 Task: Look for space in Poinciana, United States from 8th August, 2023 to 15th August, 2023 for 9 adults in price range Rs.10000 to Rs.14000. Place can be shared room with 5 bedrooms having 9 beds and 5 bathrooms. Property type can be house, flat, guest house. Amenities needed are: wifi, TV, free parkinig on premises, gym, breakfast. Booking option can be shelf check-in. Required host language is English.
Action: Mouse moved to (434, 91)
Screenshot: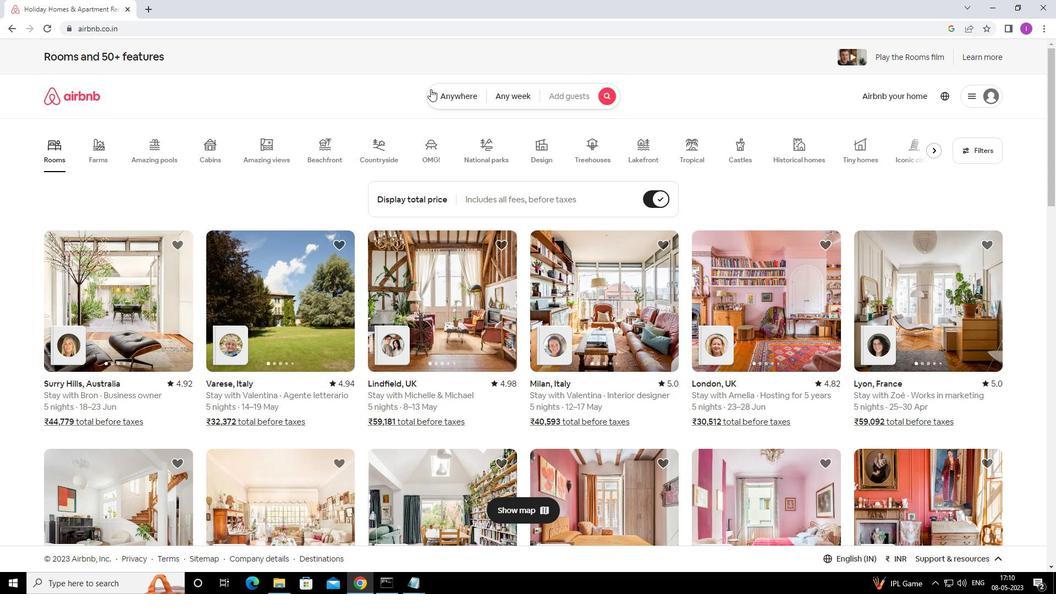 
Action: Mouse pressed left at (434, 91)
Screenshot: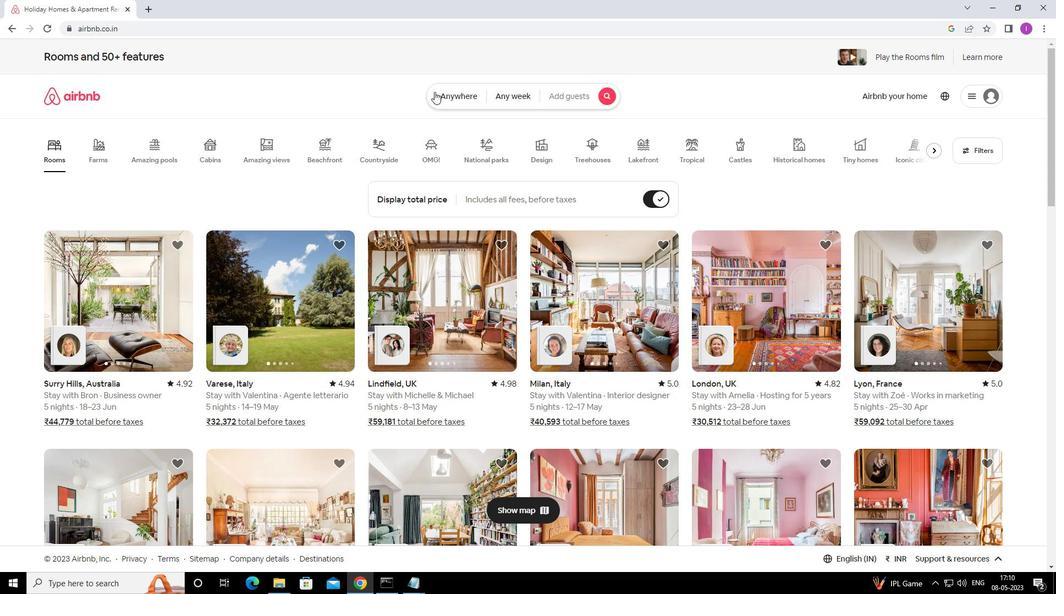 
Action: Mouse moved to (361, 143)
Screenshot: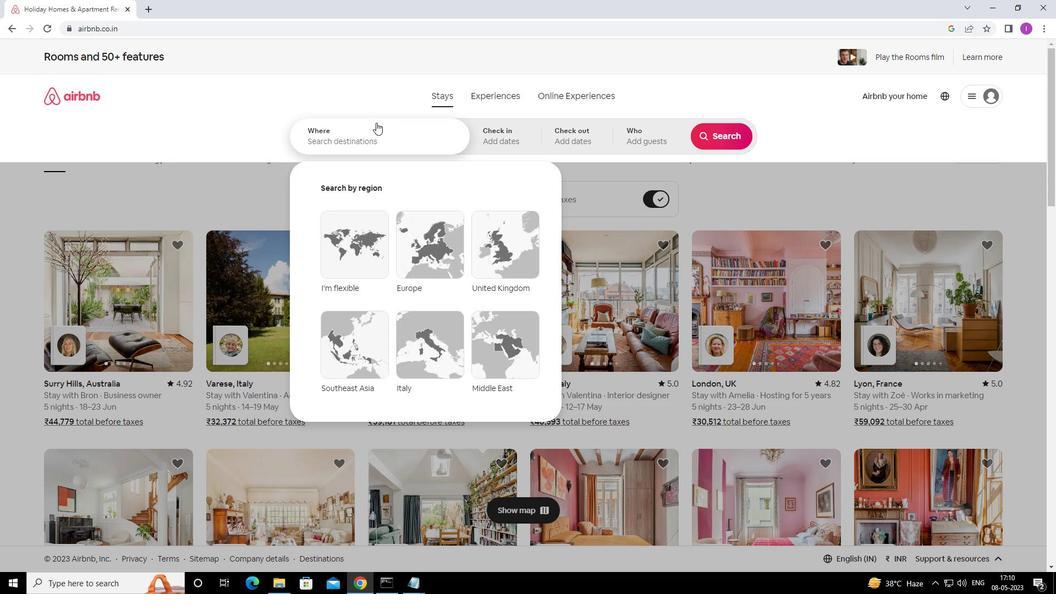 
Action: Mouse pressed left at (361, 143)
Screenshot: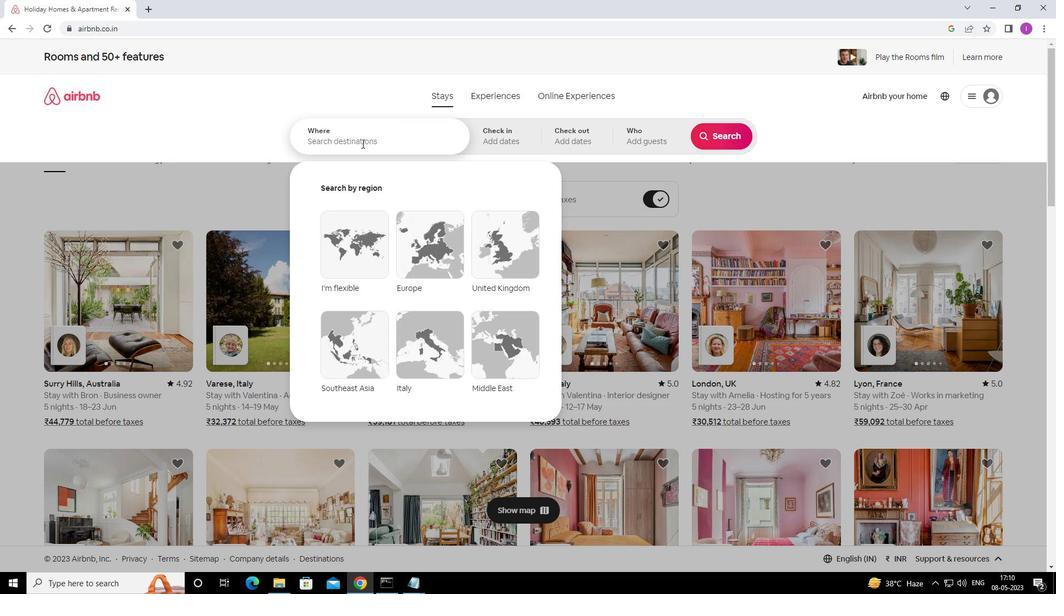 
Action: Mouse moved to (361, 144)
Screenshot: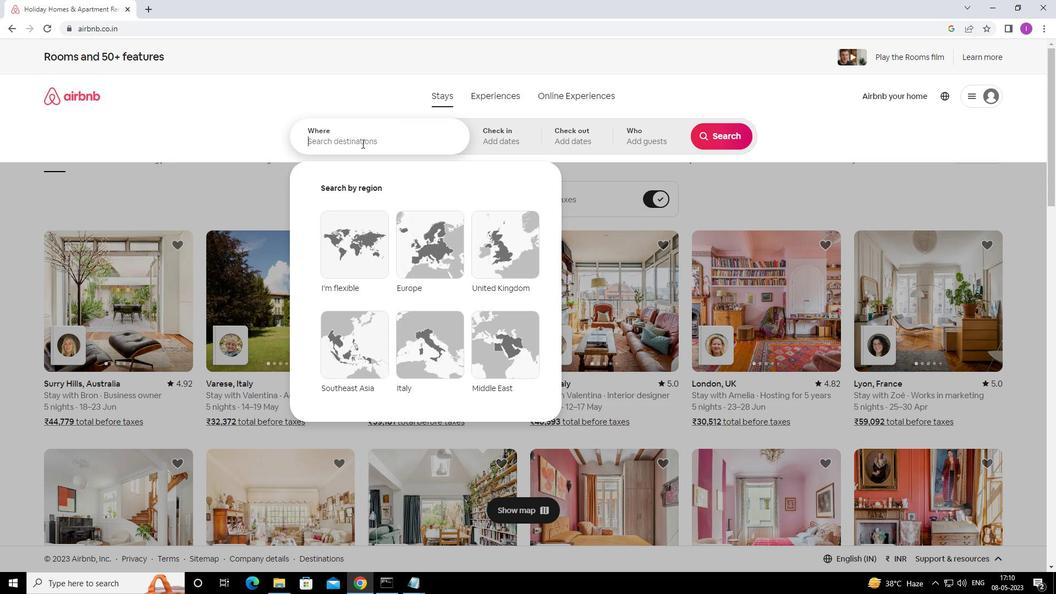 
Action: Key pressed <Key.shift><Key.shift>POINCIANA,<Key.shift>UNITED<Key.space>STATES
Screenshot: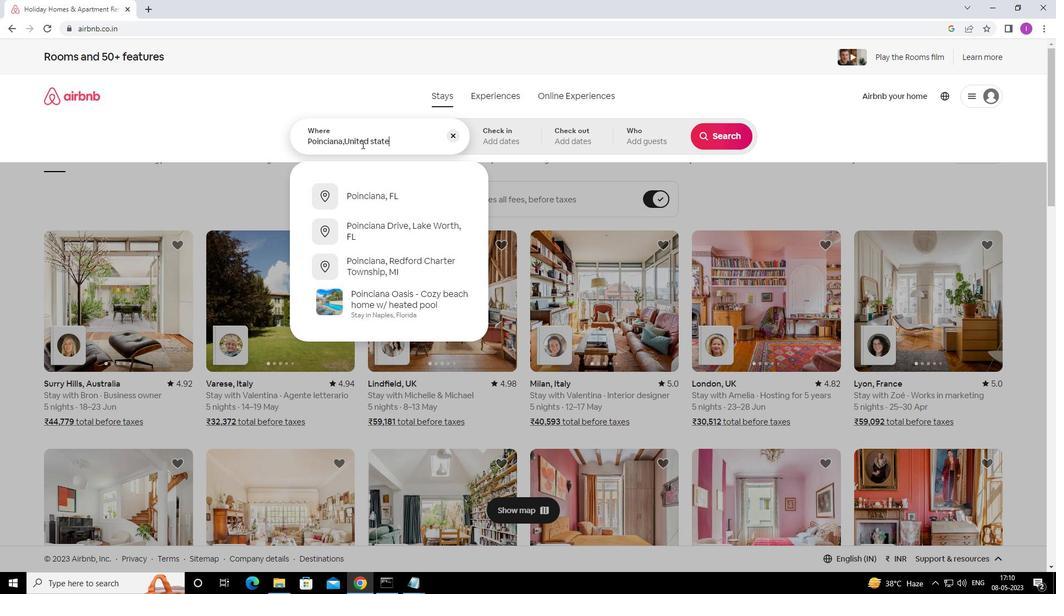 
Action: Mouse moved to (521, 135)
Screenshot: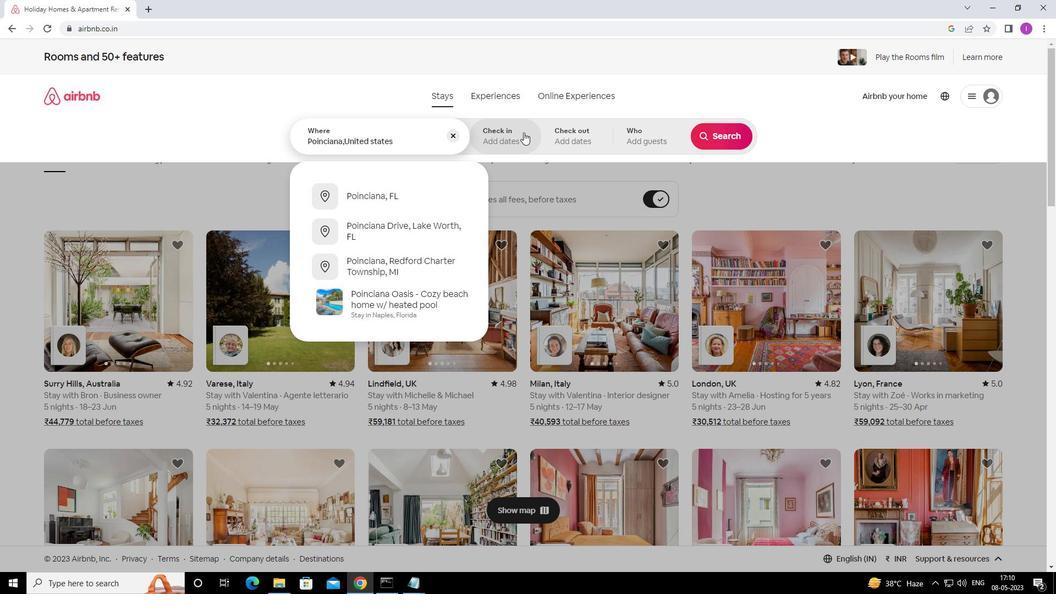
Action: Mouse pressed left at (521, 135)
Screenshot: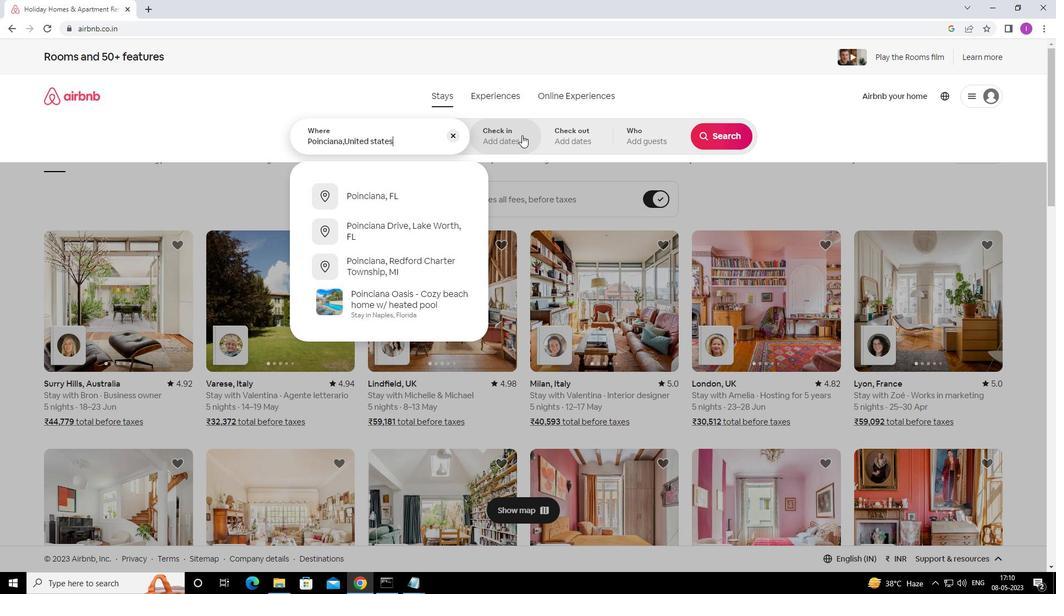 
Action: Mouse moved to (718, 224)
Screenshot: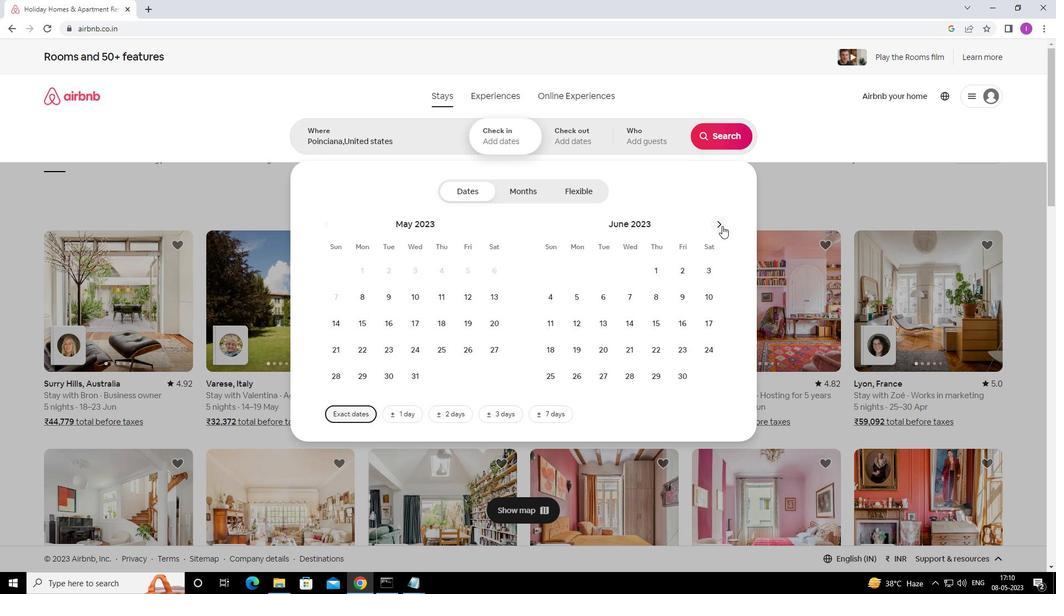 
Action: Mouse pressed left at (718, 224)
Screenshot: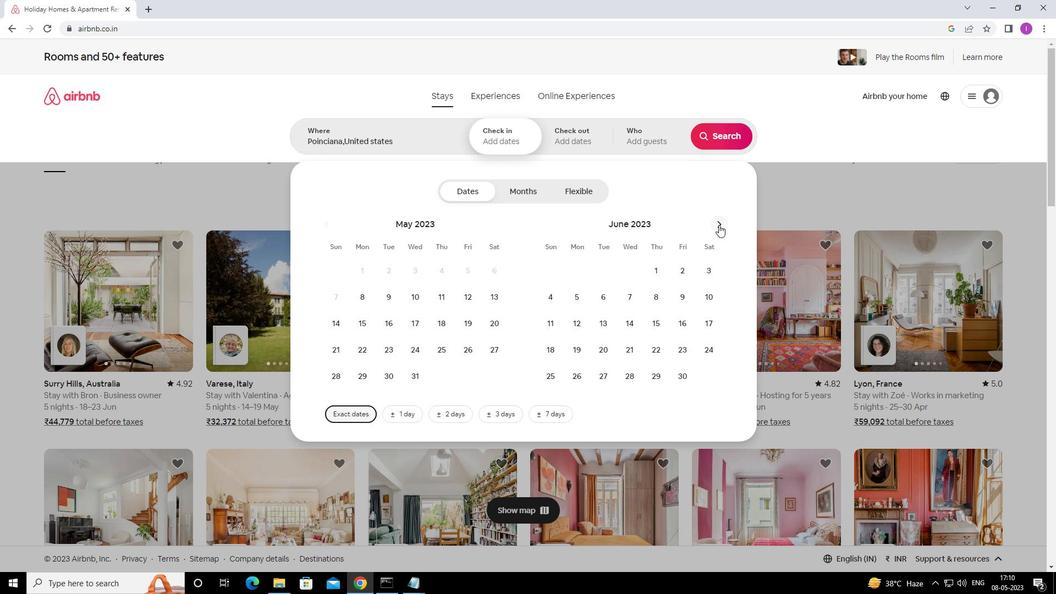 
Action: Mouse pressed left at (718, 224)
Screenshot: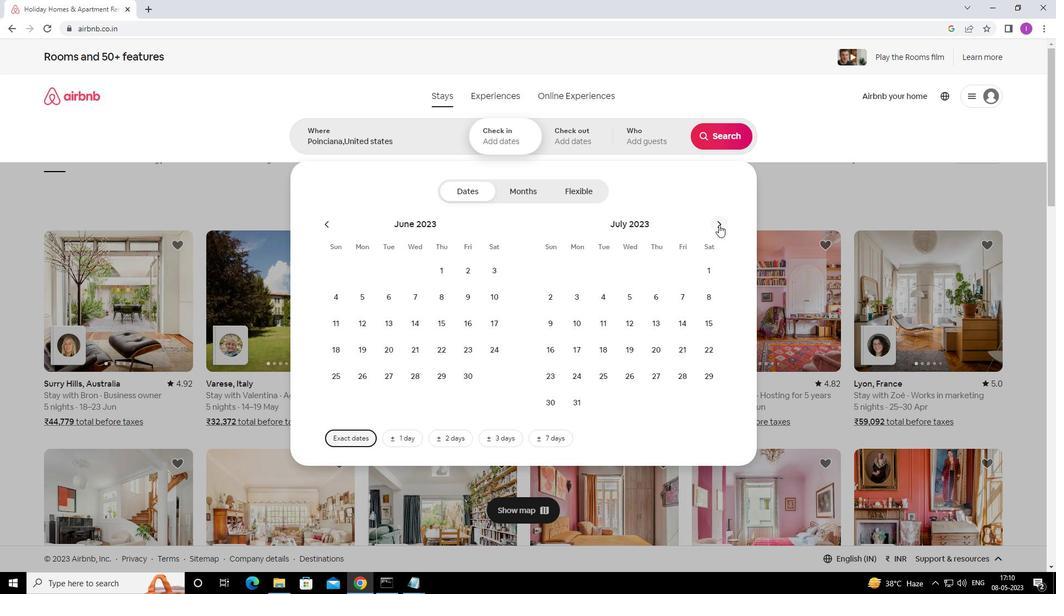 
Action: Mouse moved to (597, 296)
Screenshot: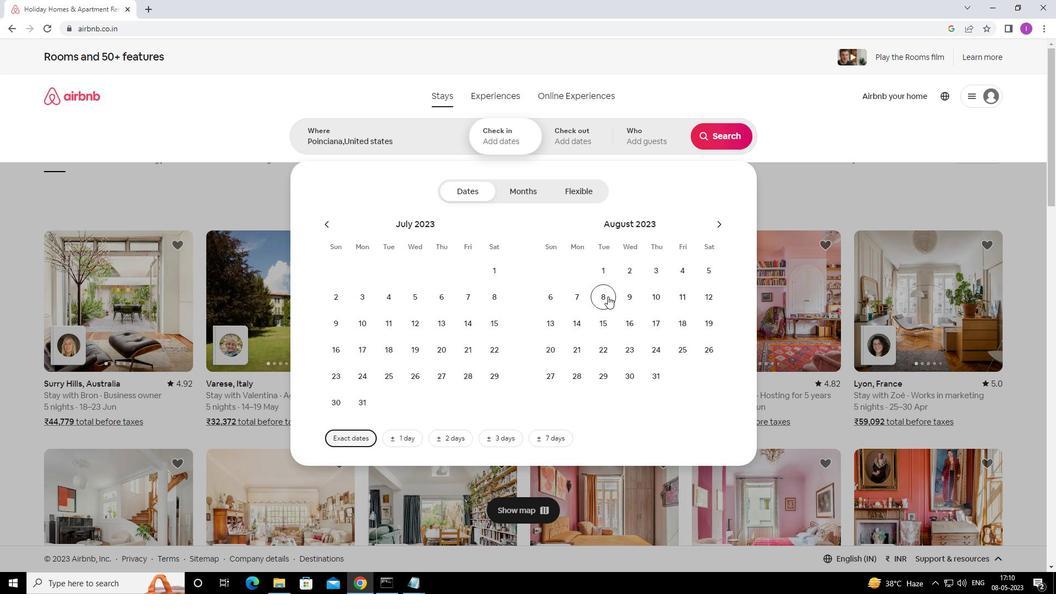 
Action: Mouse pressed left at (597, 296)
Screenshot: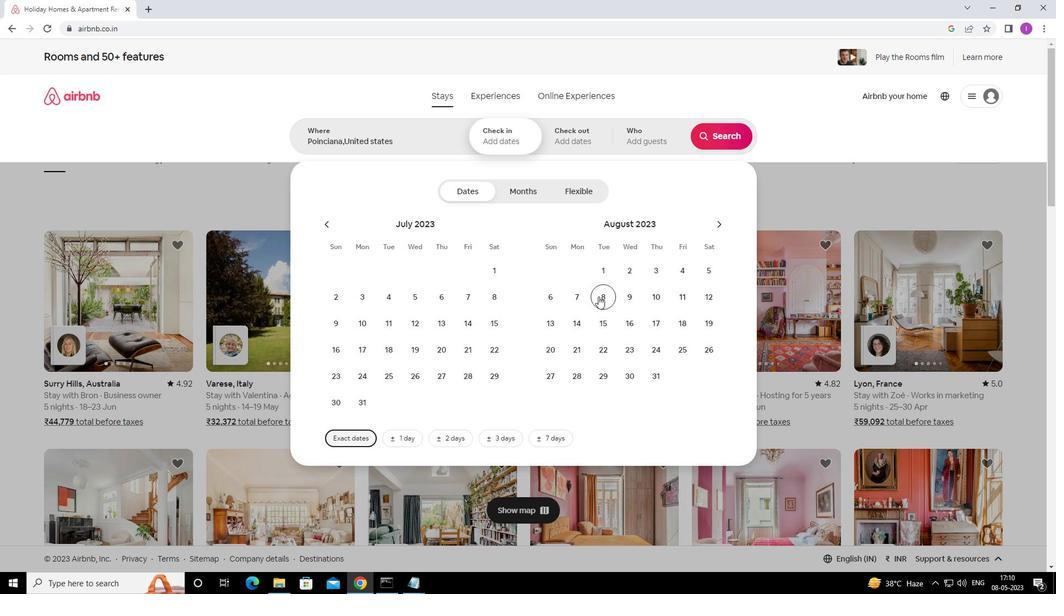 
Action: Mouse moved to (605, 330)
Screenshot: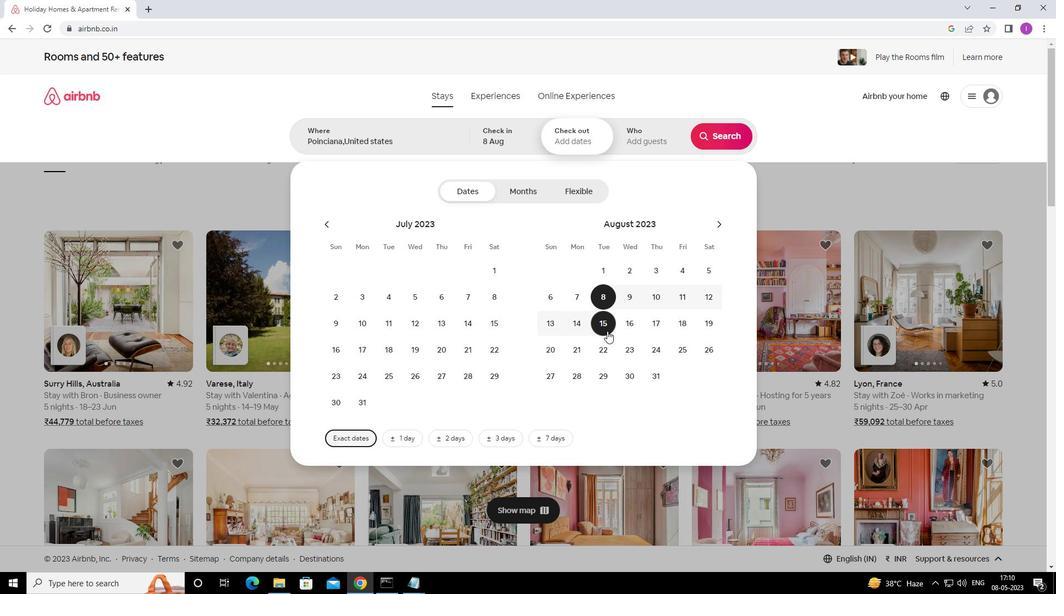 
Action: Mouse pressed left at (605, 330)
Screenshot: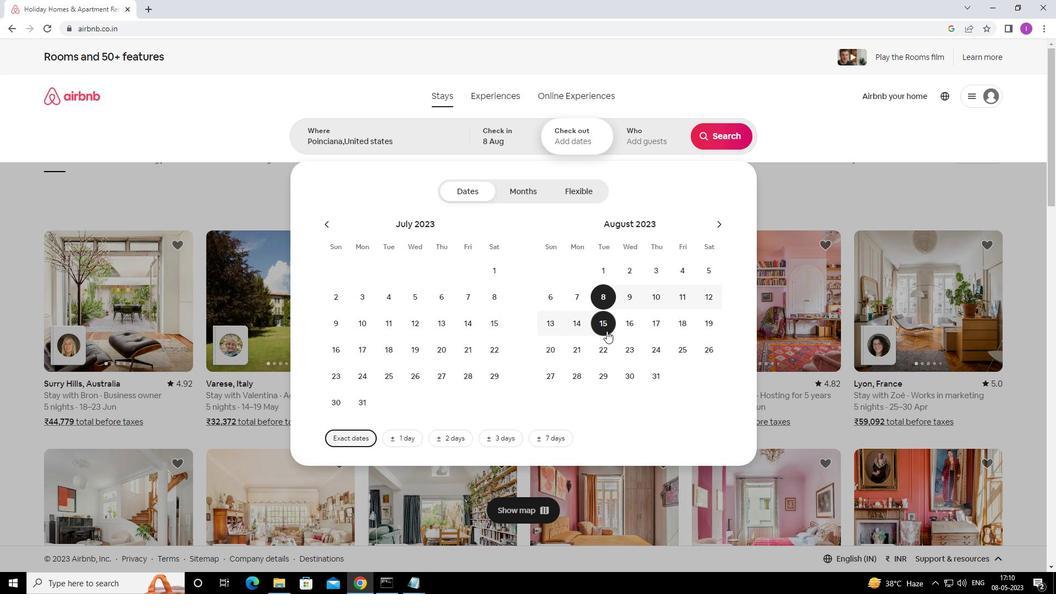 
Action: Mouse moved to (653, 151)
Screenshot: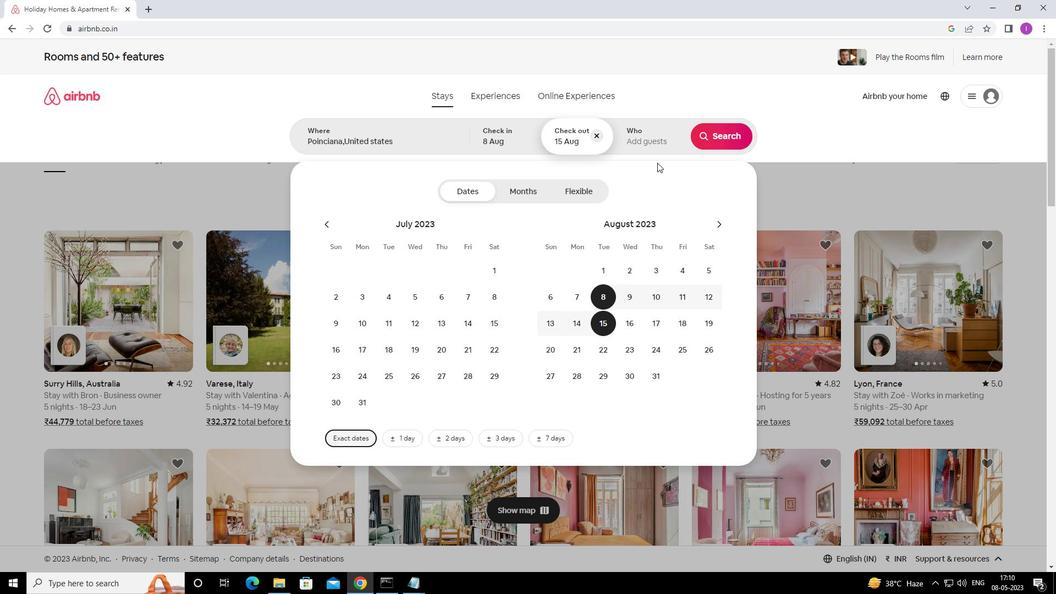 
Action: Mouse pressed left at (653, 151)
Screenshot: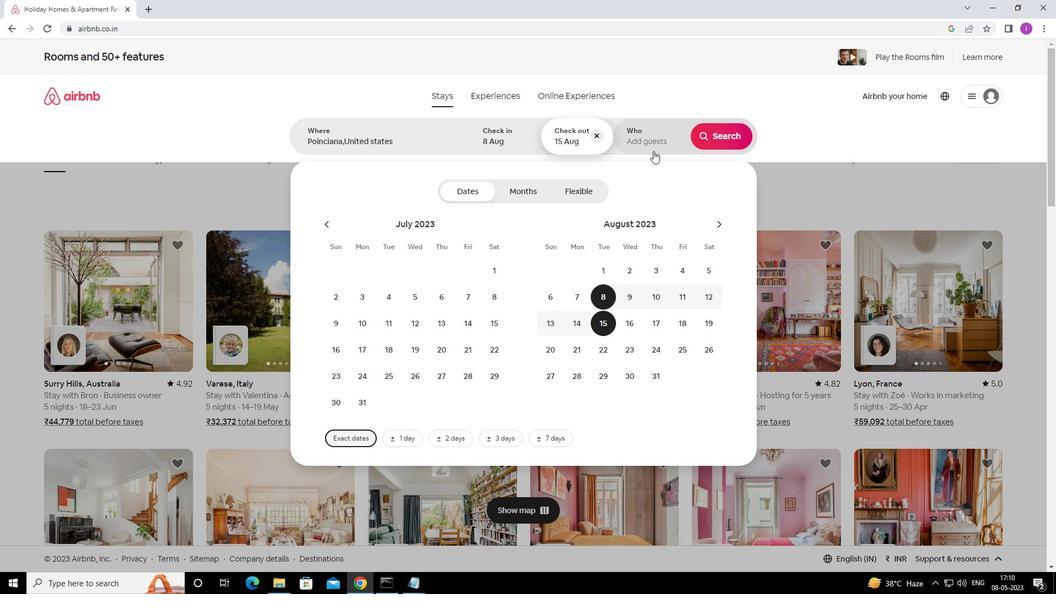 
Action: Mouse moved to (724, 196)
Screenshot: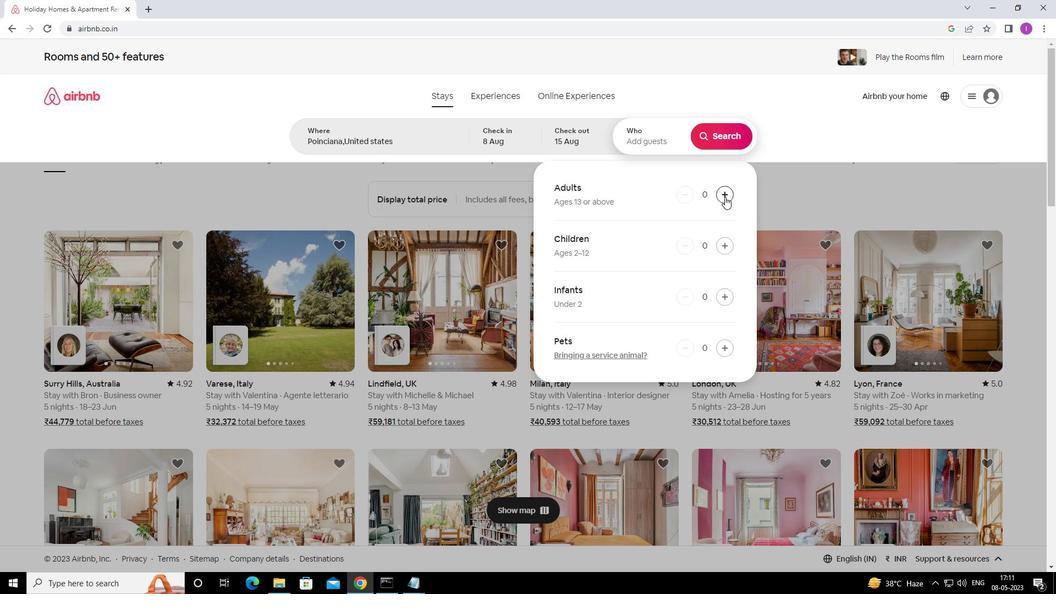 
Action: Mouse pressed left at (724, 196)
Screenshot: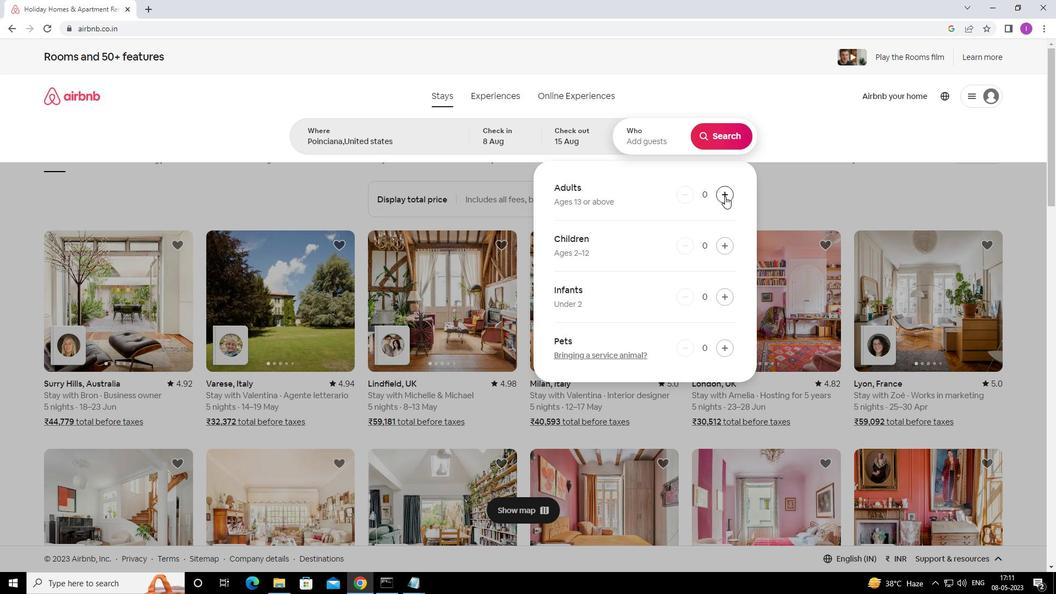 
Action: Mouse pressed left at (724, 196)
Screenshot: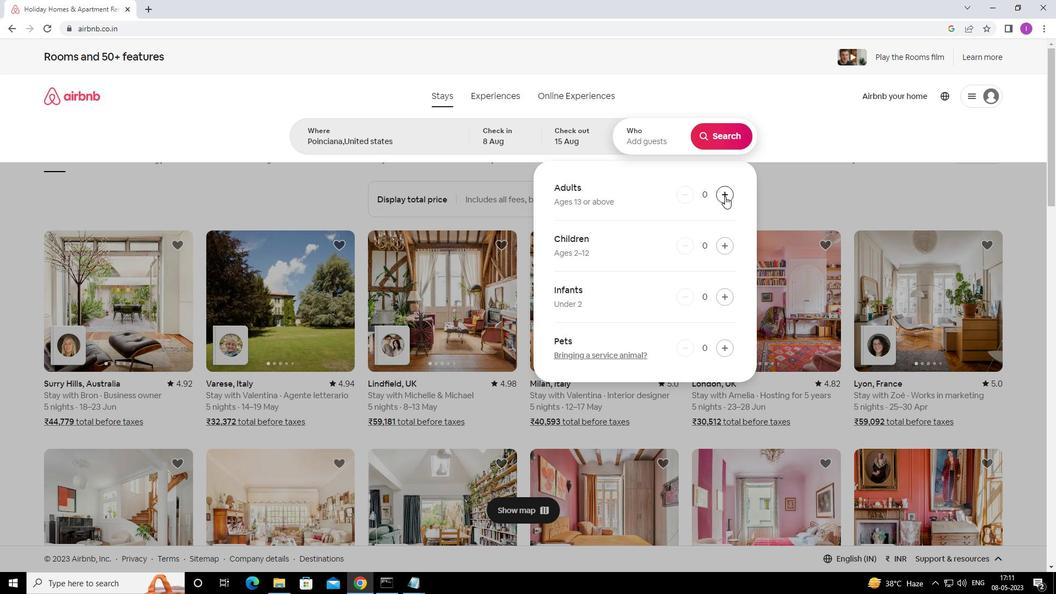 
Action: Mouse pressed left at (724, 196)
Screenshot: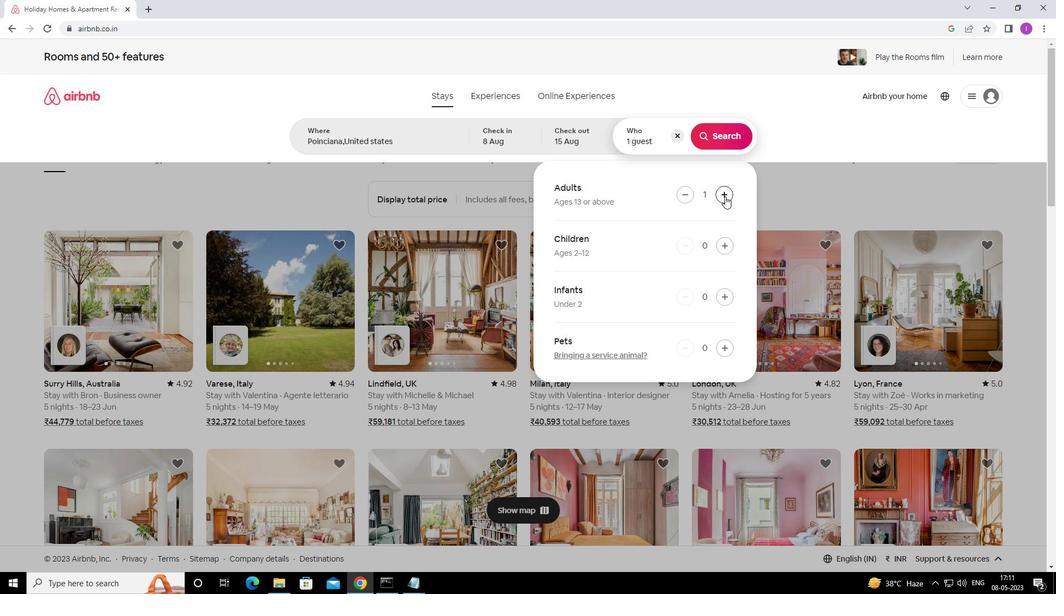 
Action: Mouse pressed left at (724, 196)
Screenshot: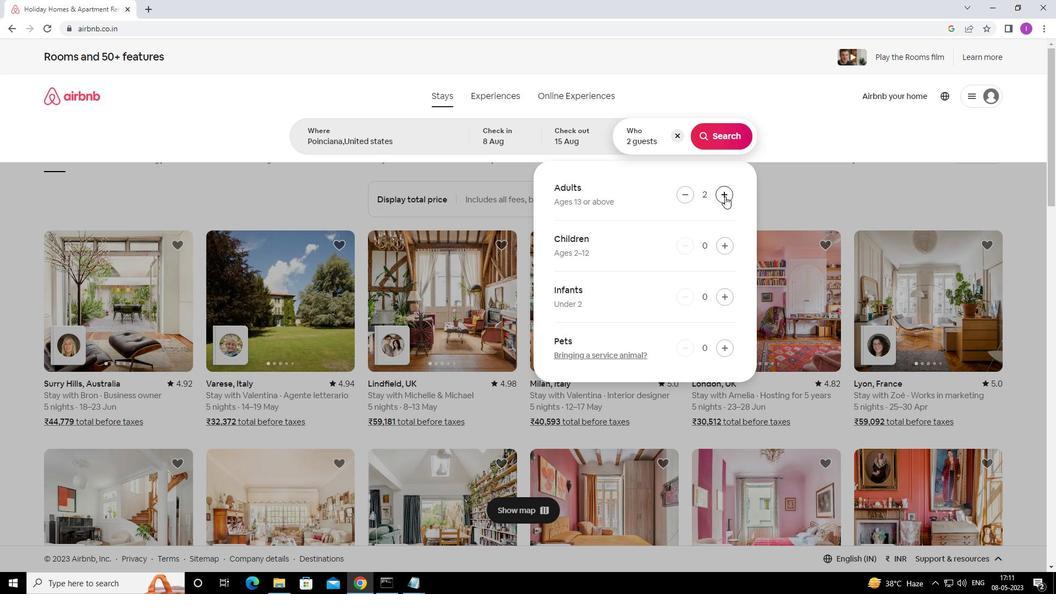 
Action: Mouse pressed left at (724, 196)
Screenshot: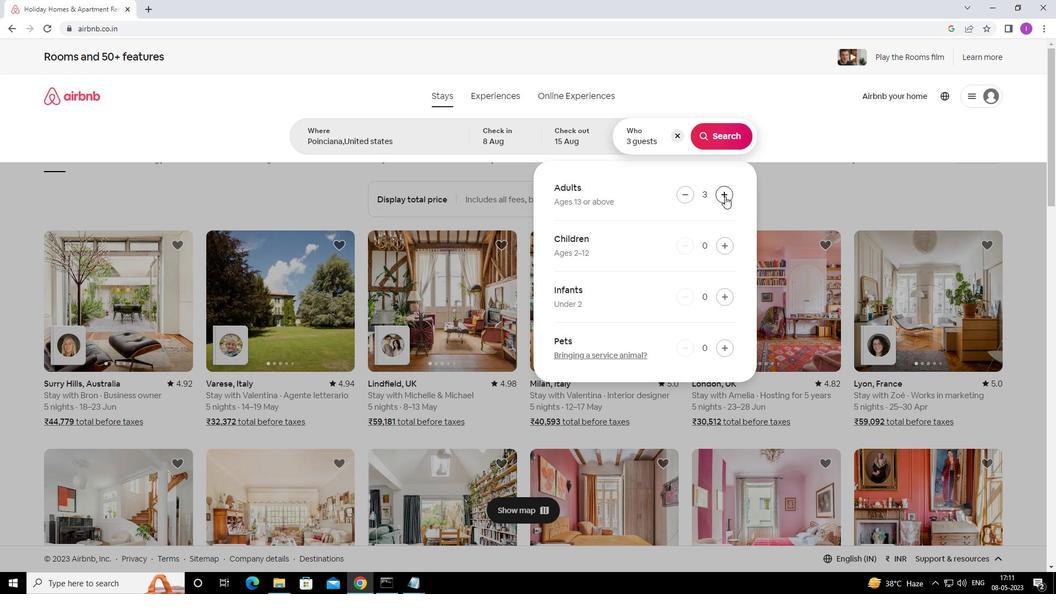 
Action: Mouse pressed left at (724, 196)
Screenshot: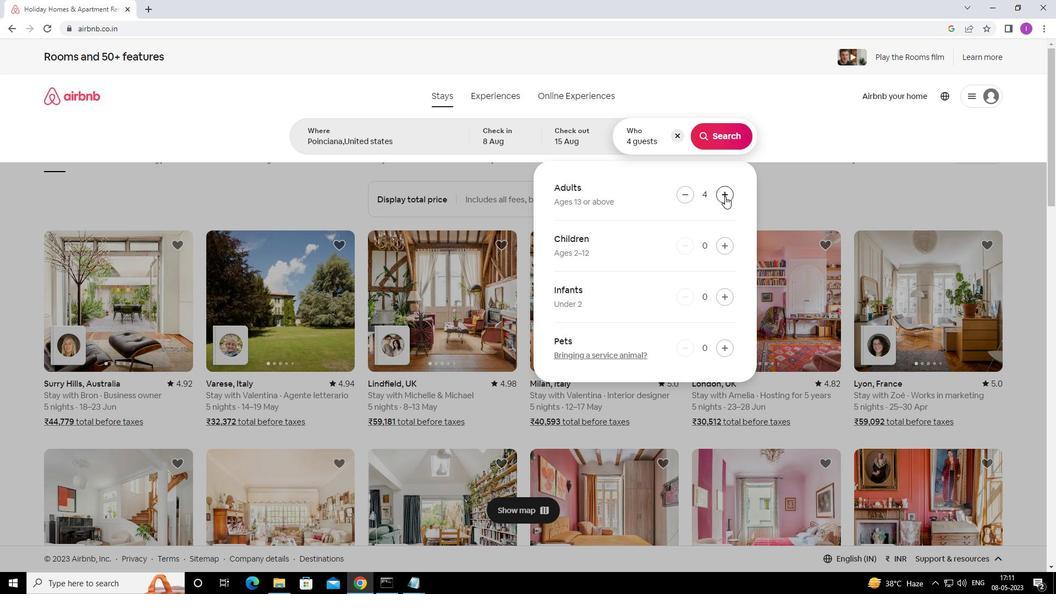 
Action: Mouse pressed left at (724, 196)
Screenshot: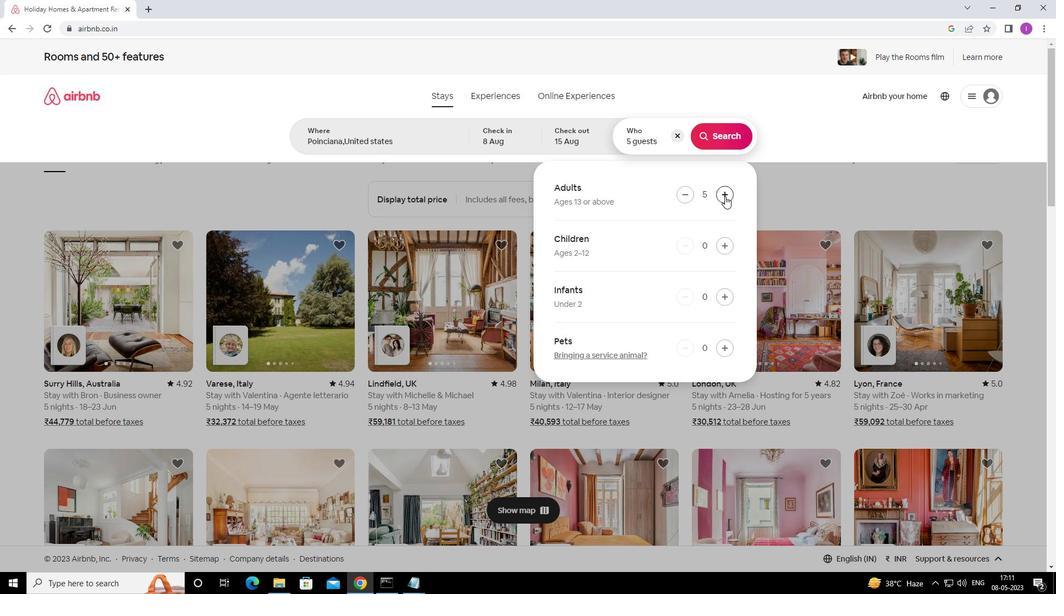 
Action: Mouse pressed left at (724, 196)
Screenshot: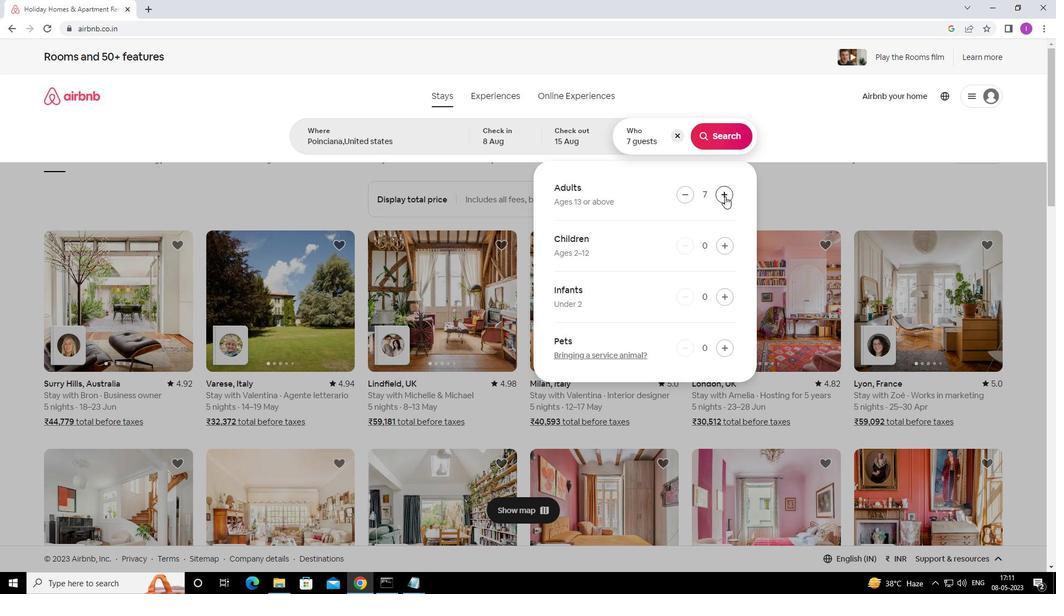 
Action: Mouse pressed left at (724, 196)
Screenshot: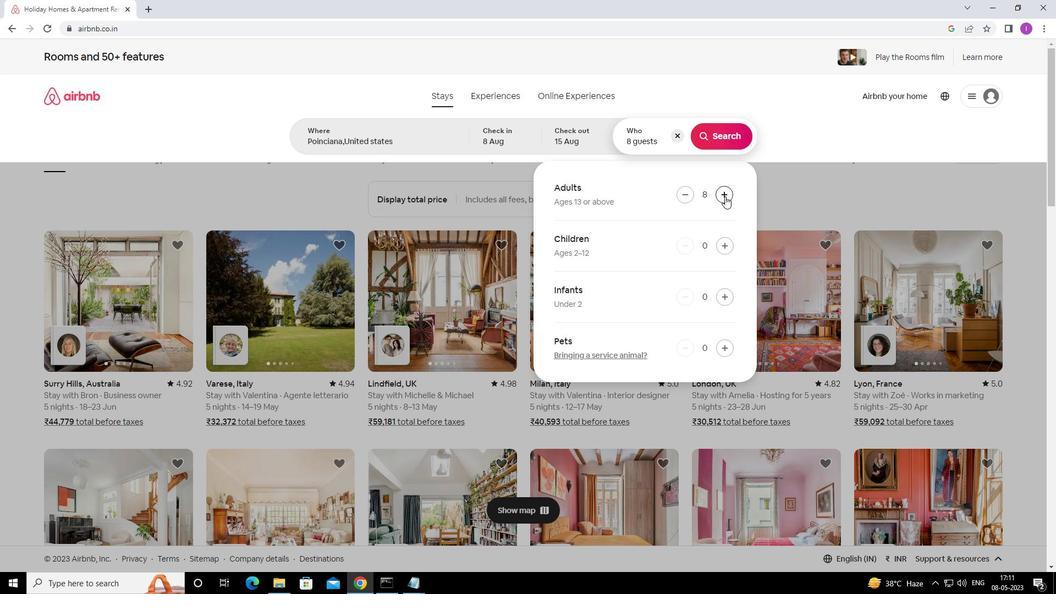 
Action: Mouse moved to (734, 134)
Screenshot: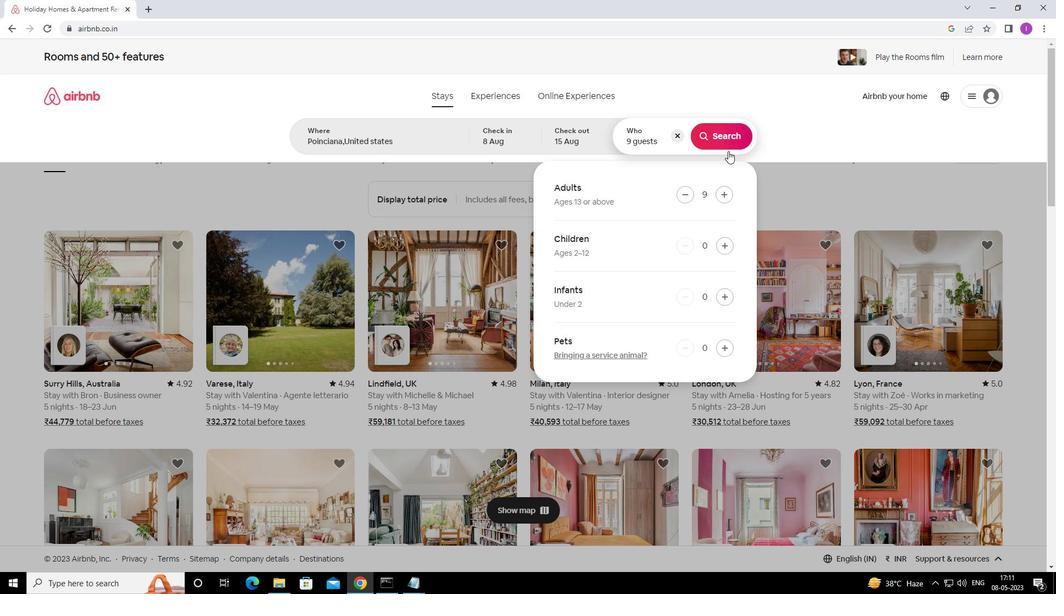 
Action: Mouse pressed left at (734, 134)
Screenshot: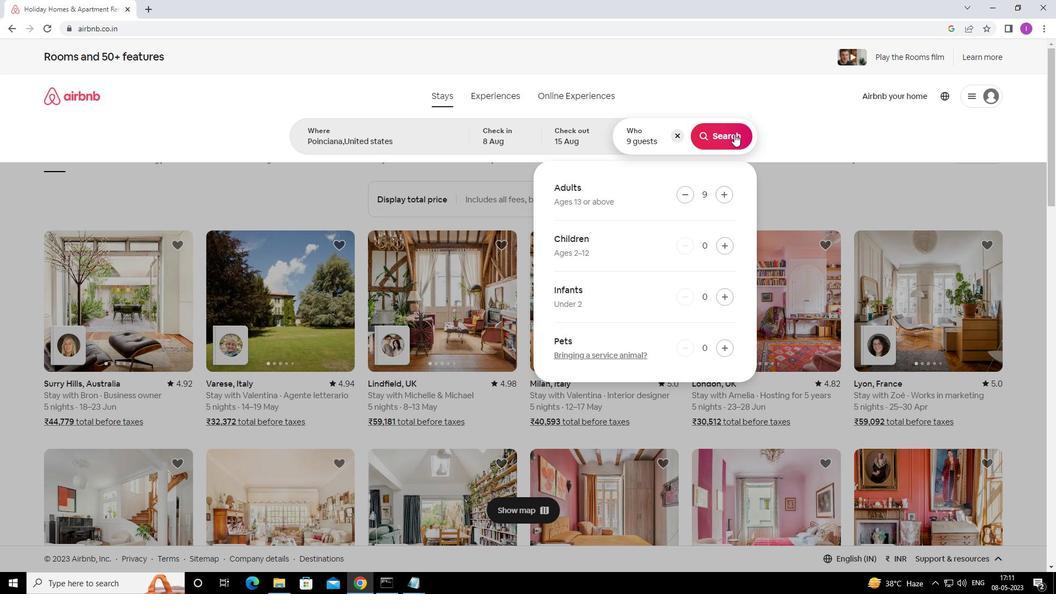 
Action: Mouse moved to (1010, 101)
Screenshot: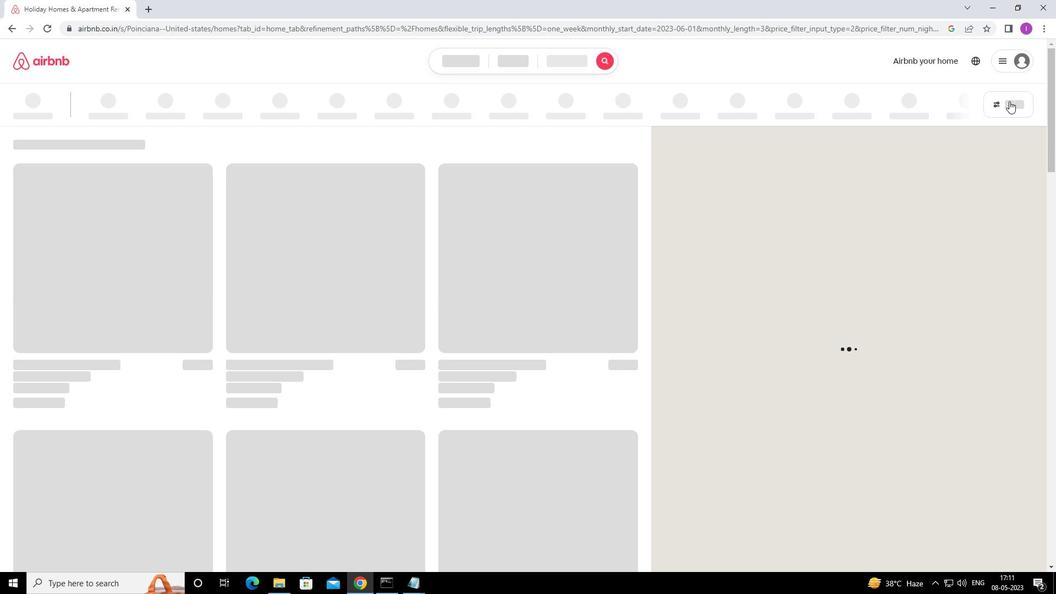 
Action: Mouse pressed left at (1010, 101)
Screenshot: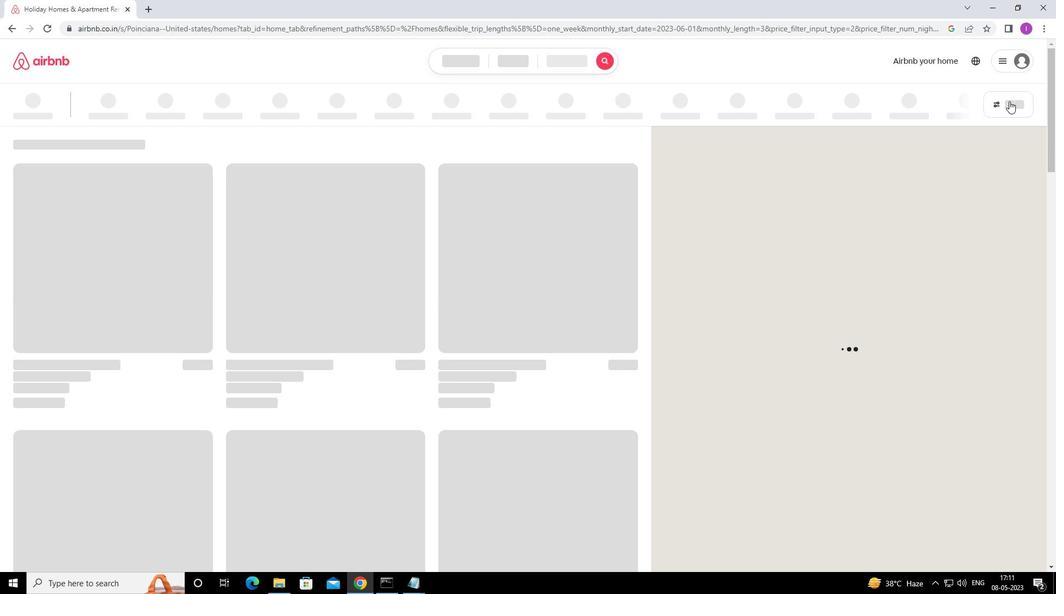 
Action: Mouse moved to (1020, 110)
Screenshot: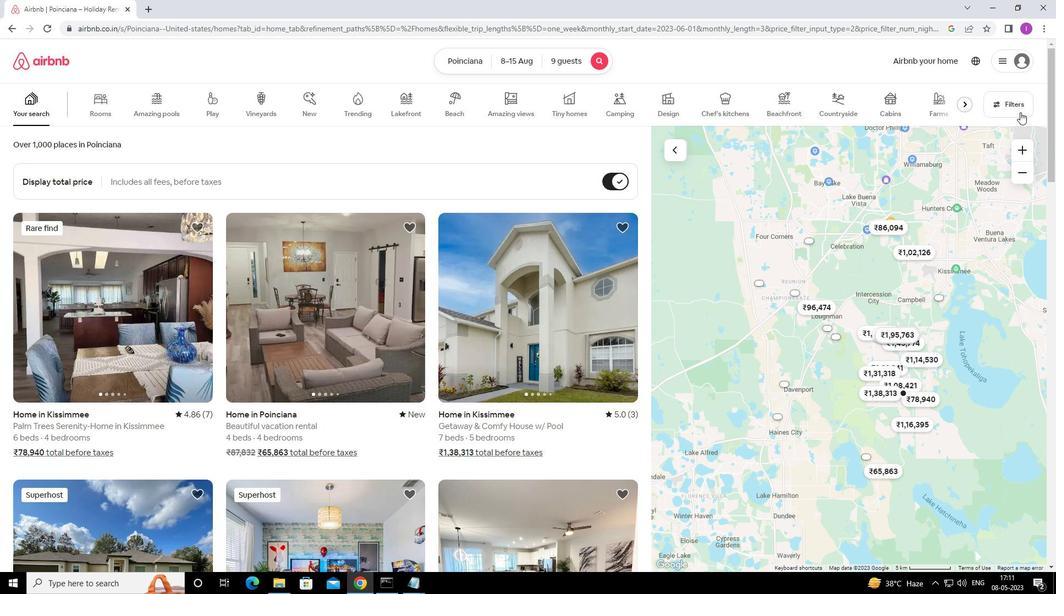 
Action: Mouse pressed left at (1020, 110)
Screenshot: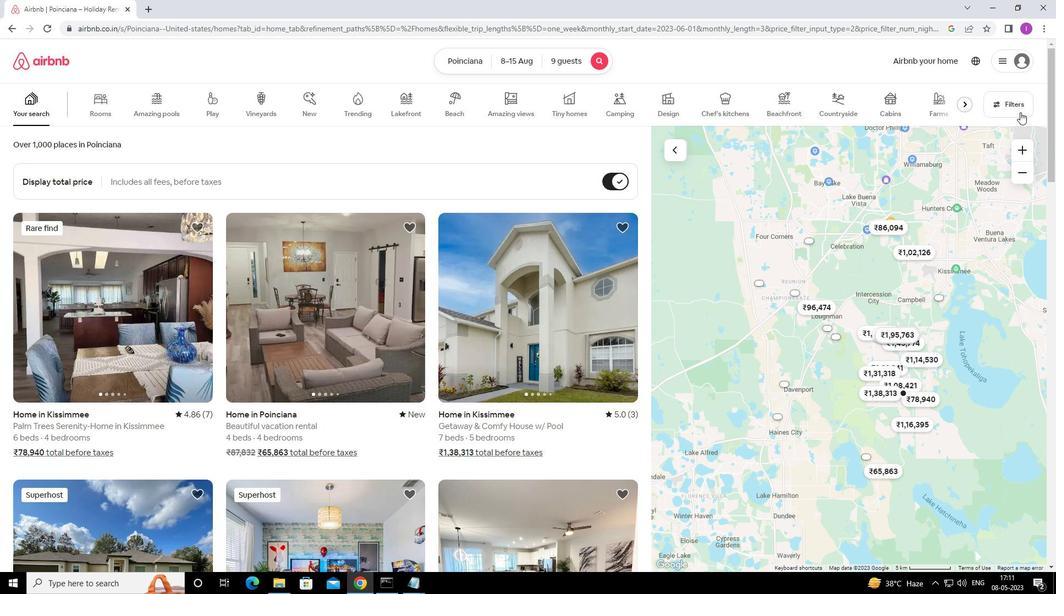 
Action: Mouse moved to (388, 369)
Screenshot: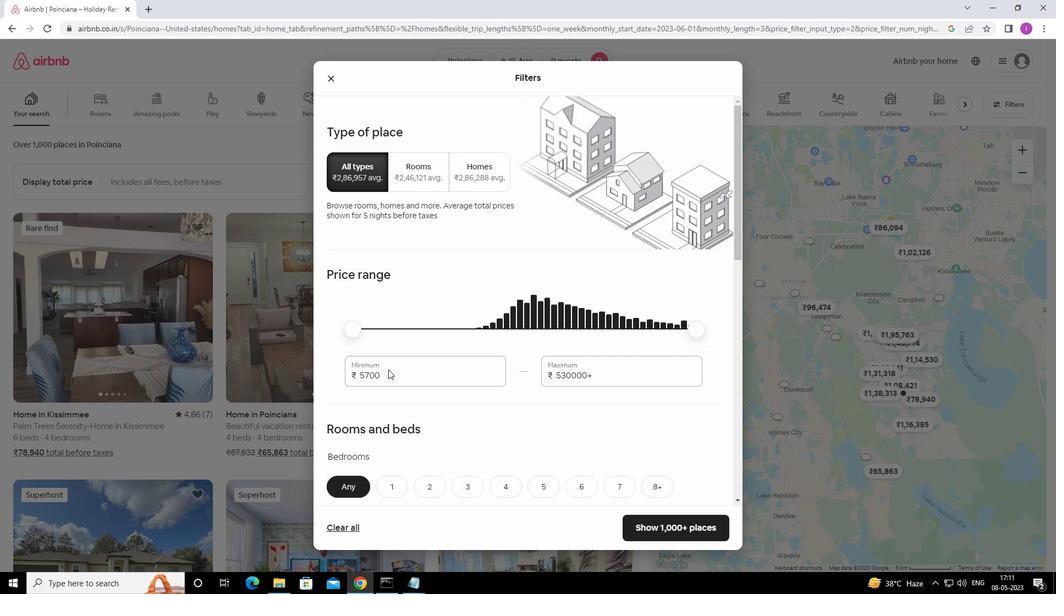
Action: Mouse pressed left at (388, 369)
Screenshot: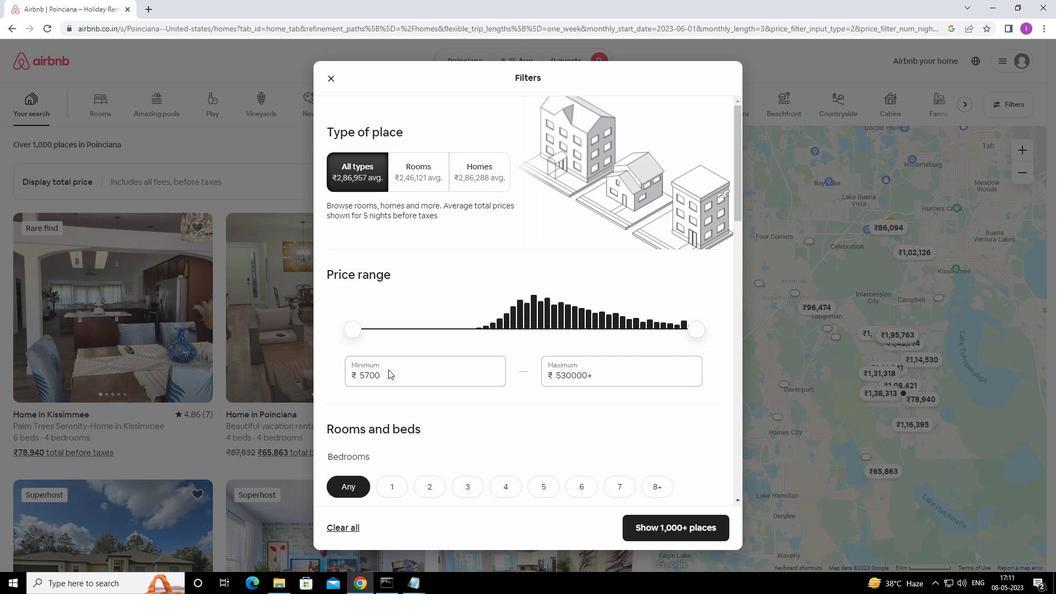
Action: Mouse moved to (389, 374)
Screenshot: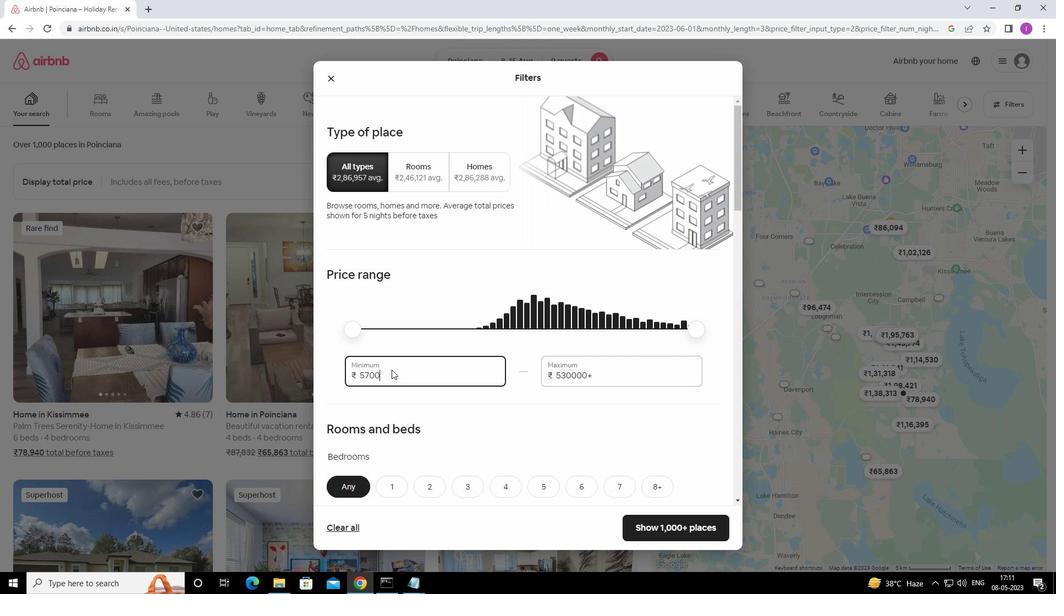 
Action: Mouse pressed left at (389, 374)
Screenshot: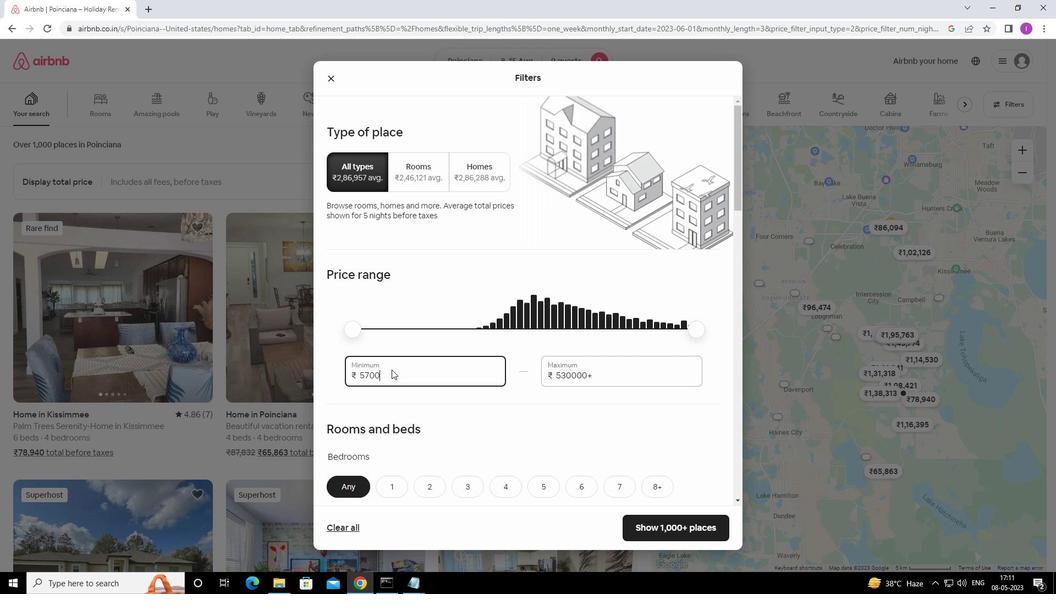 
Action: Mouse moved to (351, 364)
Screenshot: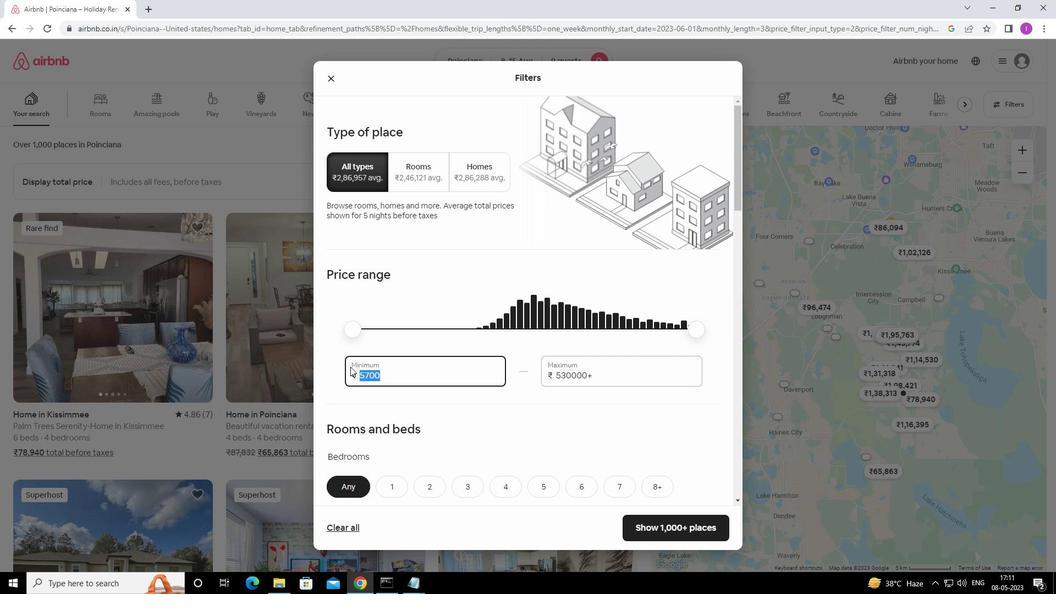 
Action: Key pressed 1
Screenshot: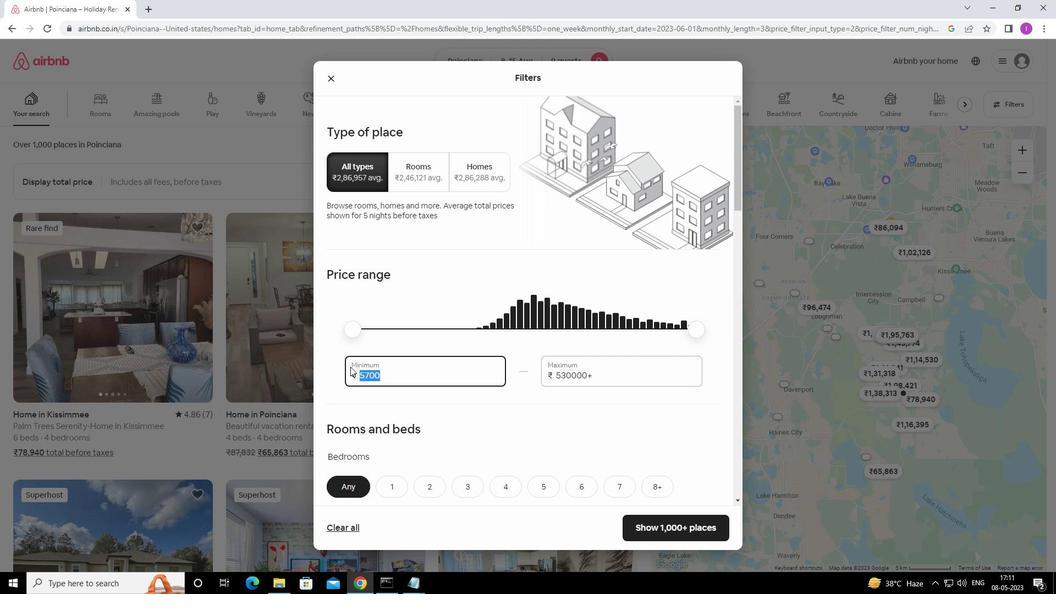 
Action: Mouse moved to (354, 361)
Screenshot: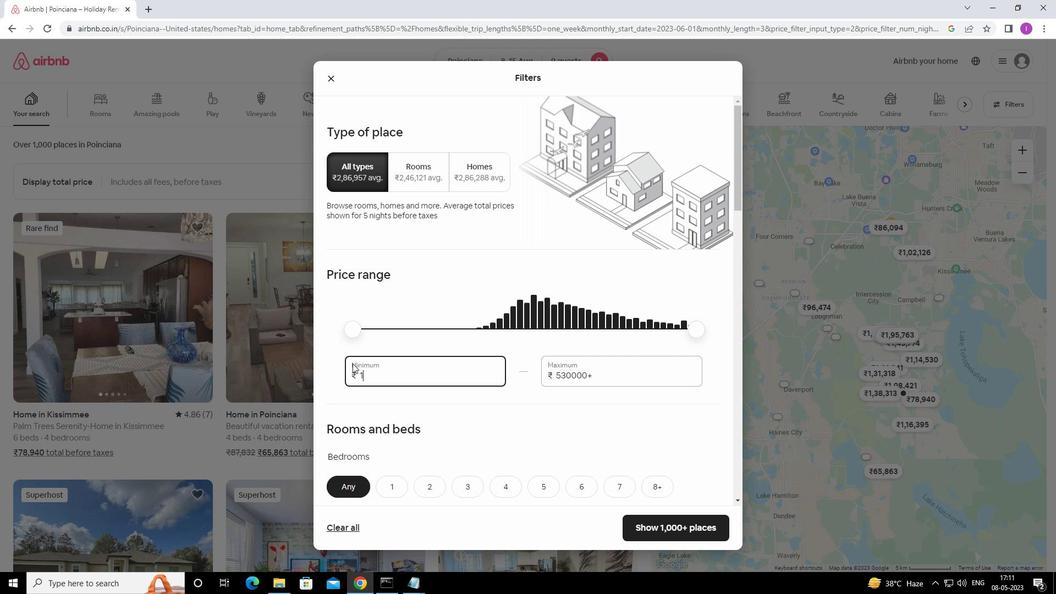 
Action: Key pressed 0
Screenshot: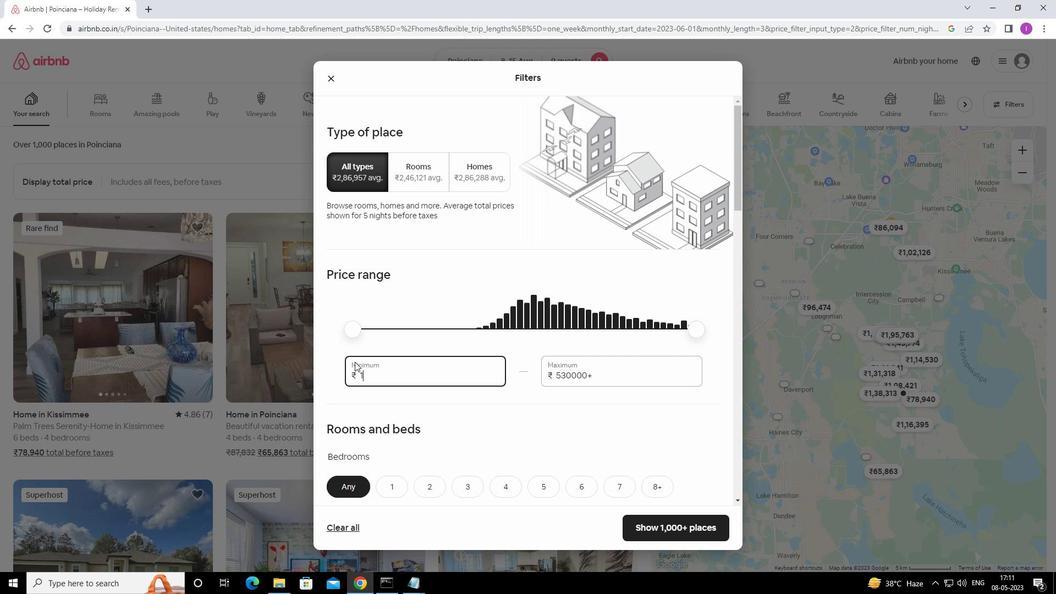 
Action: Mouse moved to (360, 359)
Screenshot: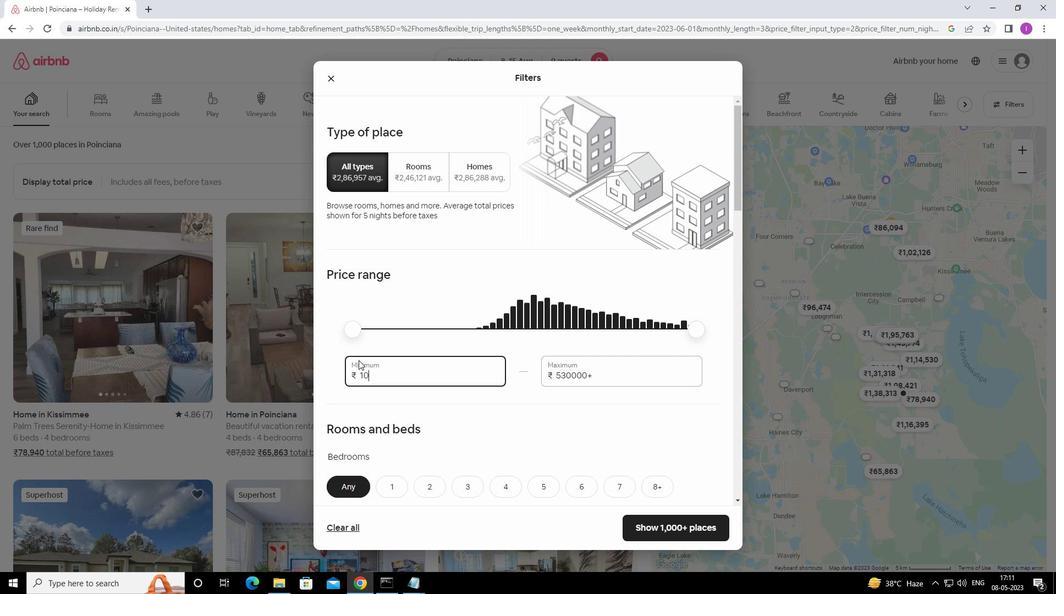 
Action: Key pressed 0
Screenshot: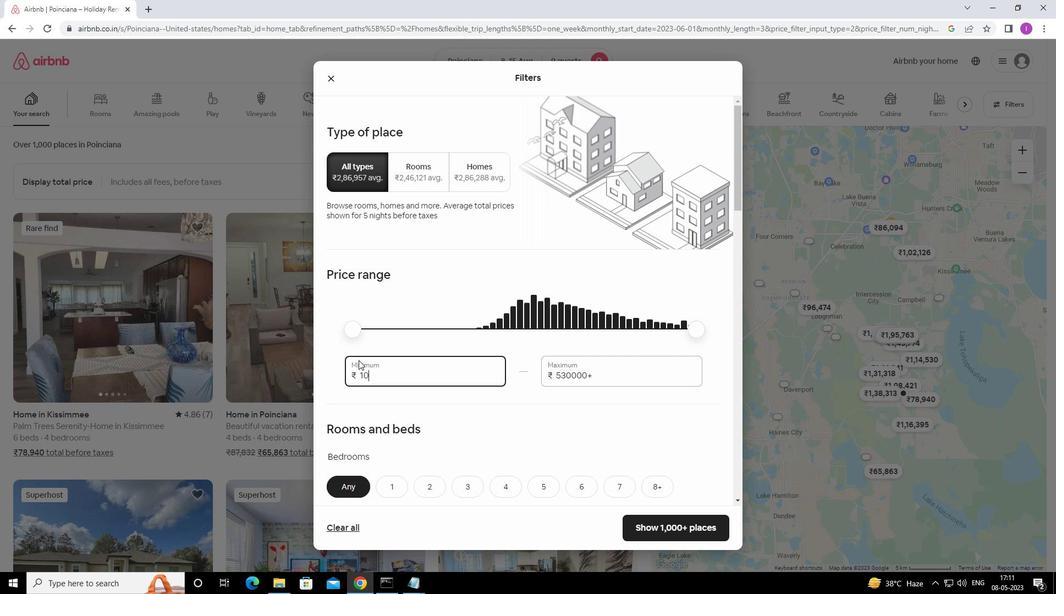 
Action: Mouse moved to (361, 358)
Screenshot: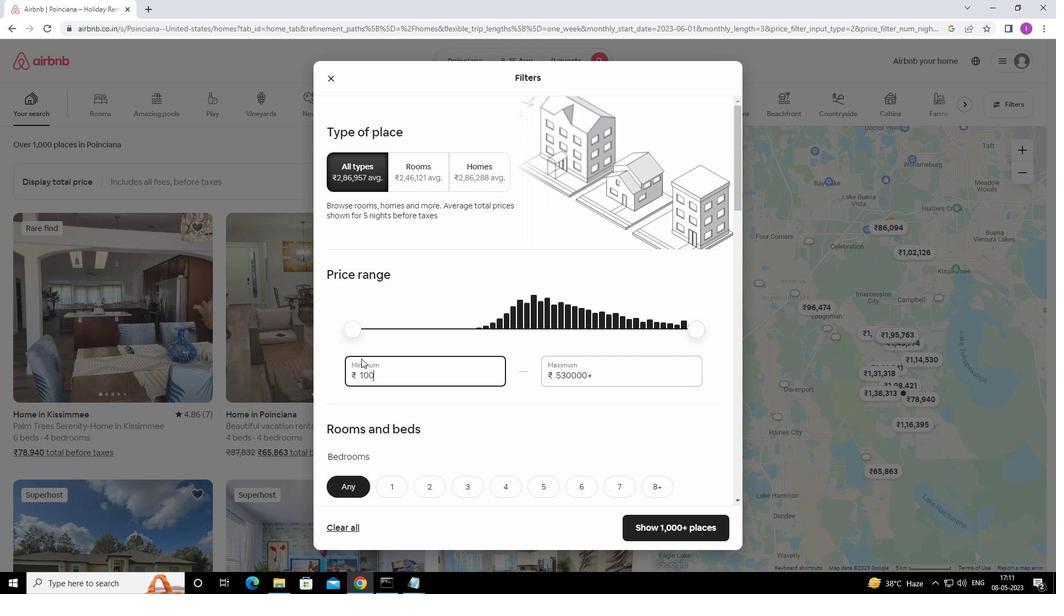 
Action: Key pressed 0
Screenshot: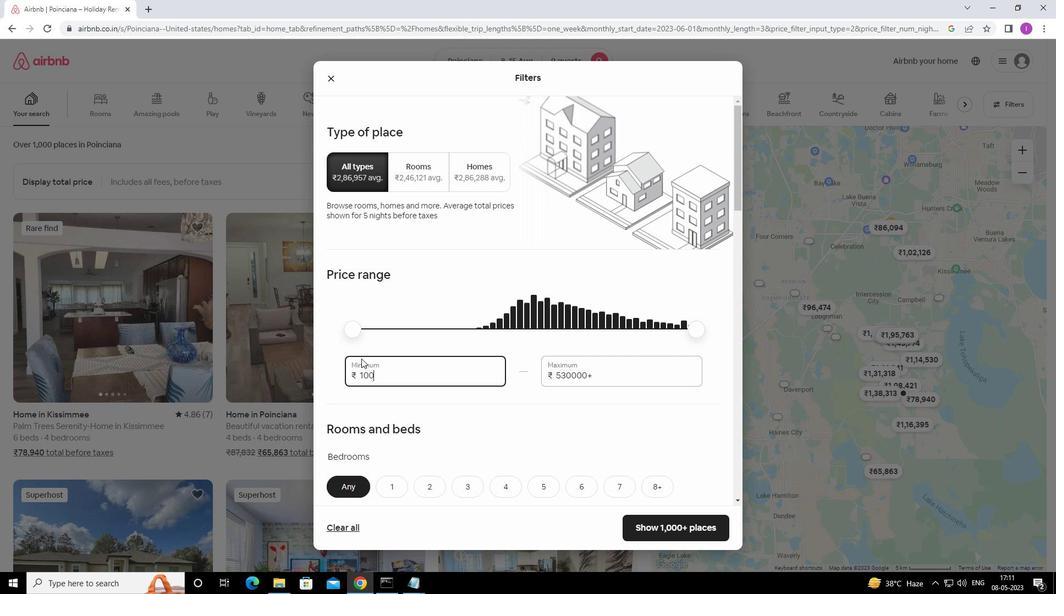 
Action: Mouse moved to (404, 357)
Screenshot: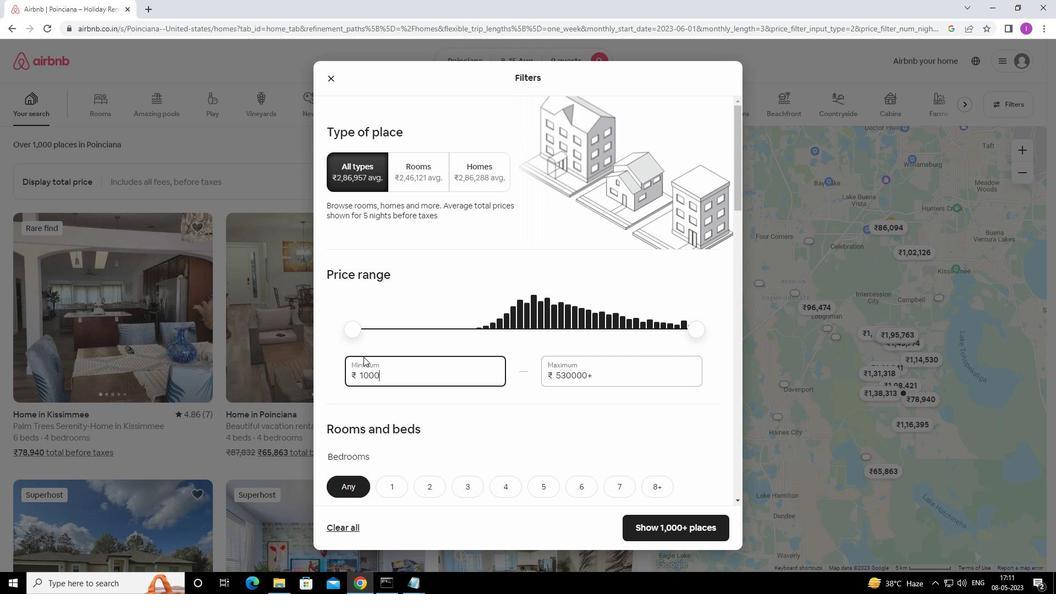 
Action: Key pressed 0
Screenshot: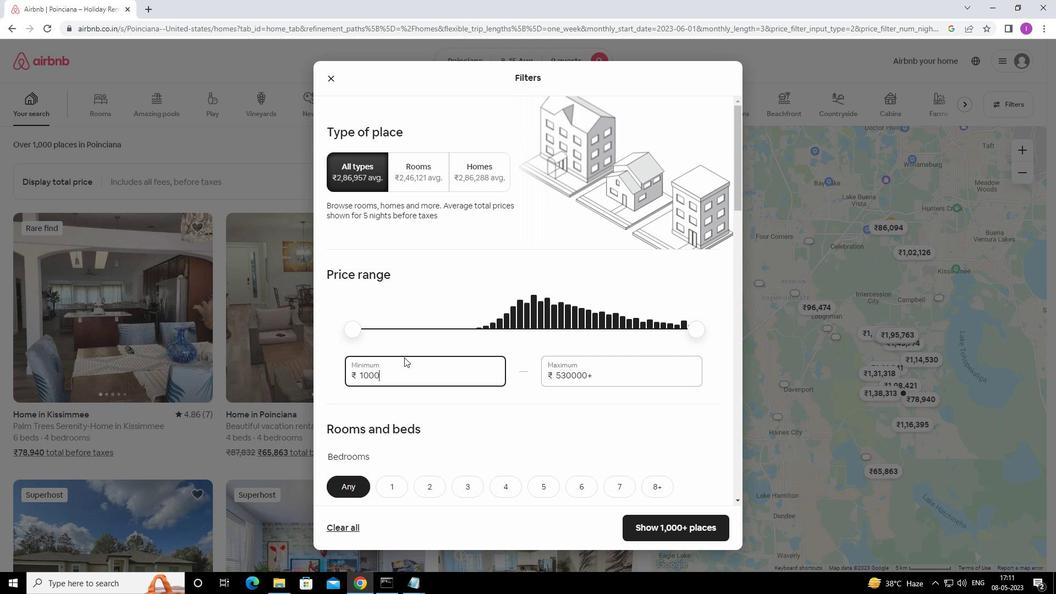 
Action: Mouse moved to (601, 375)
Screenshot: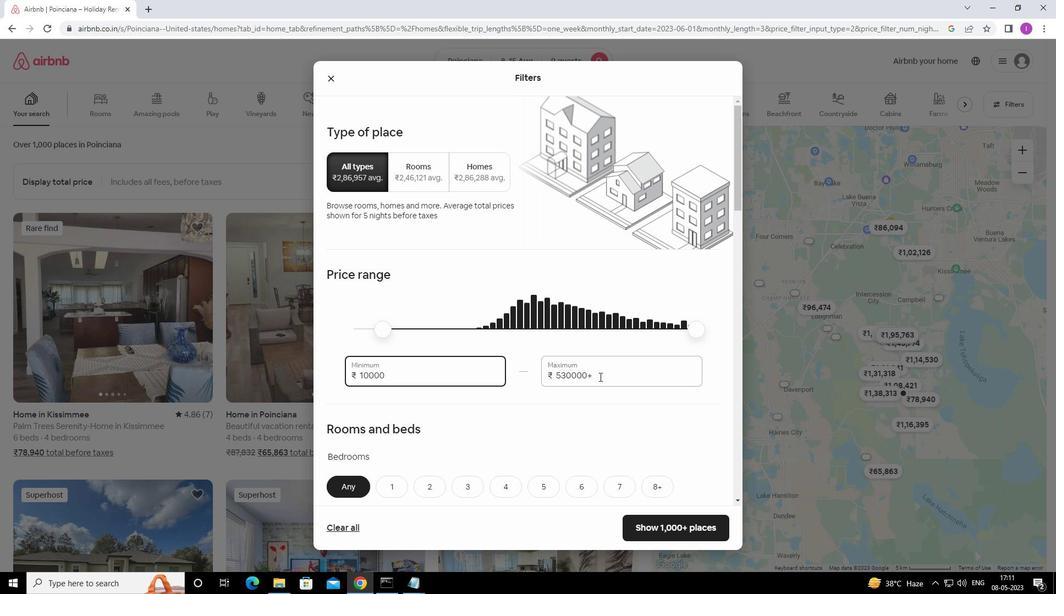 
Action: Mouse pressed left at (601, 375)
Screenshot: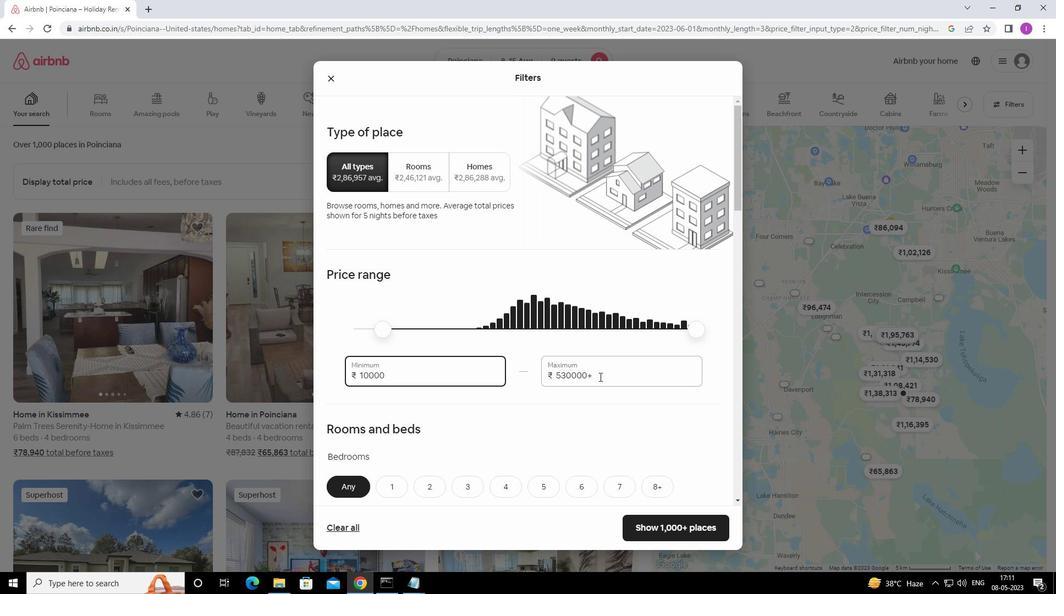 
Action: Mouse moved to (525, 374)
Screenshot: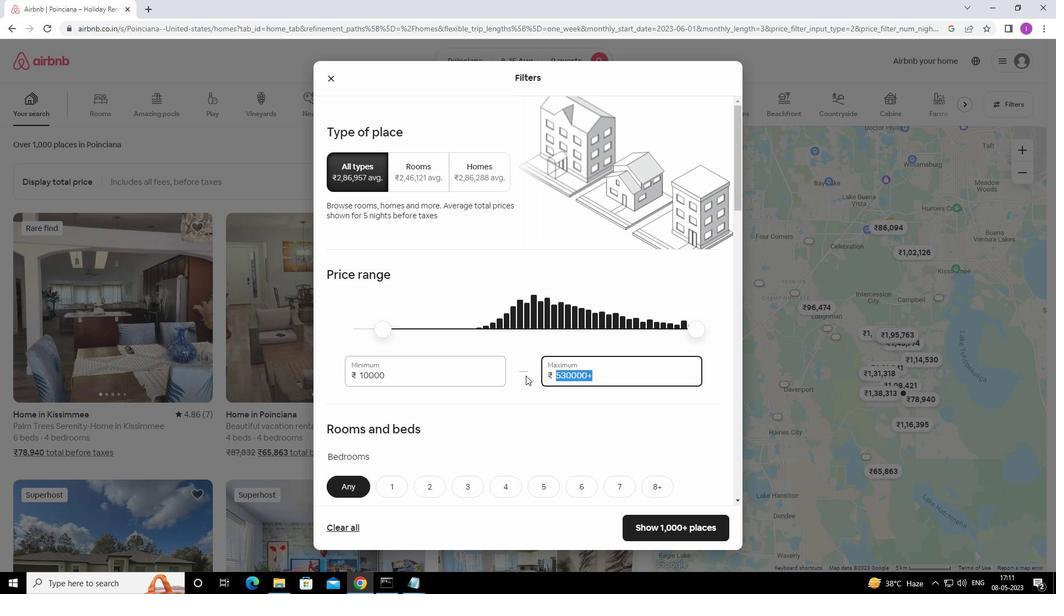 
Action: Key pressed 14
Screenshot: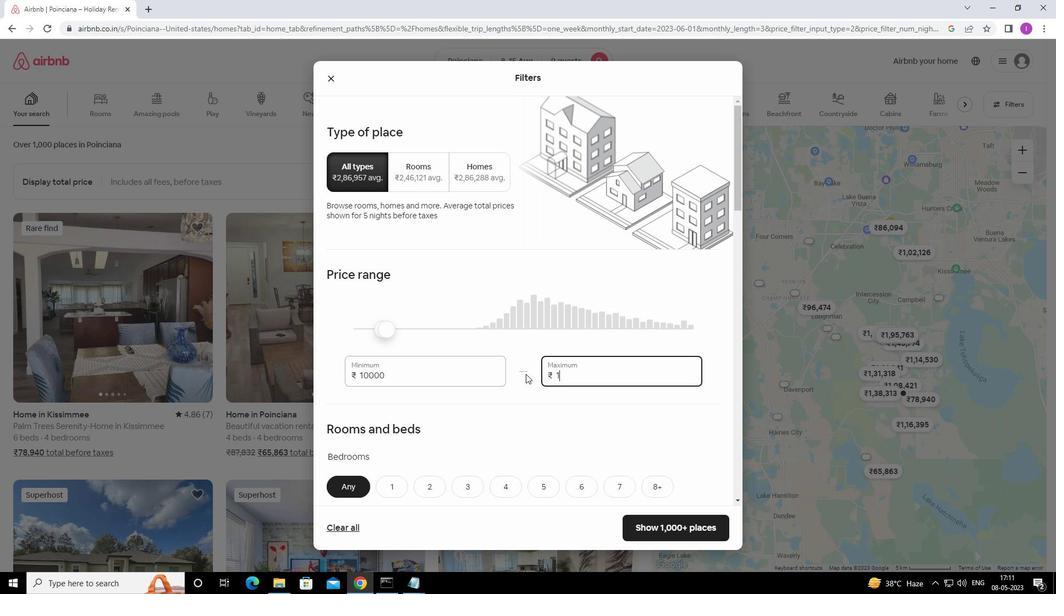 
Action: Mouse moved to (525, 374)
Screenshot: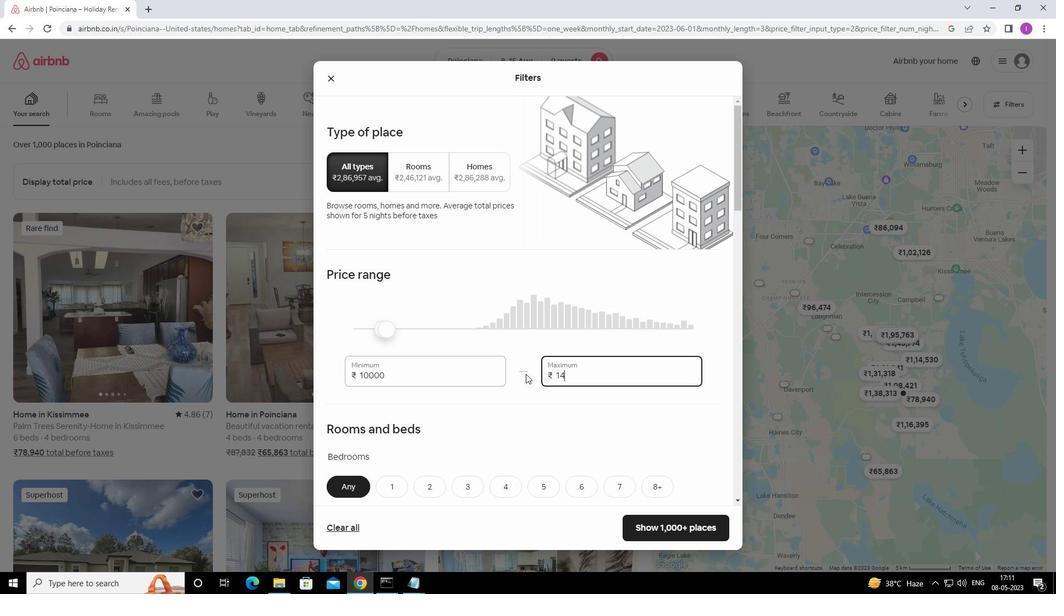 
Action: Key pressed 000
Screenshot: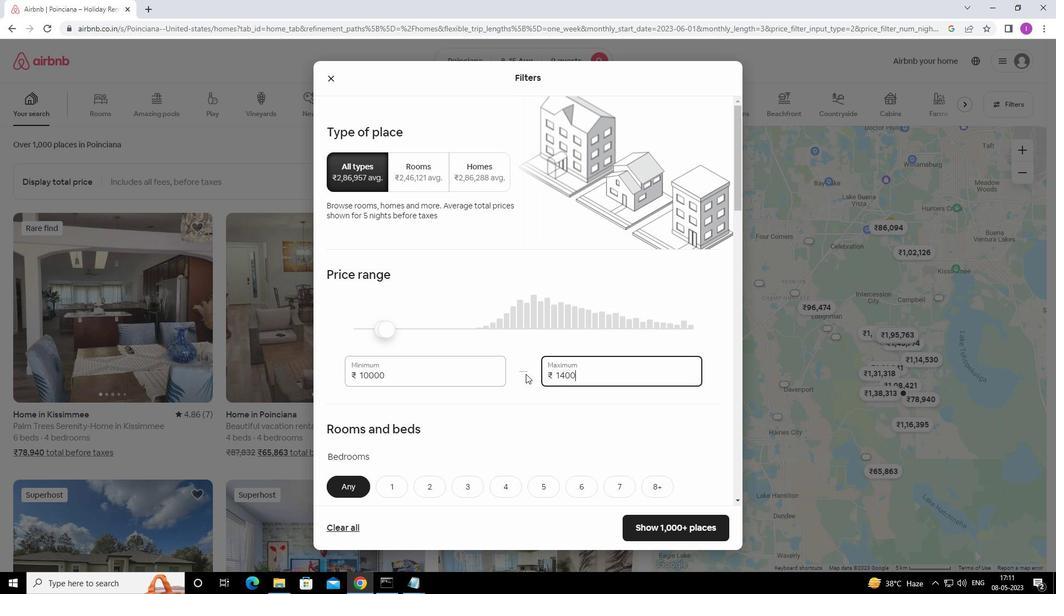 
Action: Mouse moved to (654, 364)
Screenshot: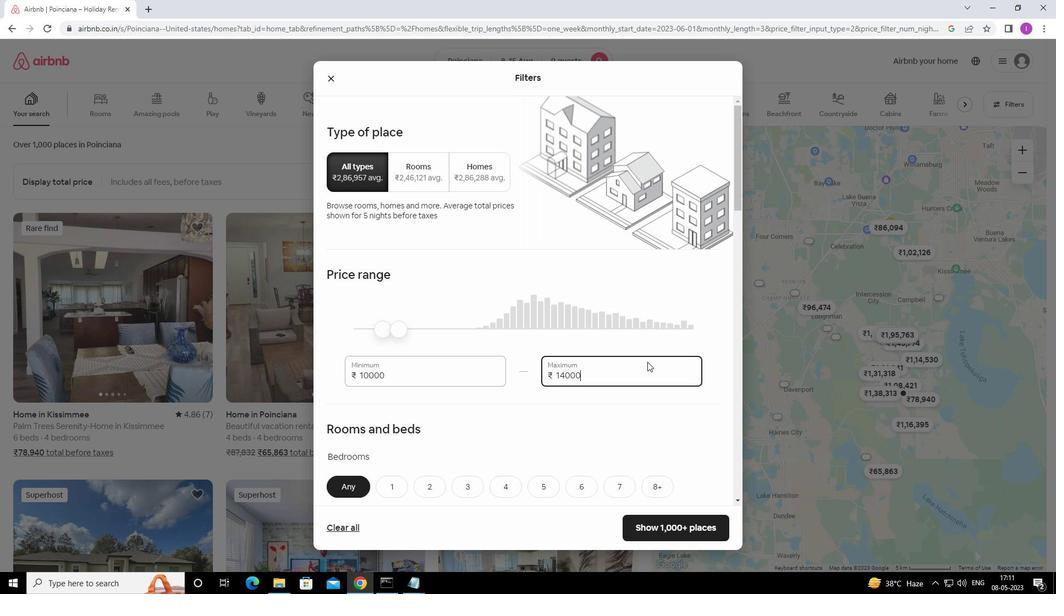
Action: Mouse scrolled (654, 364) with delta (0, 0)
Screenshot: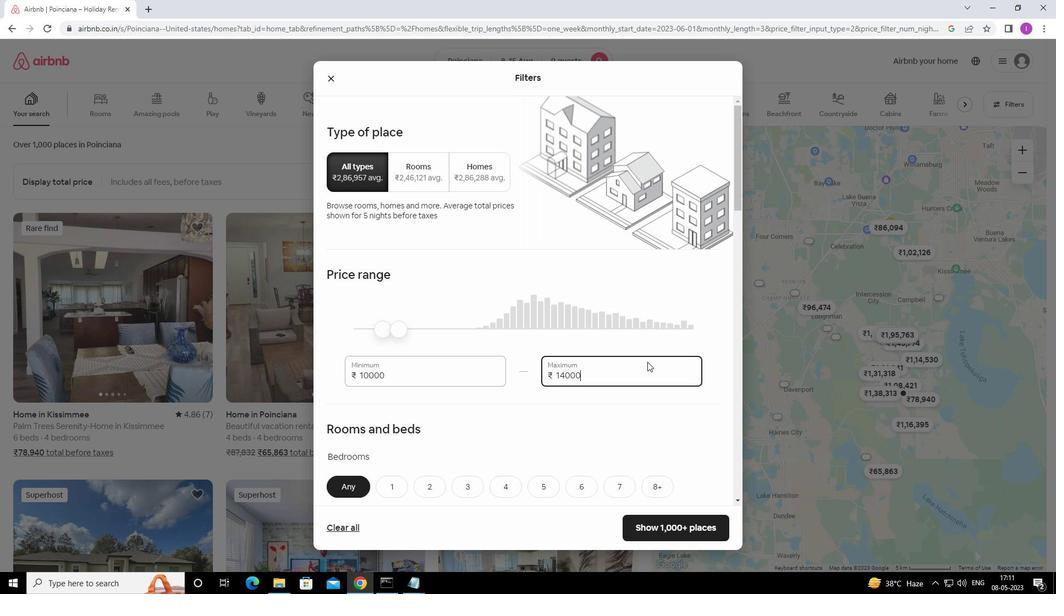 
Action: Mouse scrolled (654, 364) with delta (0, 0)
Screenshot: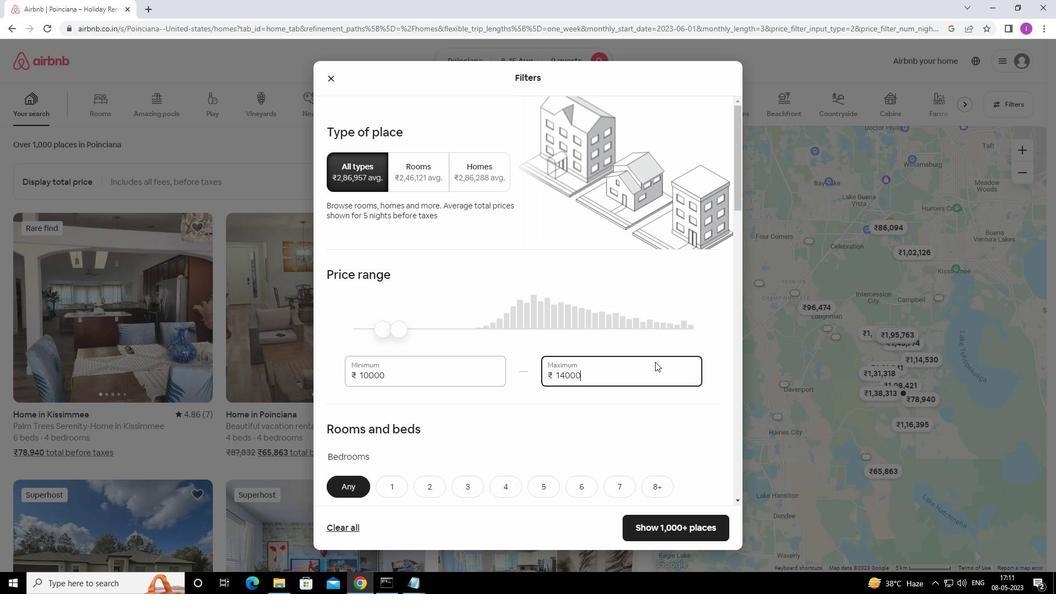 
Action: Mouse scrolled (654, 364) with delta (0, 0)
Screenshot: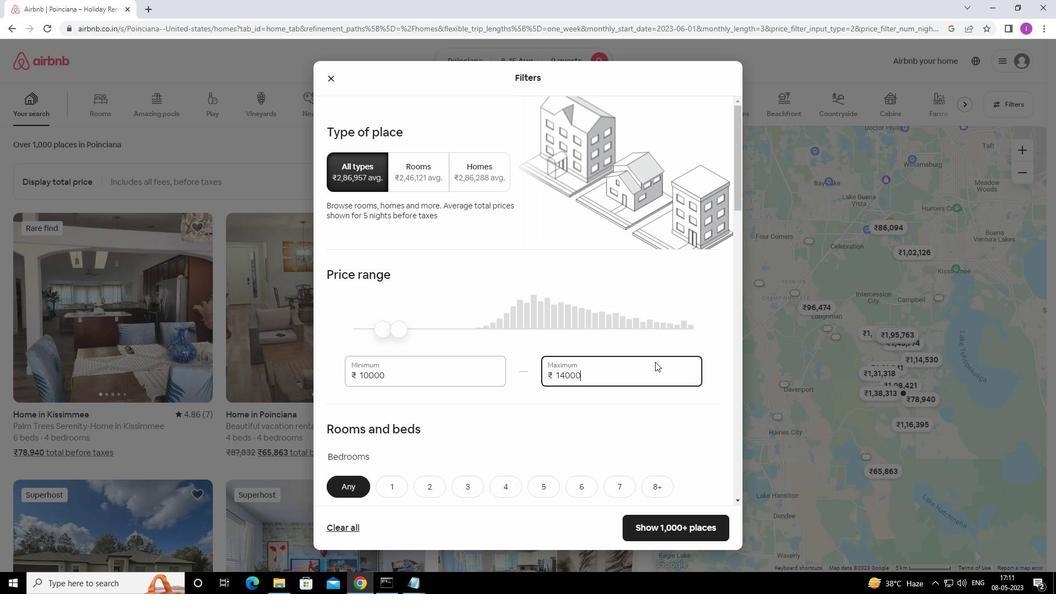 
Action: Mouse moved to (638, 367)
Screenshot: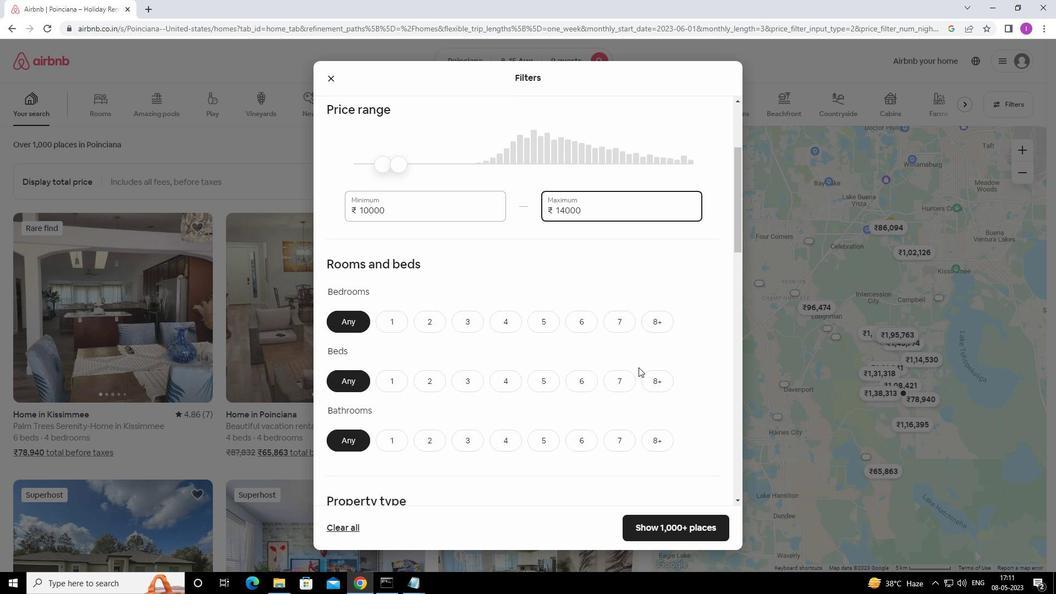 
Action: Mouse scrolled (638, 366) with delta (0, 0)
Screenshot: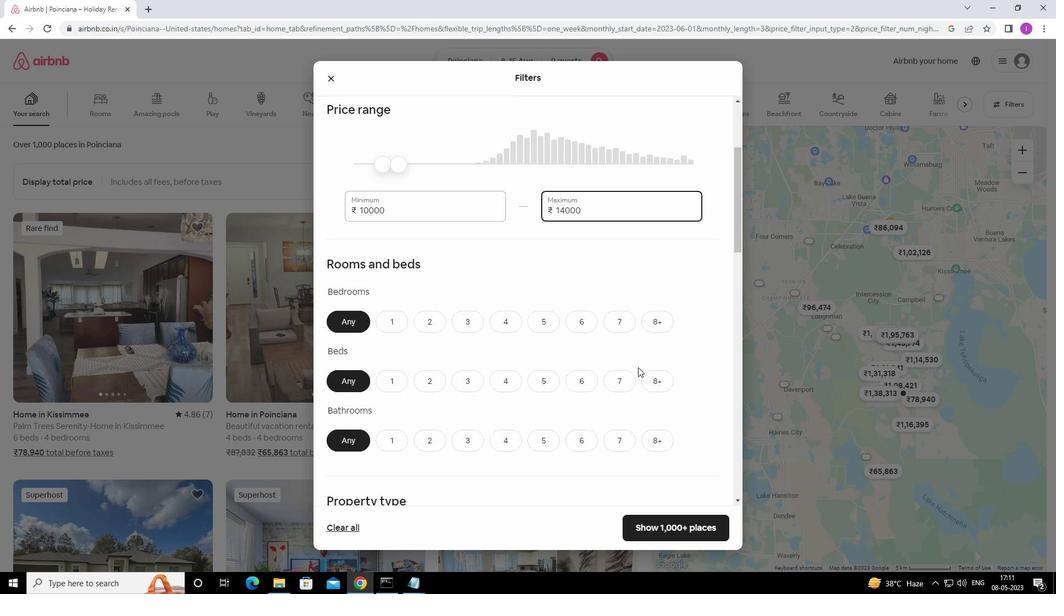 
Action: Mouse scrolled (638, 366) with delta (0, 0)
Screenshot: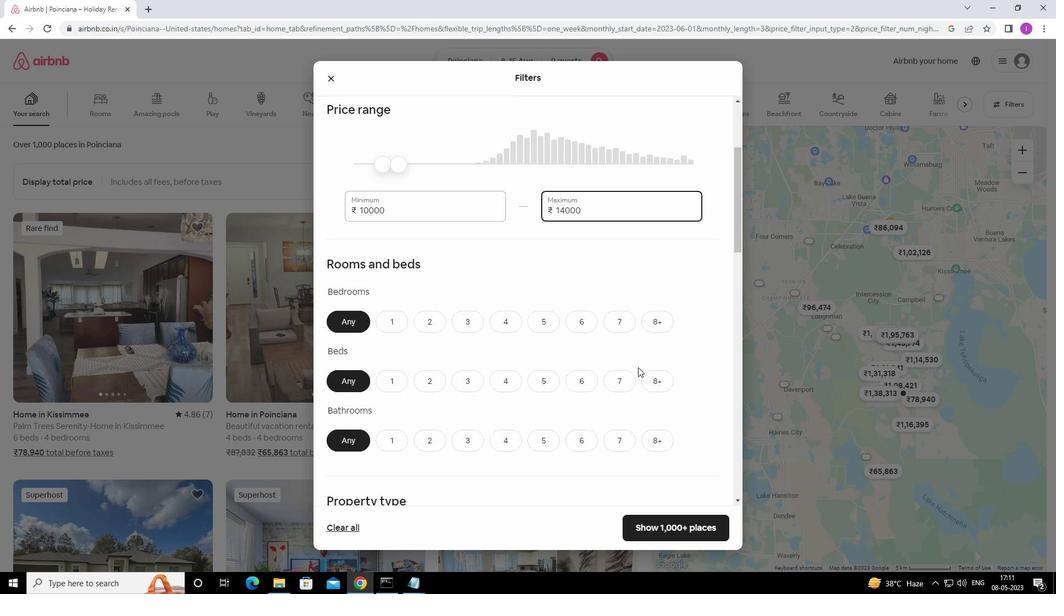 
Action: Mouse moved to (639, 365)
Screenshot: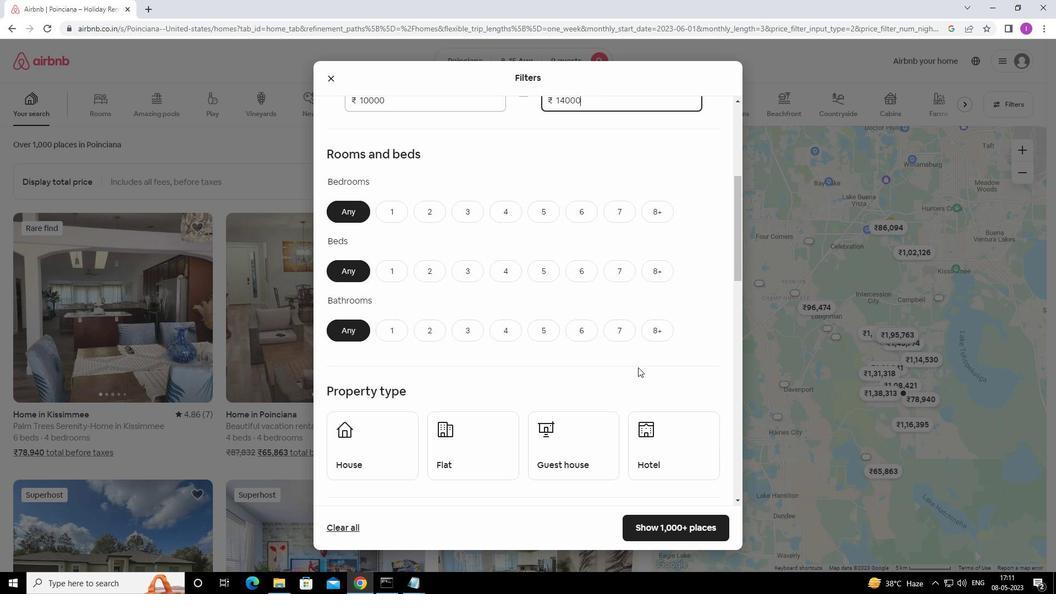 
Action: Mouse scrolled (639, 365) with delta (0, 0)
Screenshot: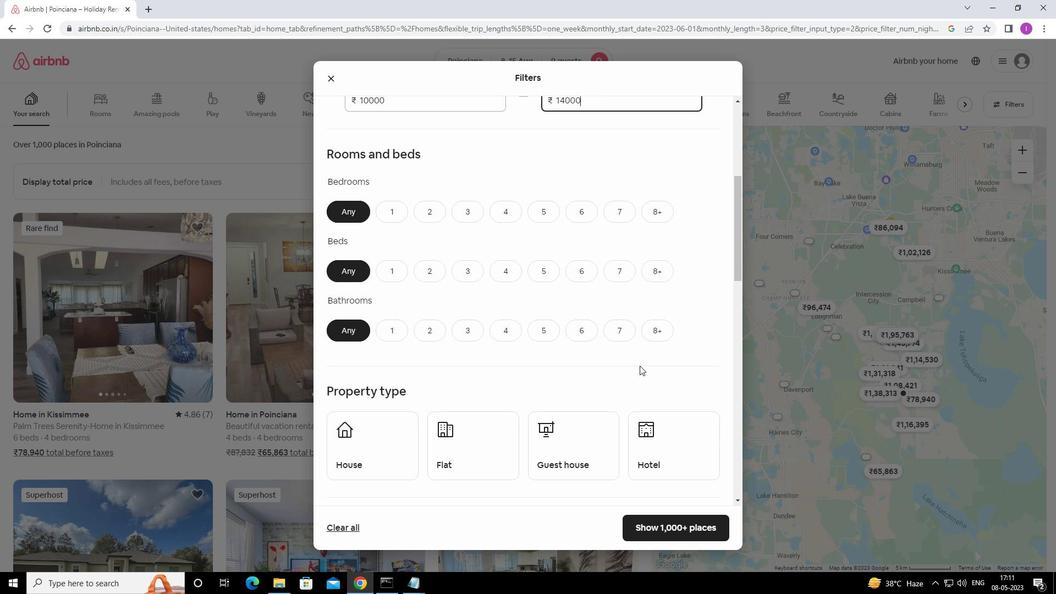 
Action: Mouse moved to (630, 367)
Screenshot: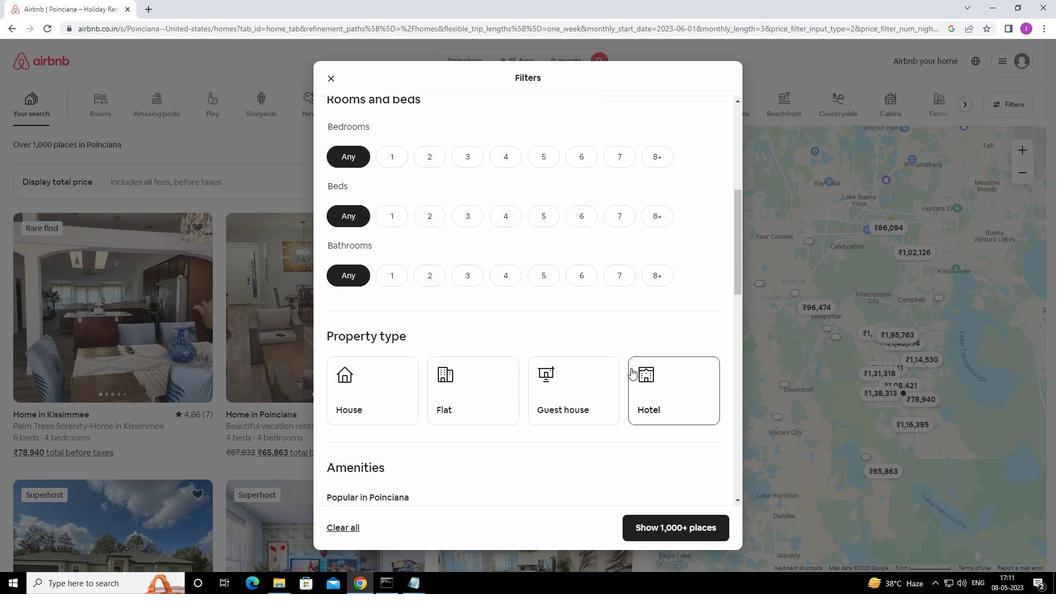 
Action: Mouse scrolled (630, 367) with delta (0, 0)
Screenshot: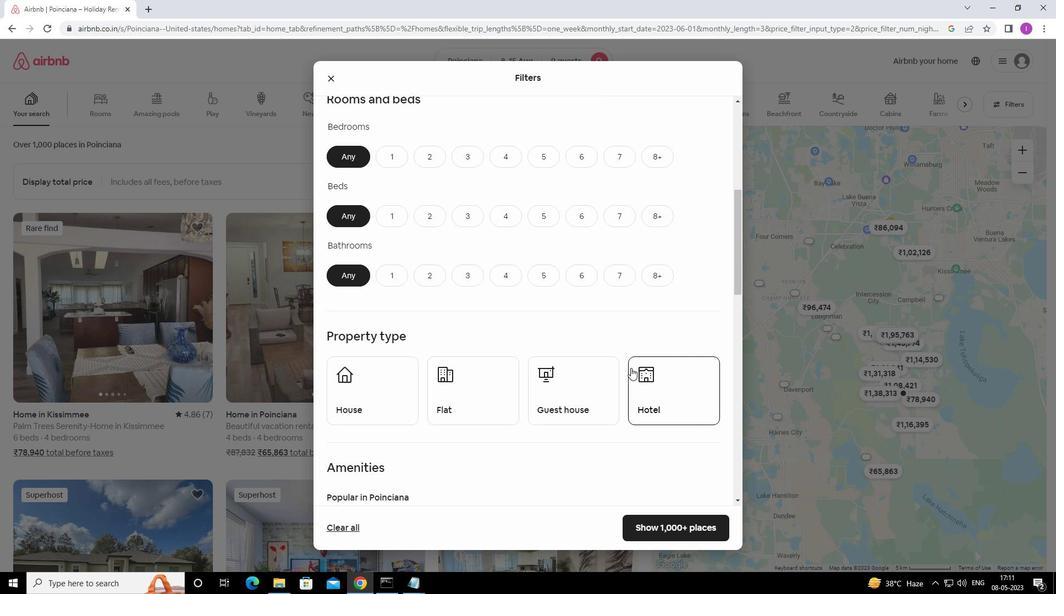 
Action: Mouse moved to (630, 367)
Screenshot: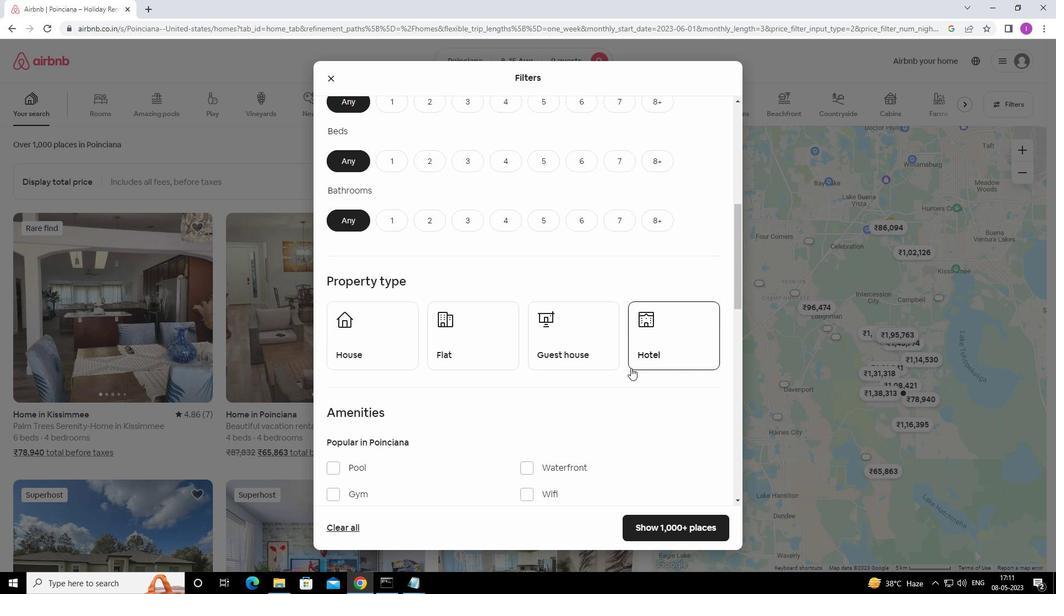 
Action: Mouse scrolled (630, 367) with delta (0, 0)
Screenshot: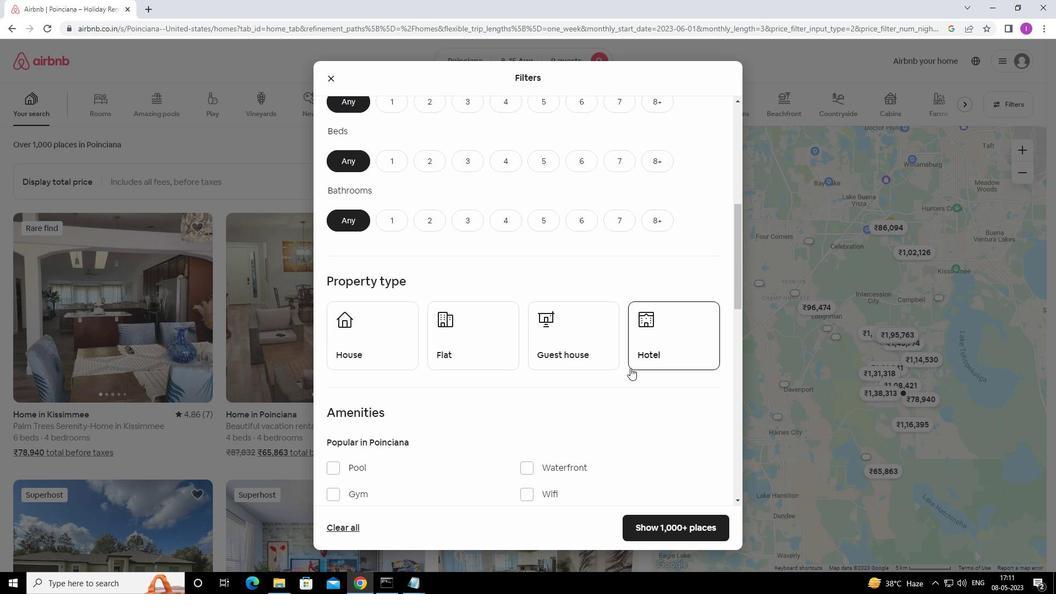 
Action: Mouse scrolled (630, 367) with delta (0, 0)
Screenshot: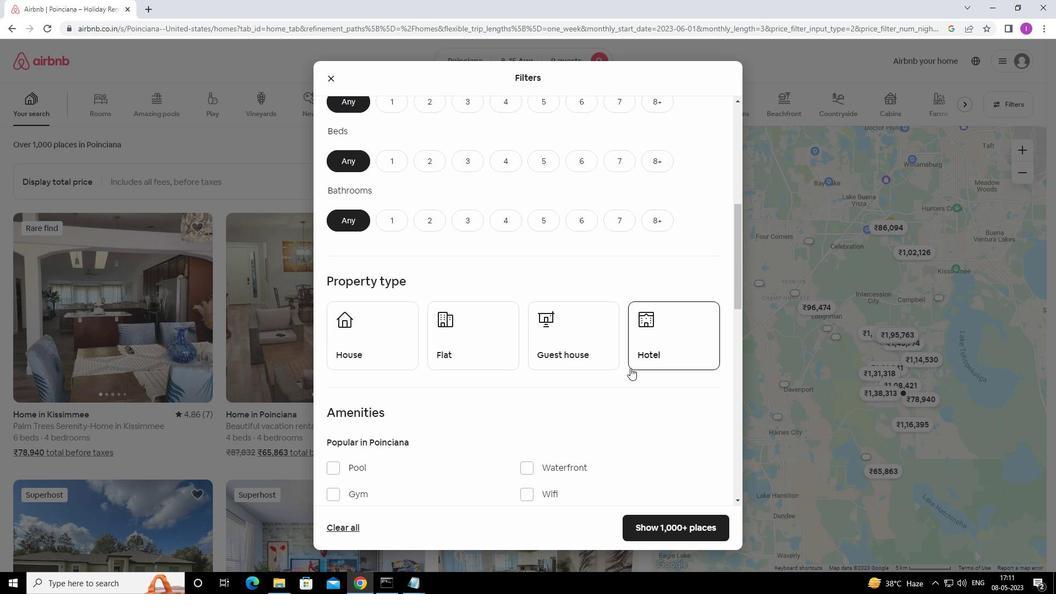 
Action: Mouse moved to (611, 256)
Screenshot: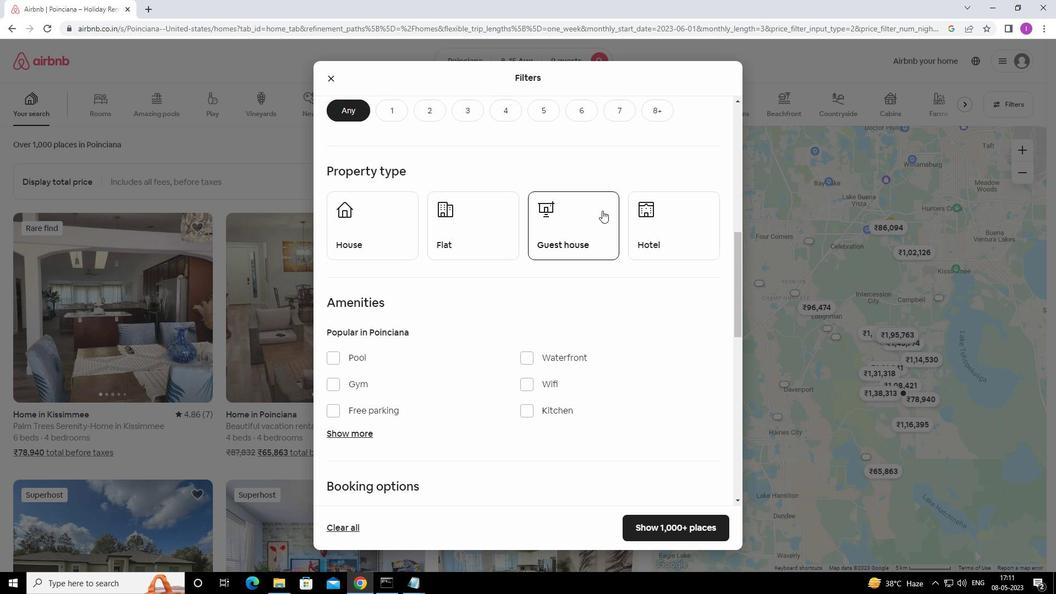 
Action: Mouse scrolled (611, 257) with delta (0, 0)
Screenshot: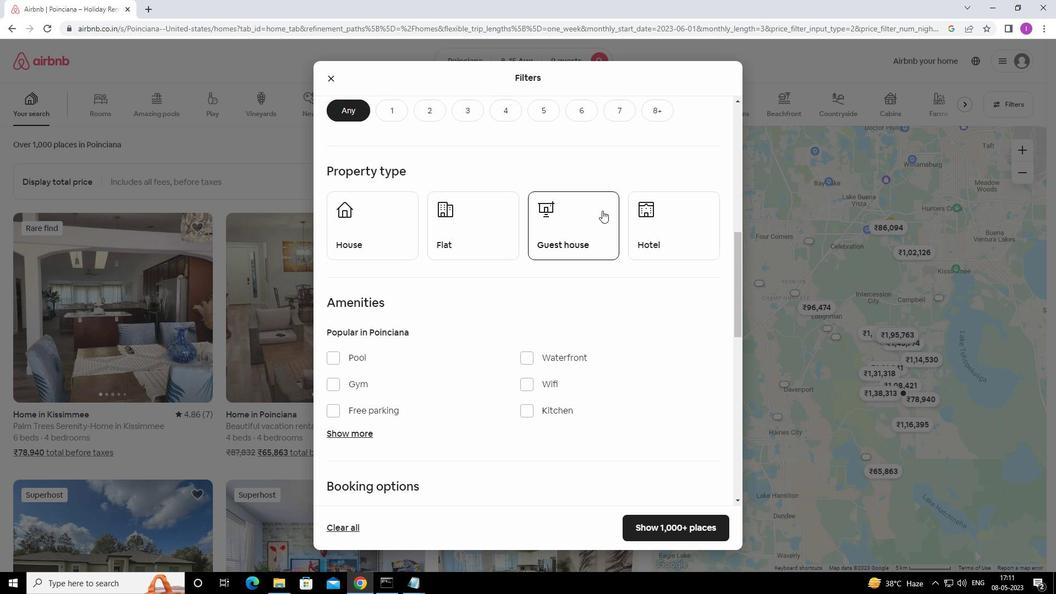 
Action: Mouse moved to (611, 272)
Screenshot: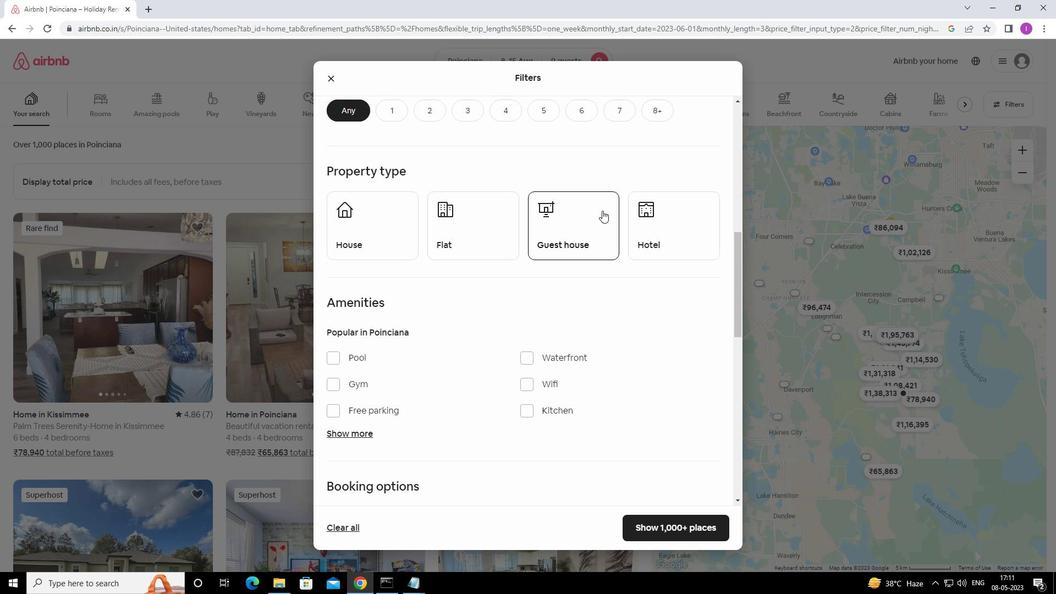 
Action: Mouse scrolled (611, 273) with delta (0, 0)
Screenshot: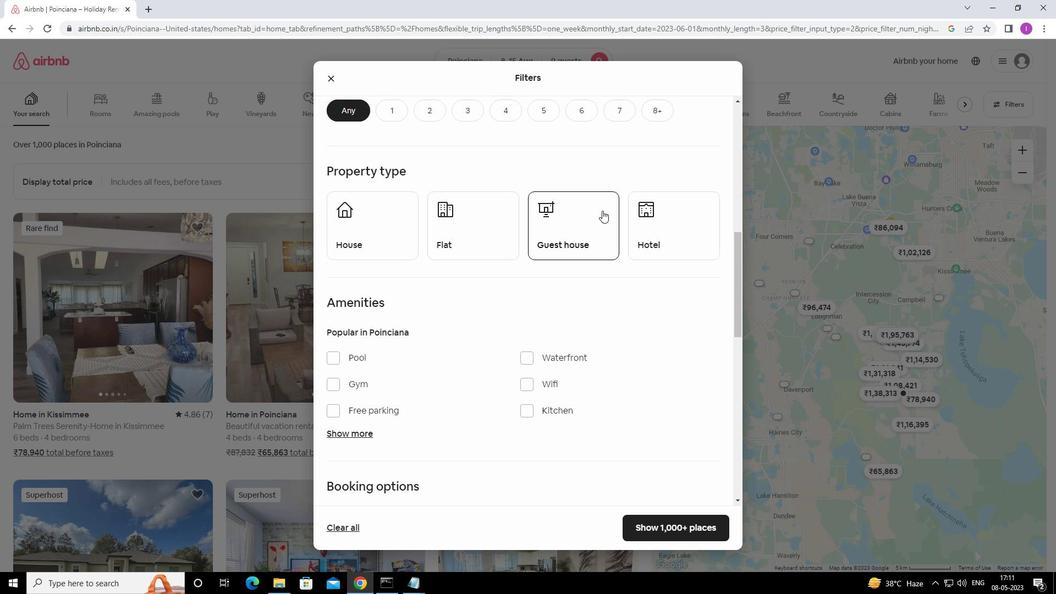 
Action: Mouse moved to (611, 275)
Screenshot: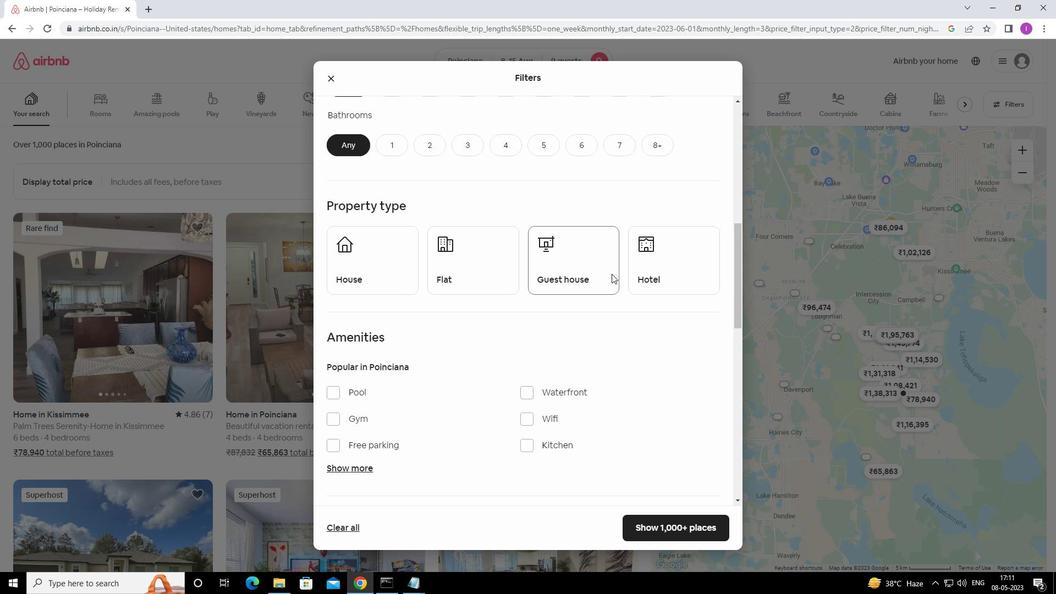 
Action: Mouse scrolled (611, 275) with delta (0, 0)
Screenshot: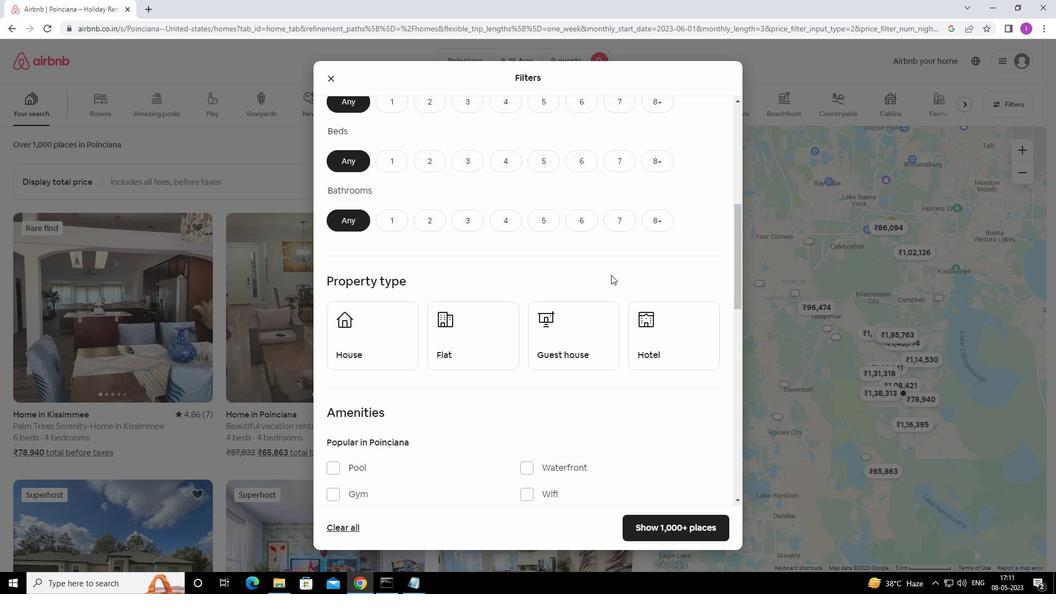 
Action: Mouse scrolled (611, 275) with delta (0, 0)
Screenshot: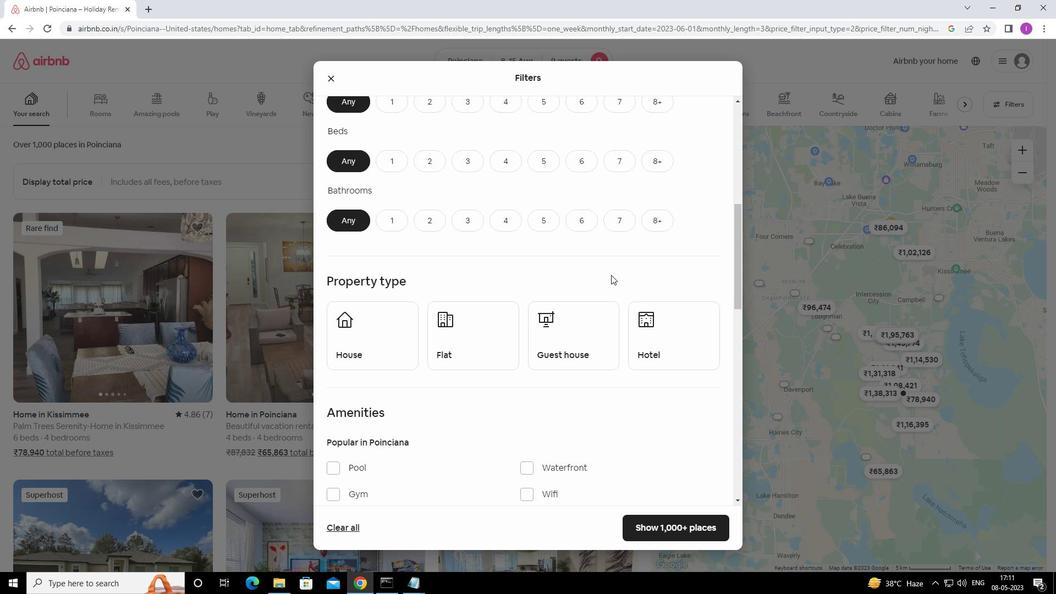 
Action: Mouse scrolled (611, 275) with delta (0, 0)
Screenshot: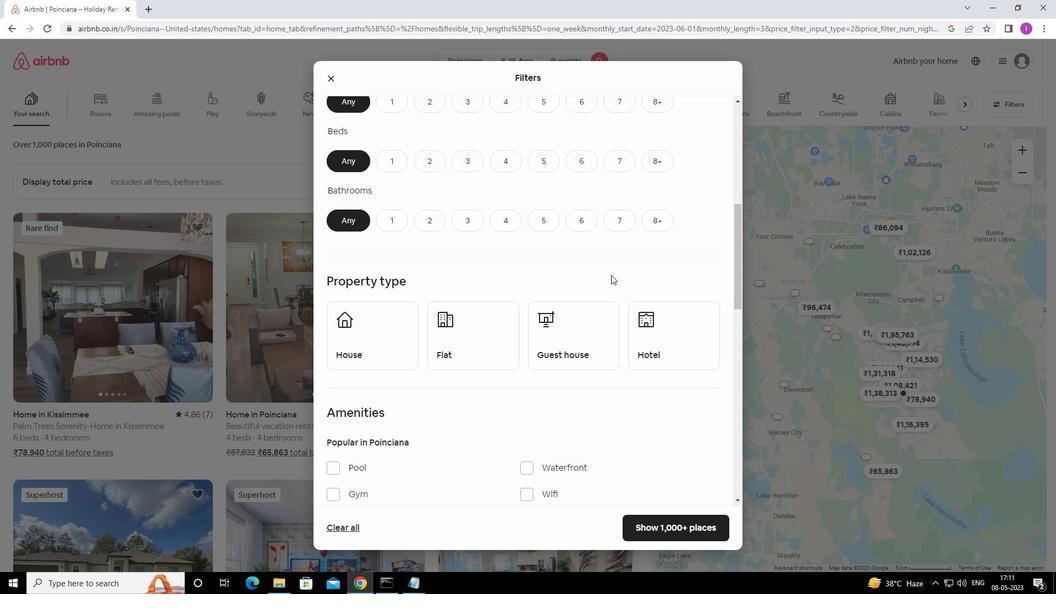 
Action: Mouse moved to (539, 268)
Screenshot: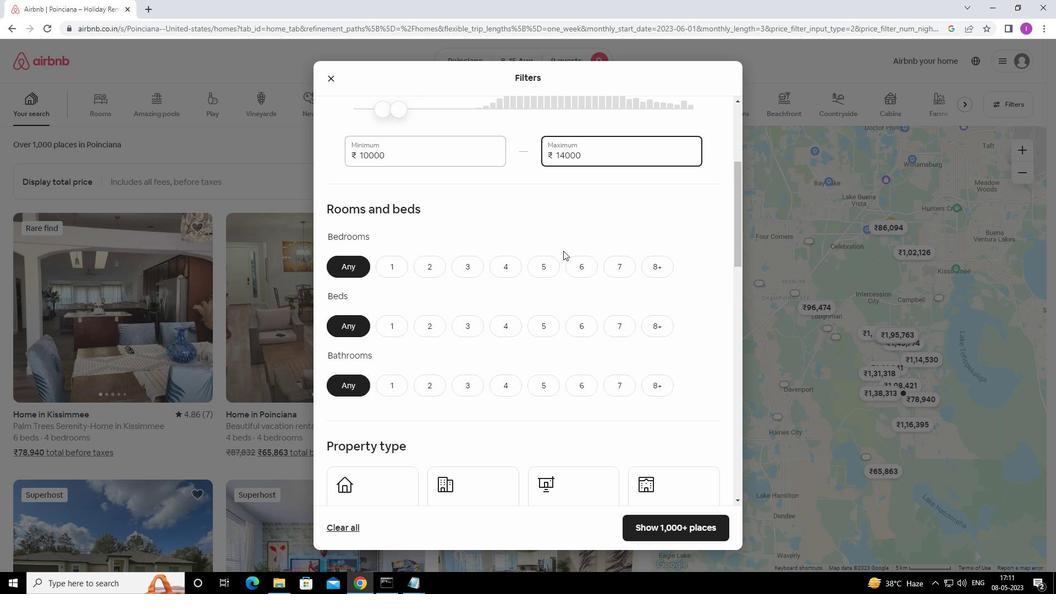 
Action: Mouse pressed left at (539, 268)
Screenshot: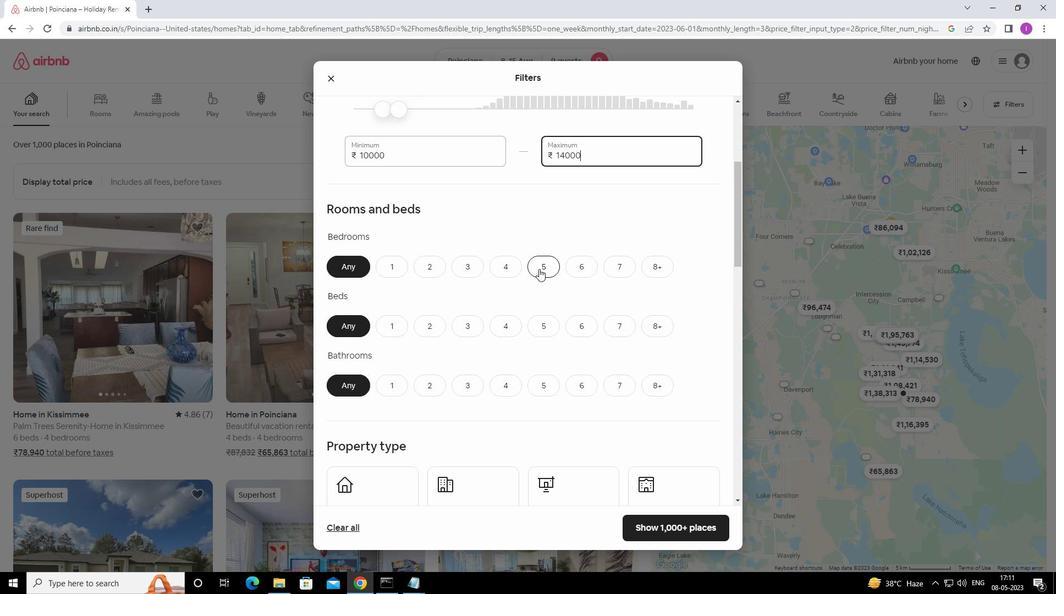 
Action: Mouse moved to (656, 322)
Screenshot: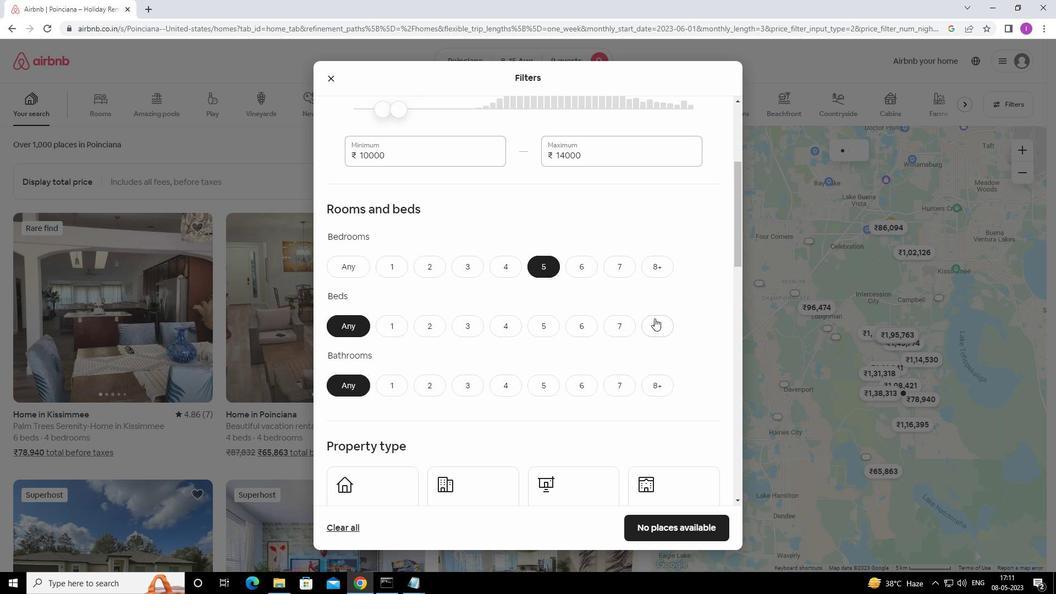 
Action: Mouse pressed left at (656, 322)
Screenshot: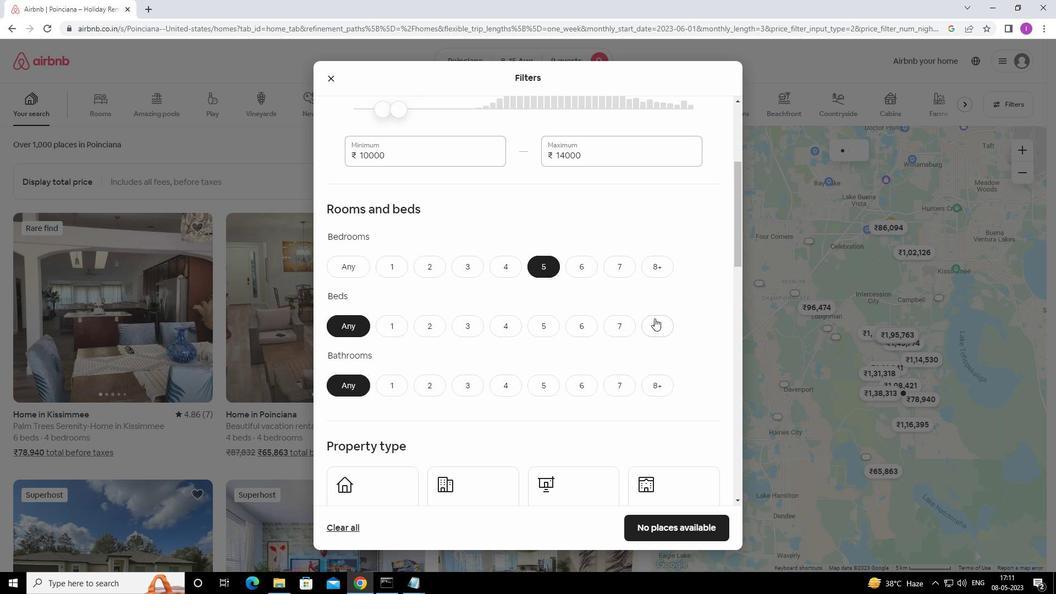 
Action: Mouse moved to (533, 386)
Screenshot: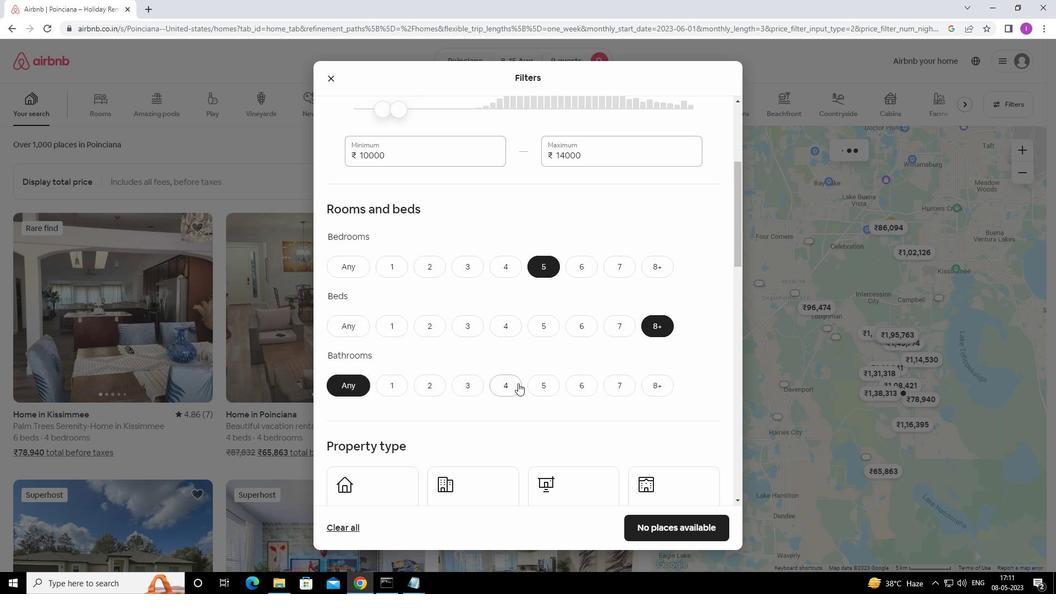 
Action: Mouse pressed left at (533, 386)
Screenshot: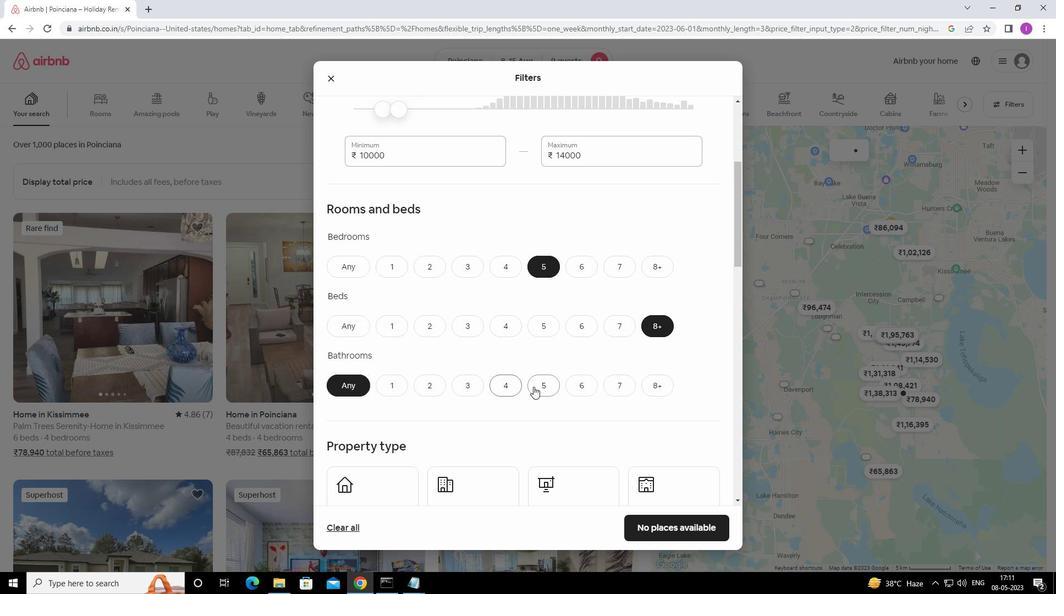 
Action: Mouse moved to (535, 364)
Screenshot: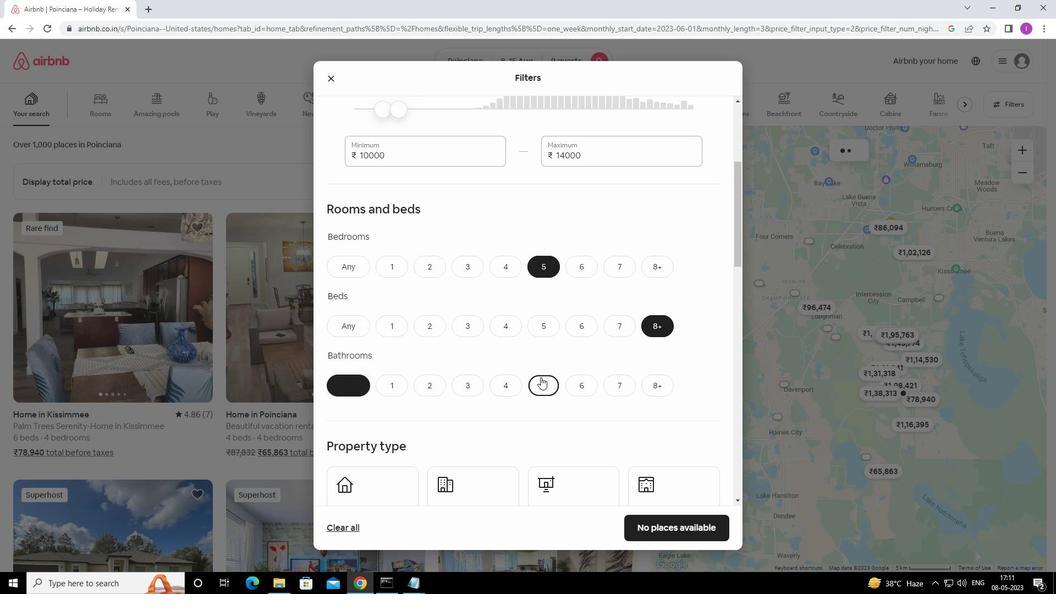 
Action: Mouse scrolled (535, 363) with delta (0, 0)
Screenshot: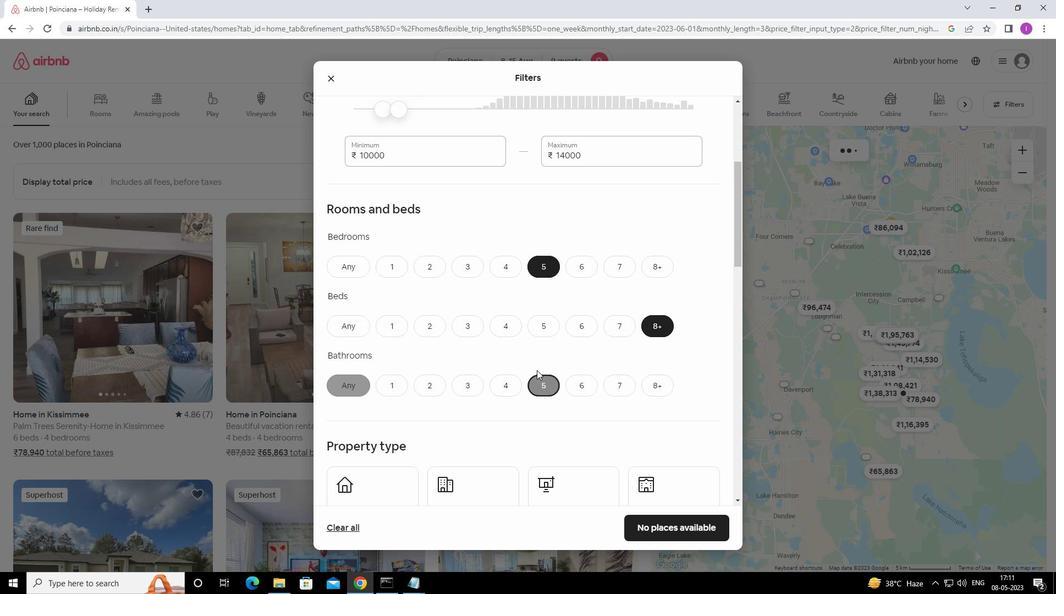 
Action: Mouse moved to (533, 364)
Screenshot: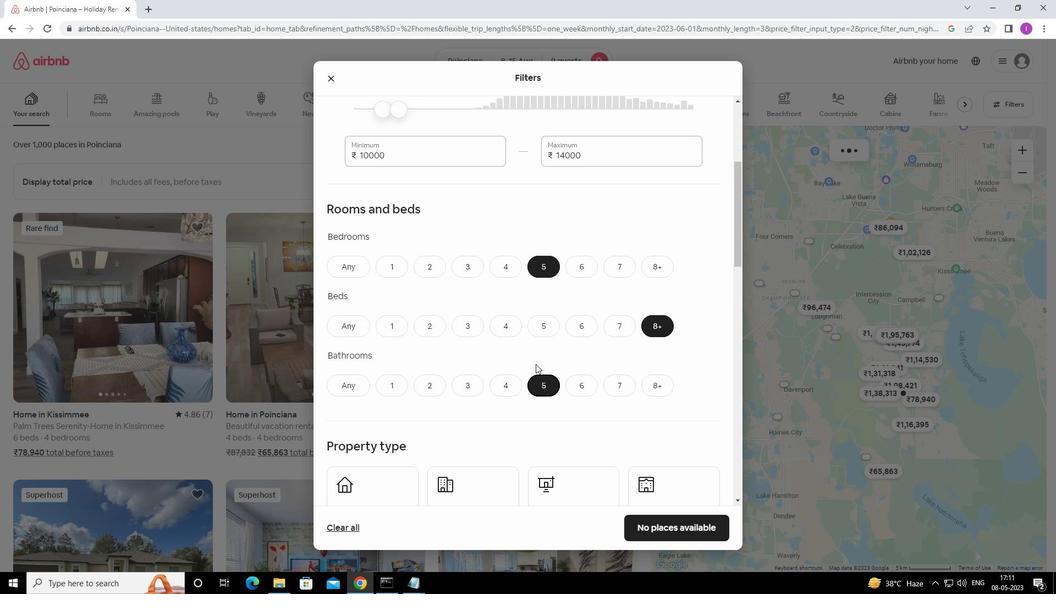 
Action: Mouse scrolled (533, 363) with delta (0, 0)
Screenshot: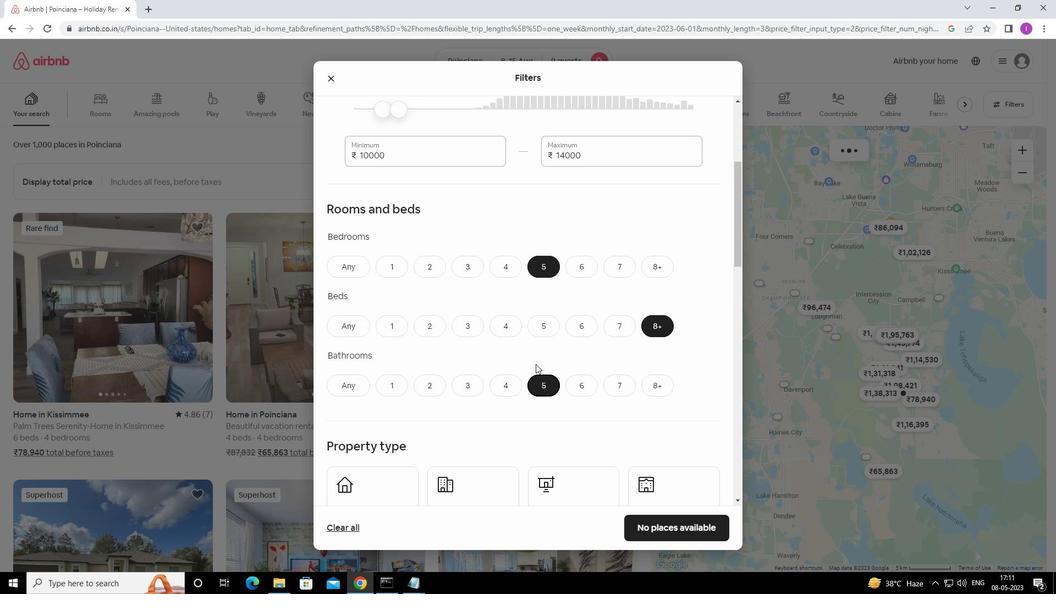 
Action: Mouse moved to (529, 364)
Screenshot: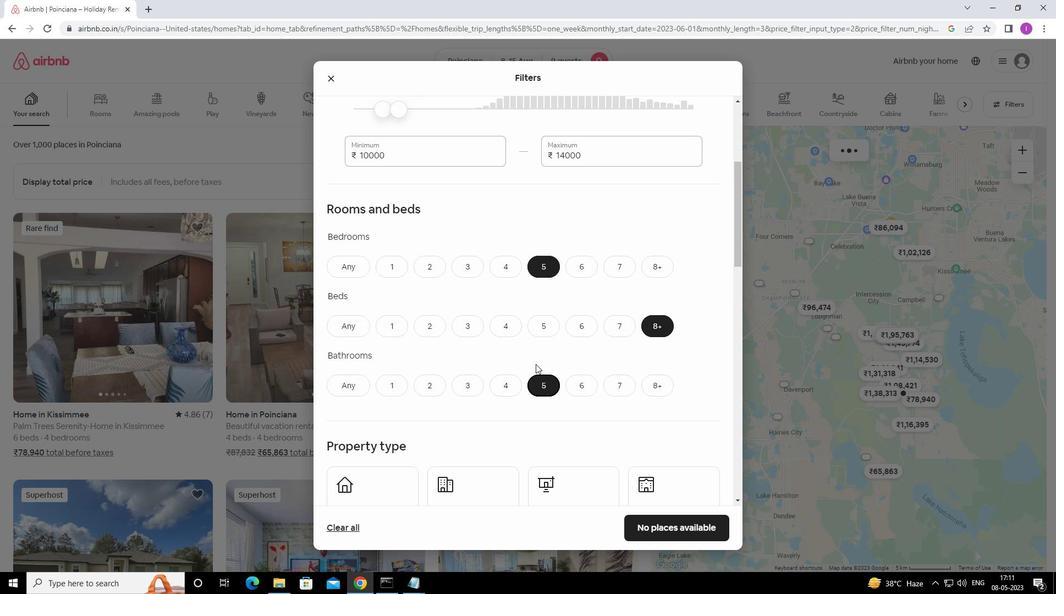 
Action: Mouse scrolled (529, 363) with delta (0, 0)
Screenshot: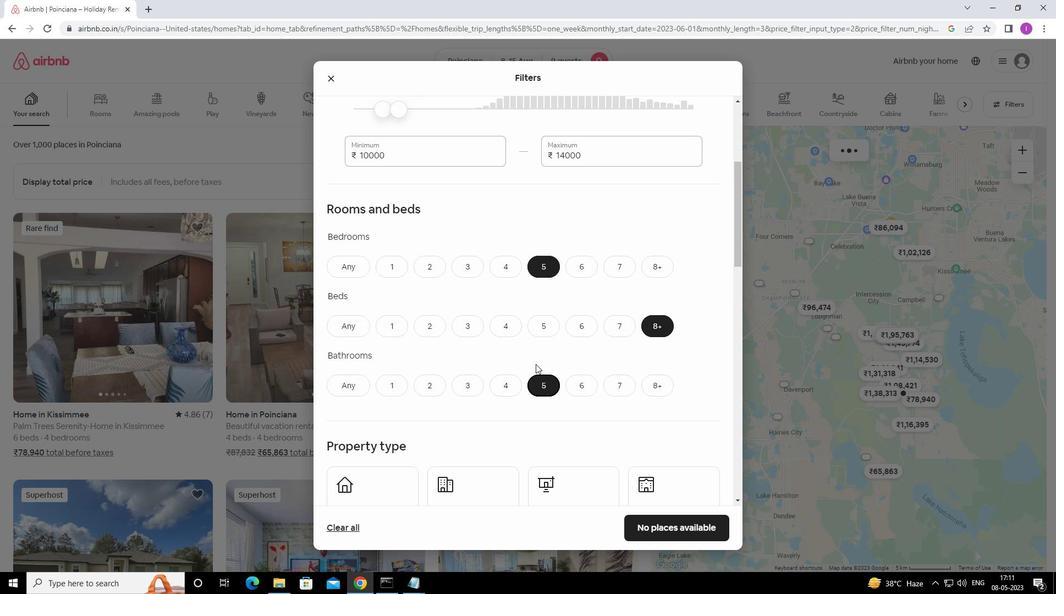
Action: Mouse moved to (374, 330)
Screenshot: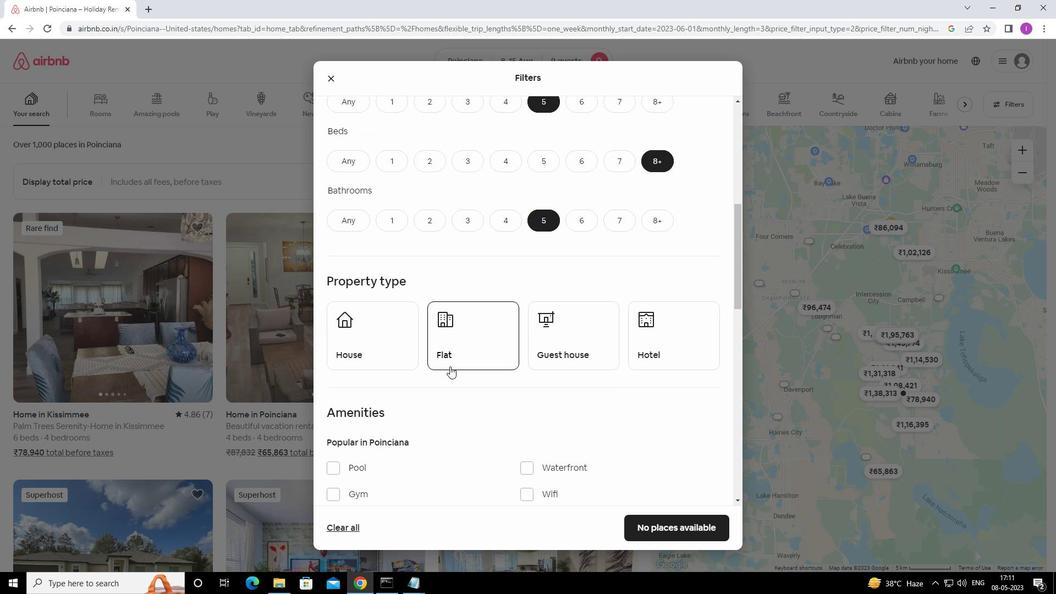 
Action: Mouse pressed left at (374, 330)
Screenshot: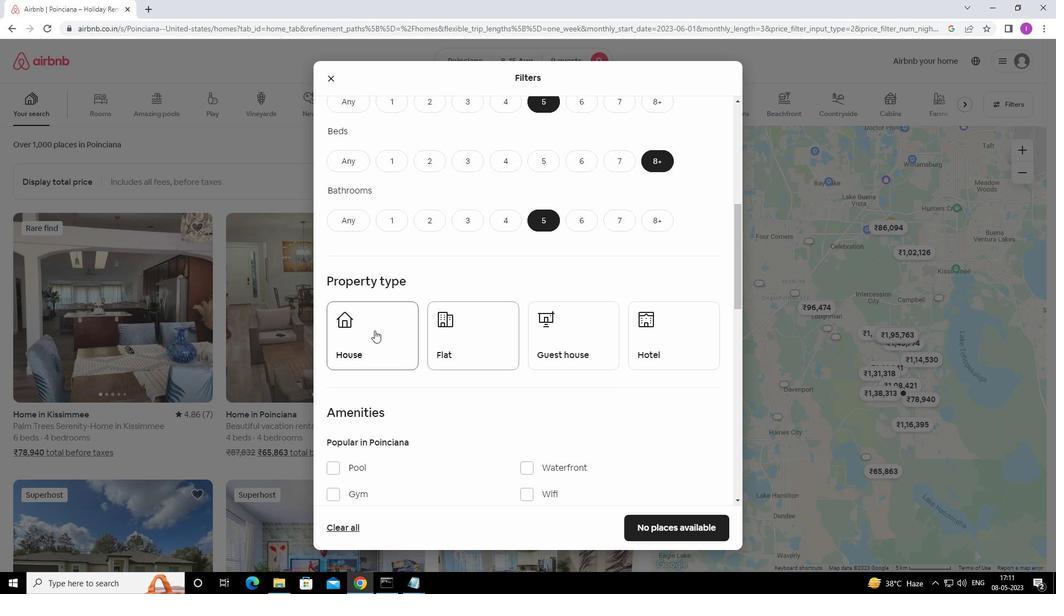 
Action: Mouse moved to (469, 335)
Screenshot: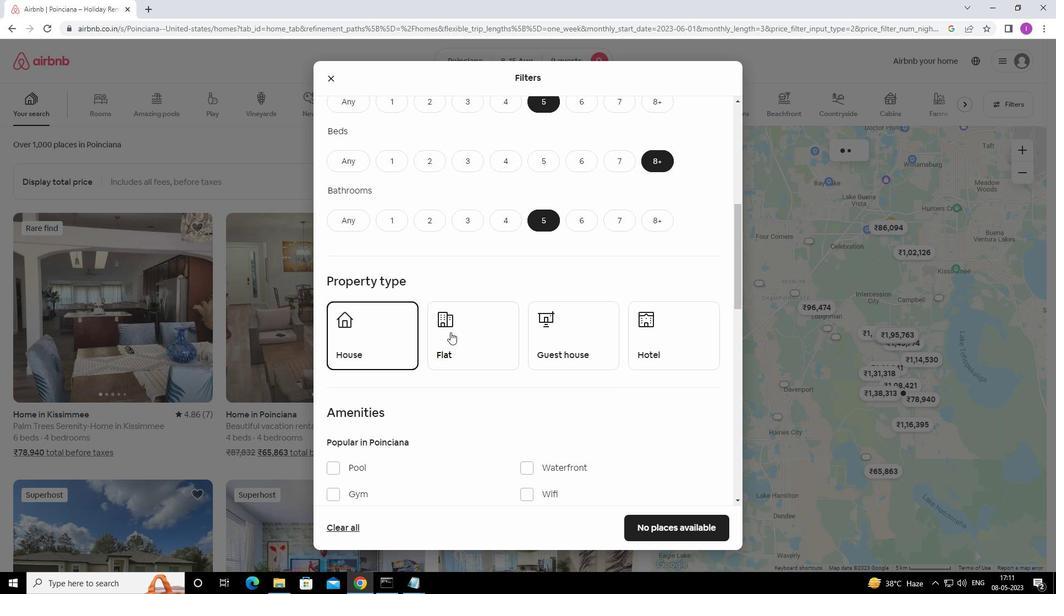 
Action: Mouse pressed left at (469, 335)
Screenshot: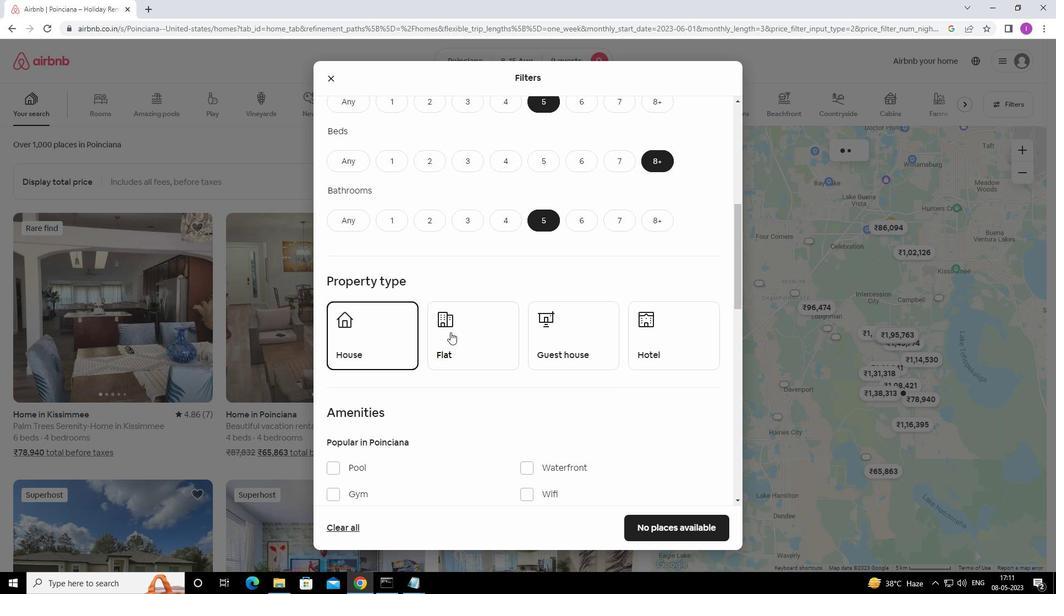 
Action: Mouse moved to (568, 336)
Screenshot: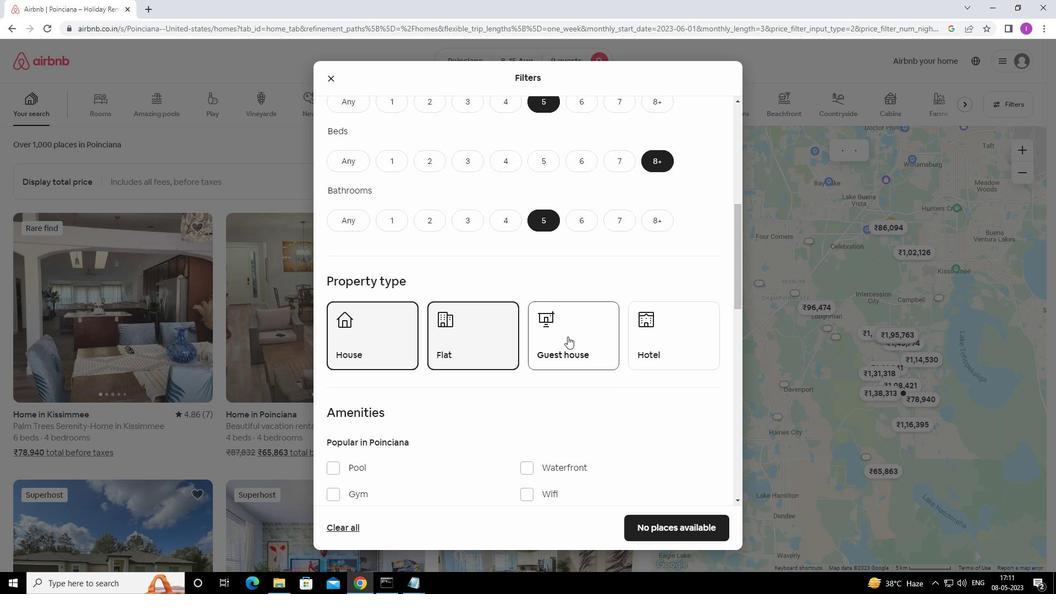 
Action: Mouse pressed left at (568, 336)
Screenshot: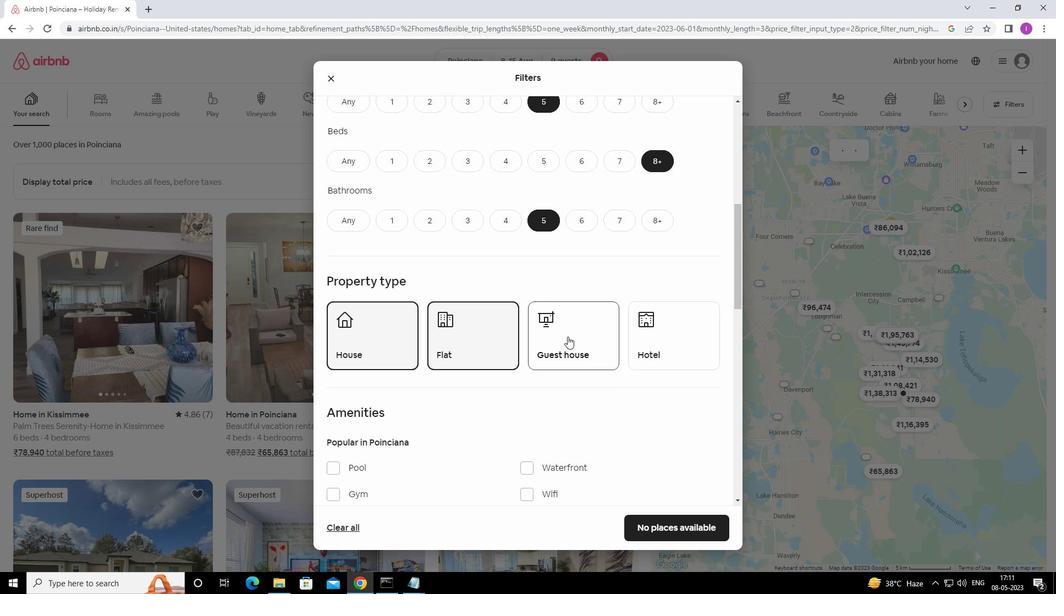 
Action: Mouse moved to (617, 334)
Screenshot: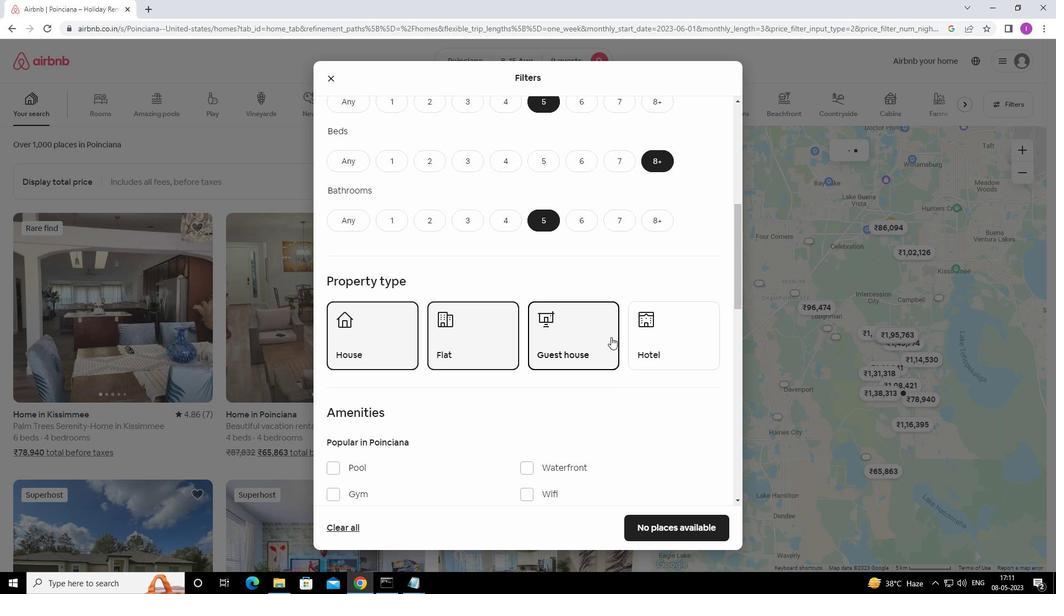 
Action: Mouse scrolled (617, 333) with delta (0, 0)
Screenshot: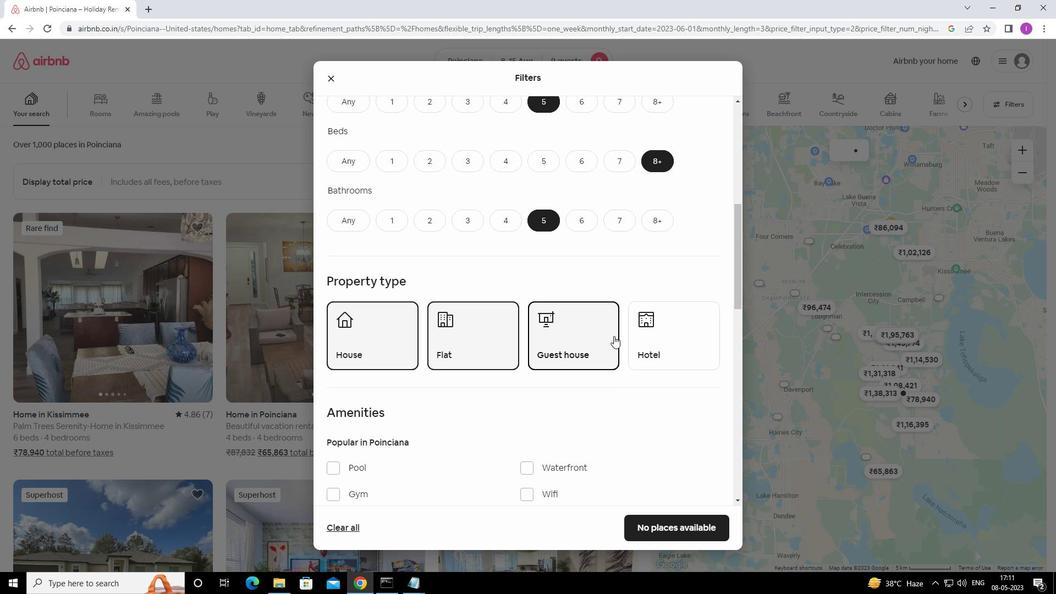 
Action: Mouse moved to (617, 333)
Screenshot: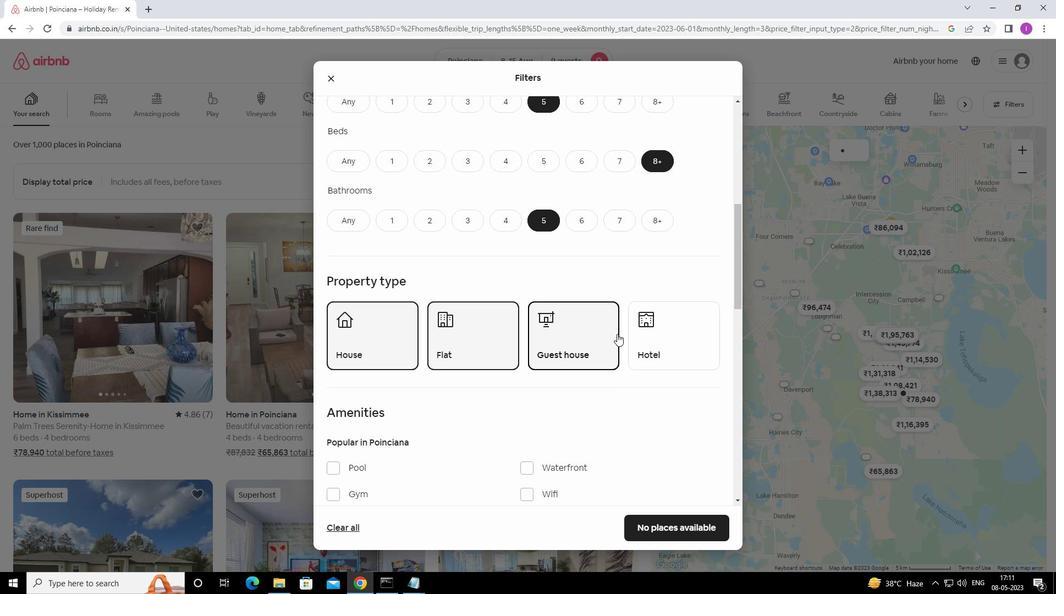 
Action: Mouse scrolled (617, 333) with delta (0, 0)
Screenshot: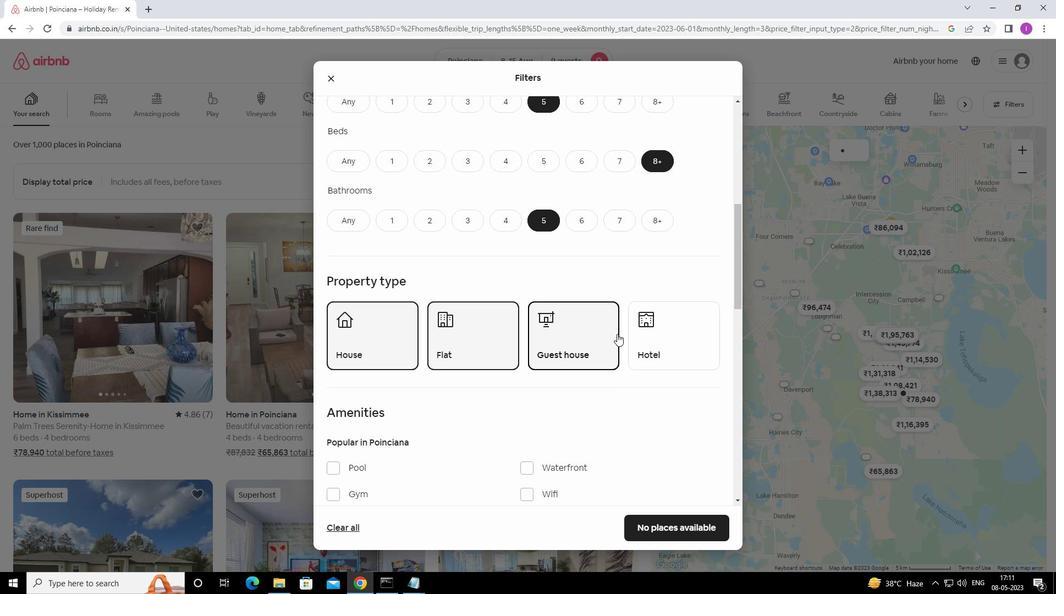 
Action: Mouse moved to (618, 333)
Screenshot: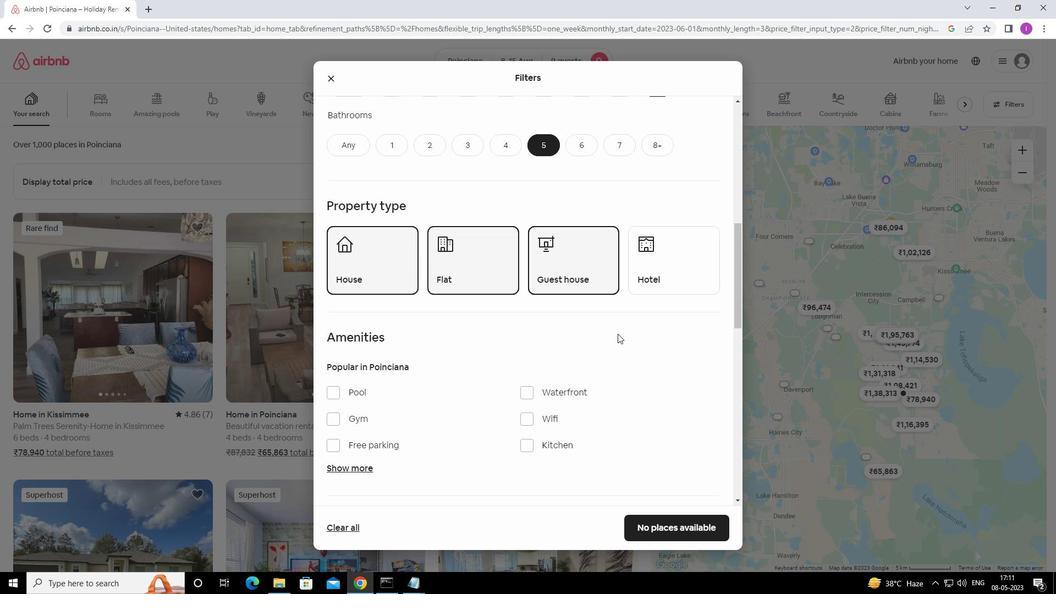 
Action: Mouse scrolled (618, 333) with delta (0, 0)
Screenshot: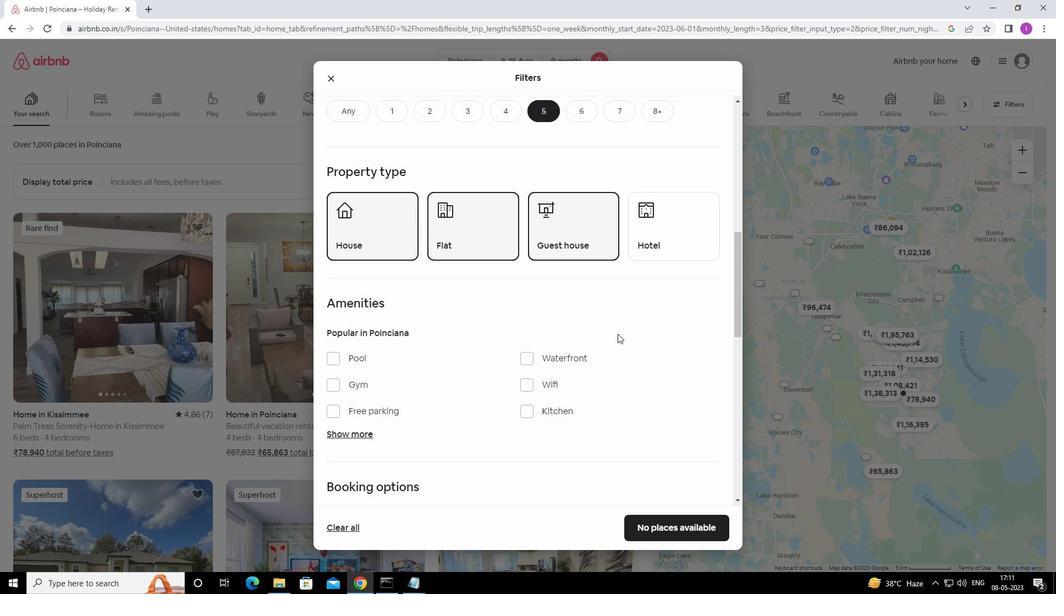
Action: Mouse moved to (344, 327)
Screenshot: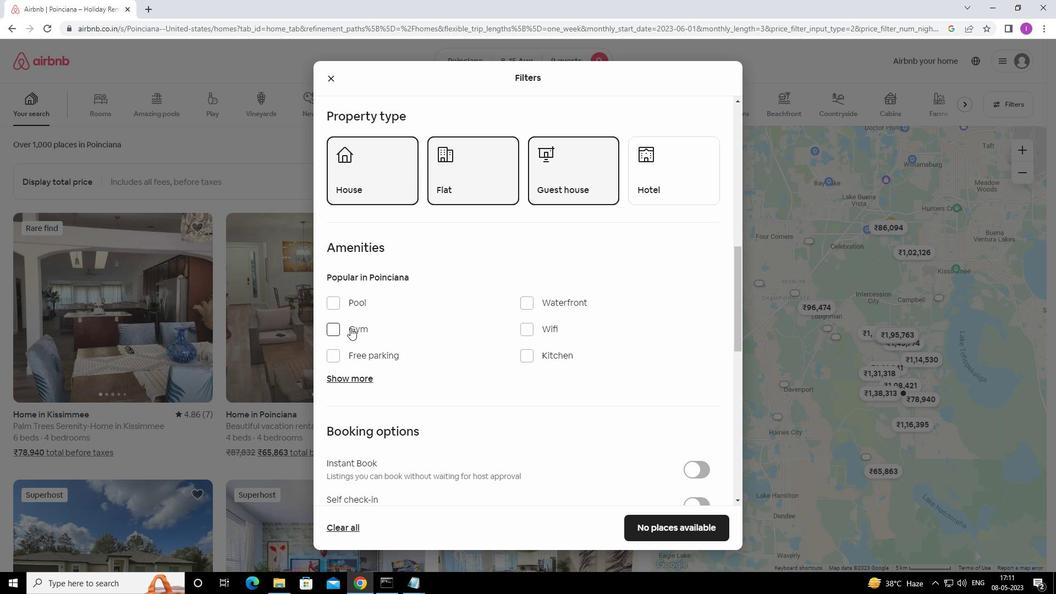 
Action: Mouse pressed left at (344, 327)
Screenshot: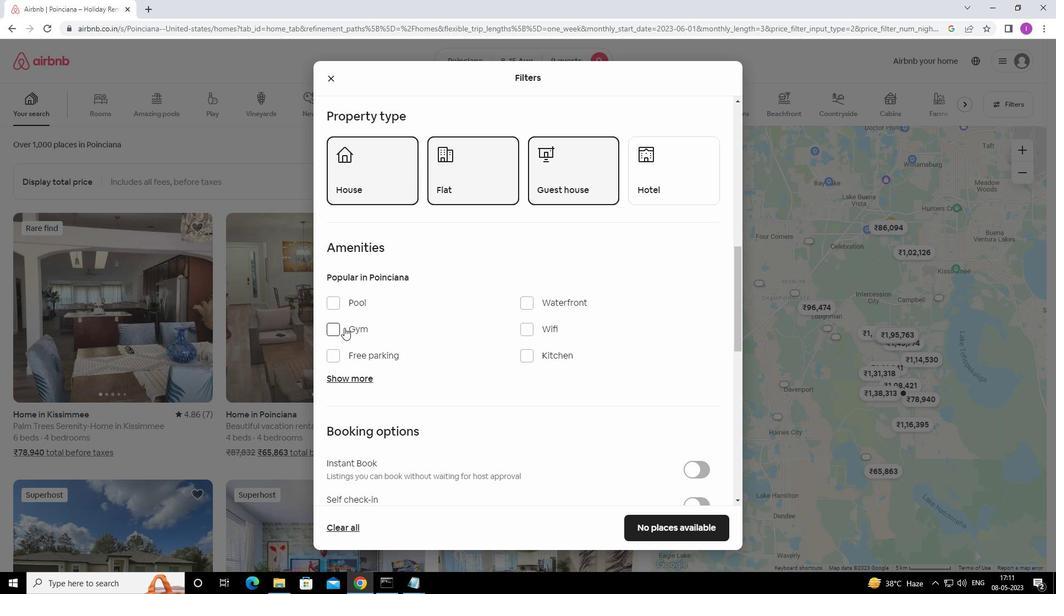 
Action: Mouse moved to (345, 353)
Screenshot: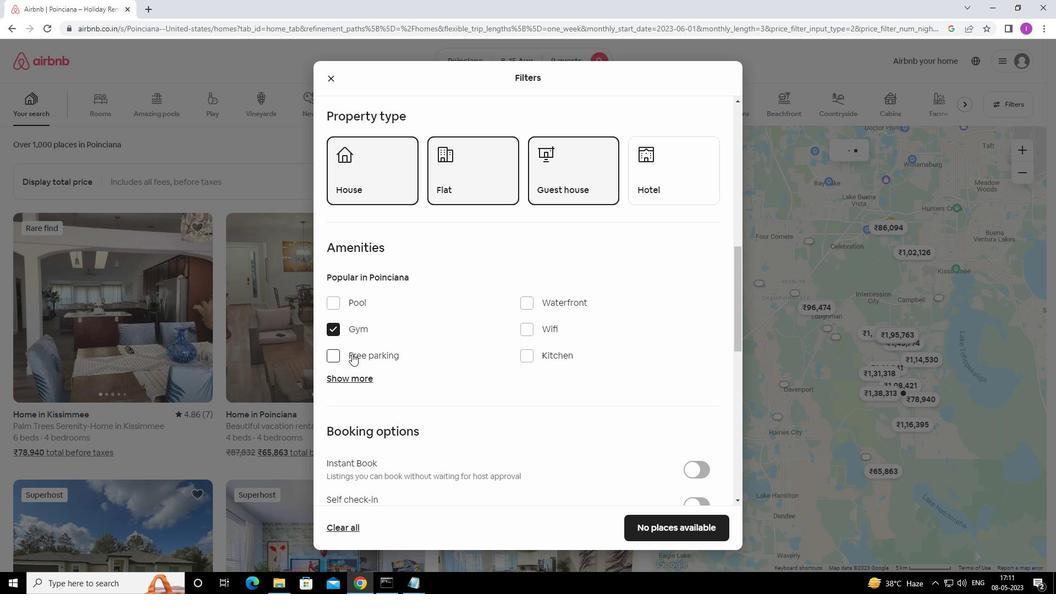 
Action: Mouse pressed left at (345, 353)
Screenshot: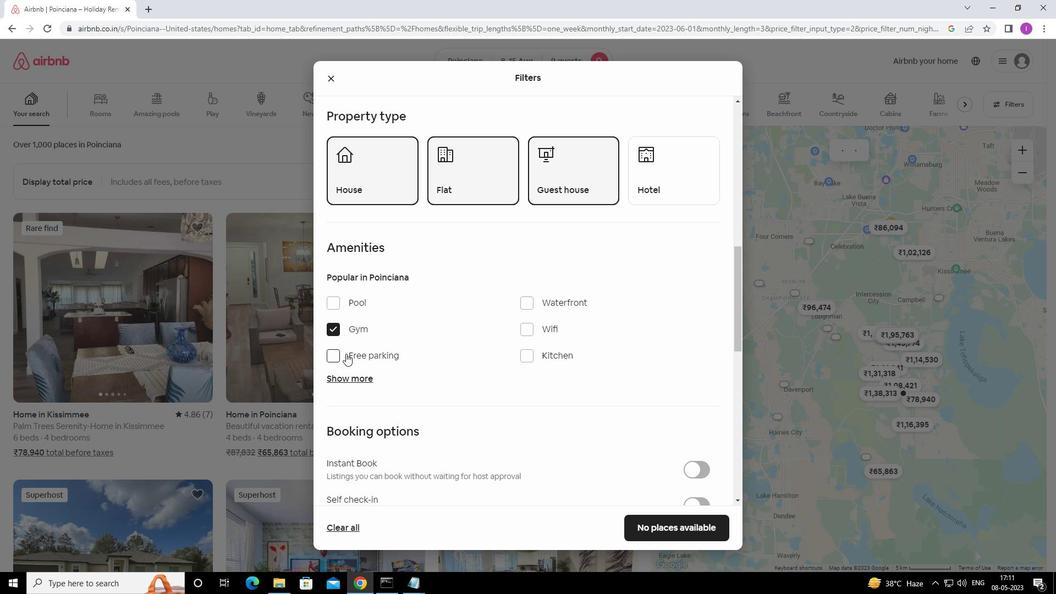
Action: Mouse moved to (531, 330)
Screenshot: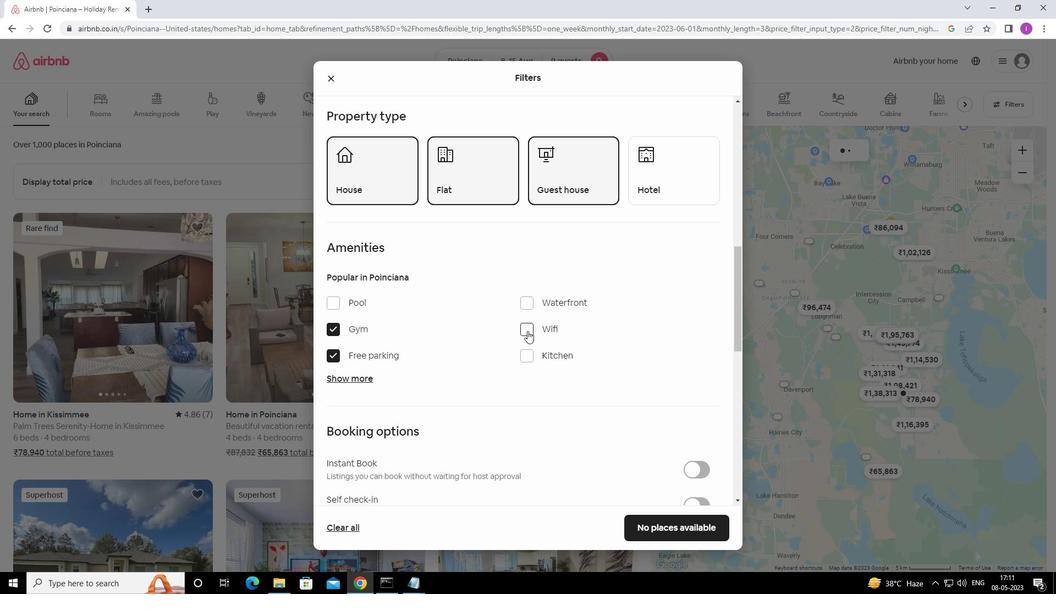 
Action: Mouse pressed left at (531, 330)
Screenshot: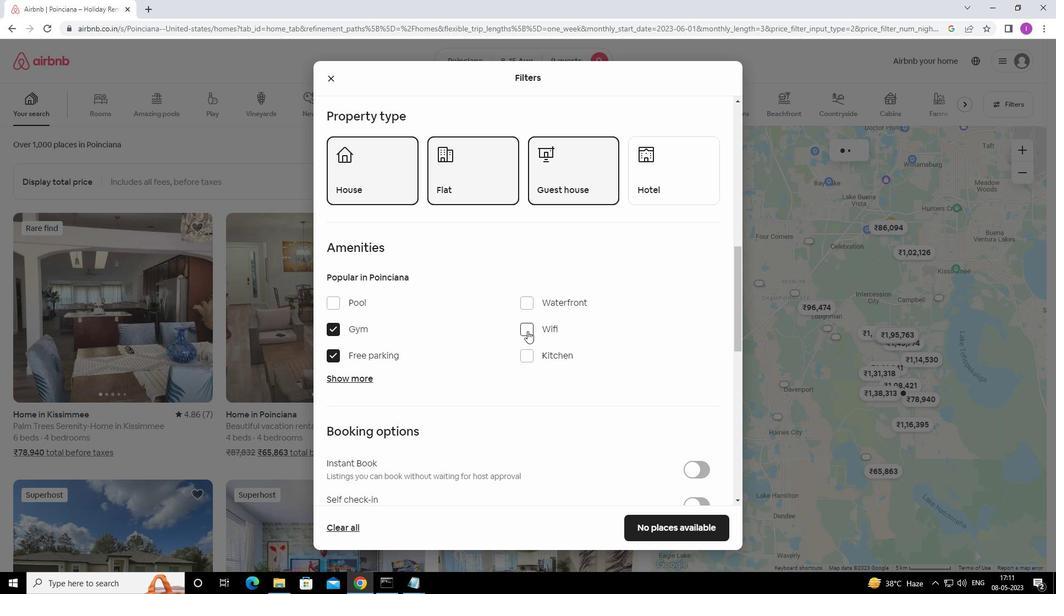 
Action: Mouse moved to (371, 377)
Screenshot: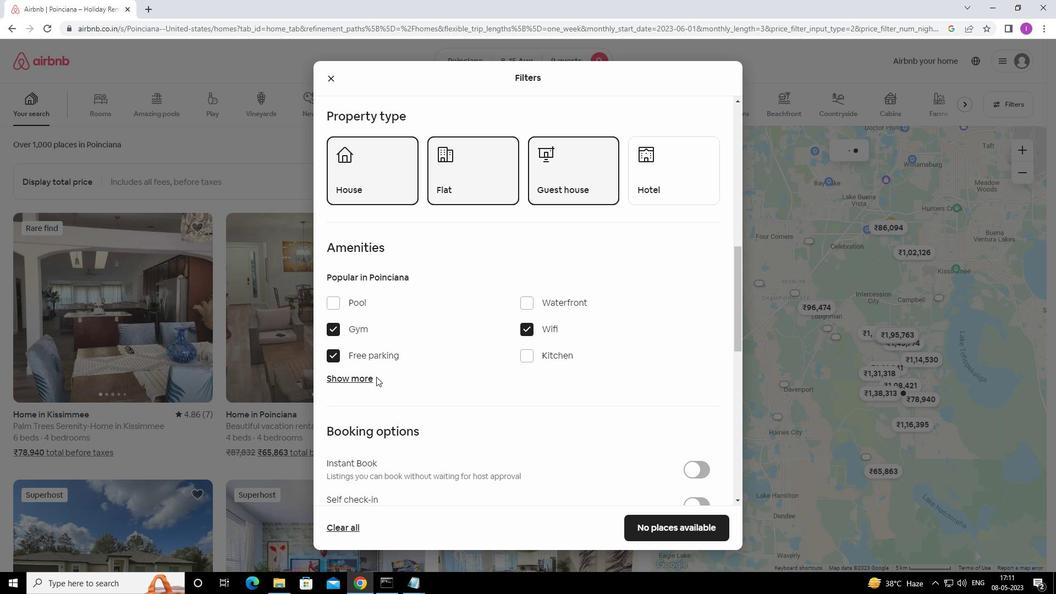 
Action: Mouse pressed left at (371, 377)
Screenshot: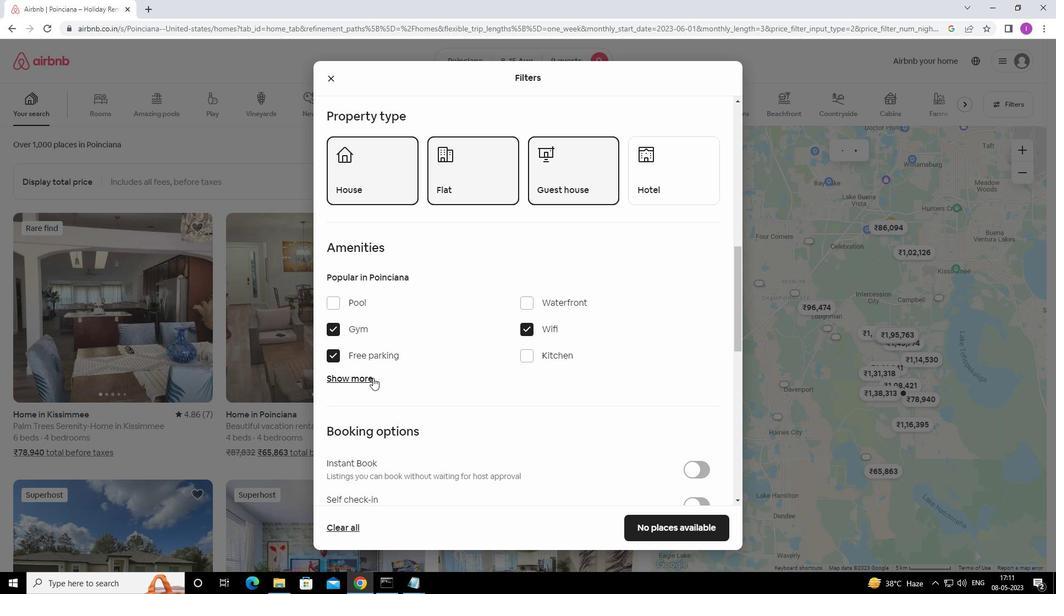 
Action: Mouse moved to (449, 389)
Screenshot: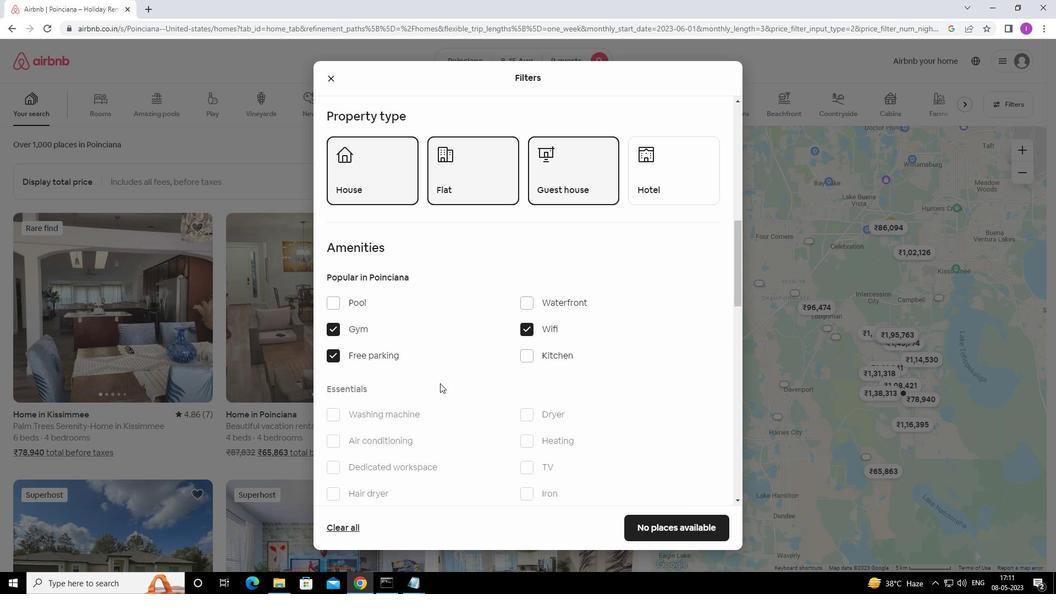 
Action: Mouse scrolled (449, 389) with delta (0, 0)
Screenshot: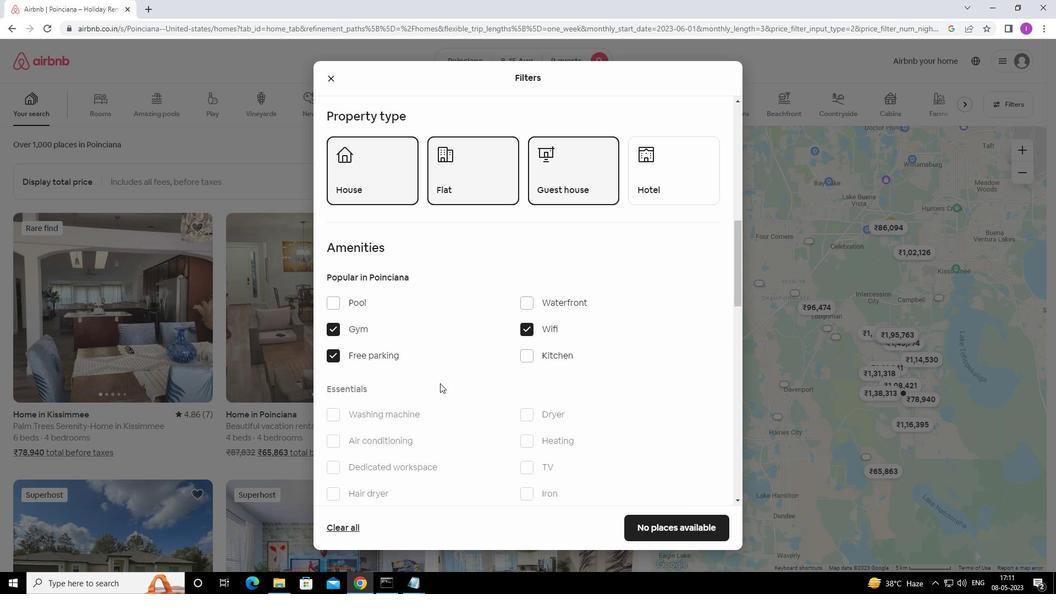 
Action: Mouse scrolled (449, 389) with delta (0, 0)
Screenshot: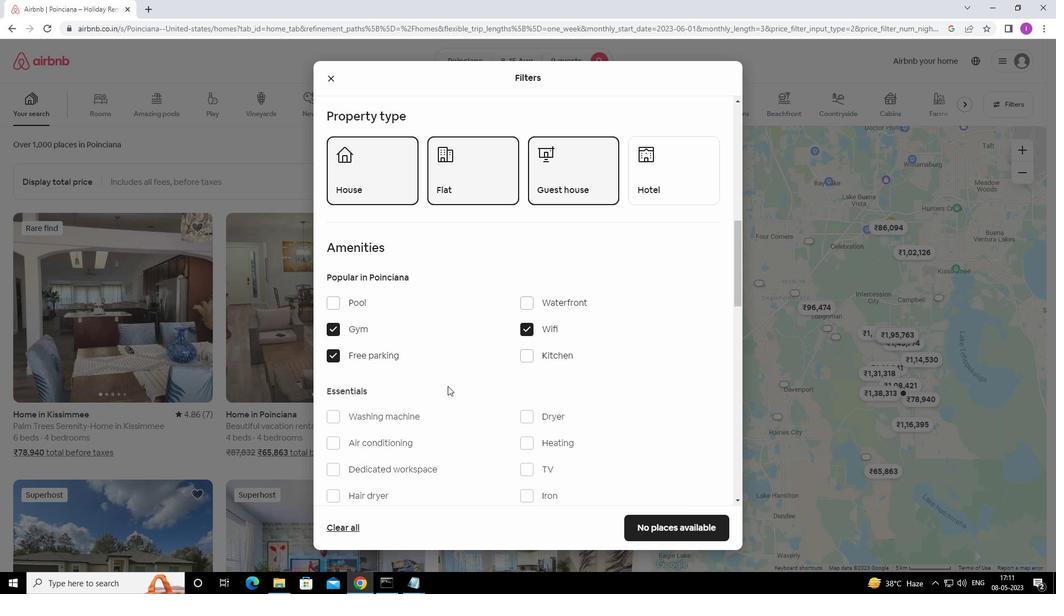 
Action: Mouse moved to (530, 358)
Screenshot: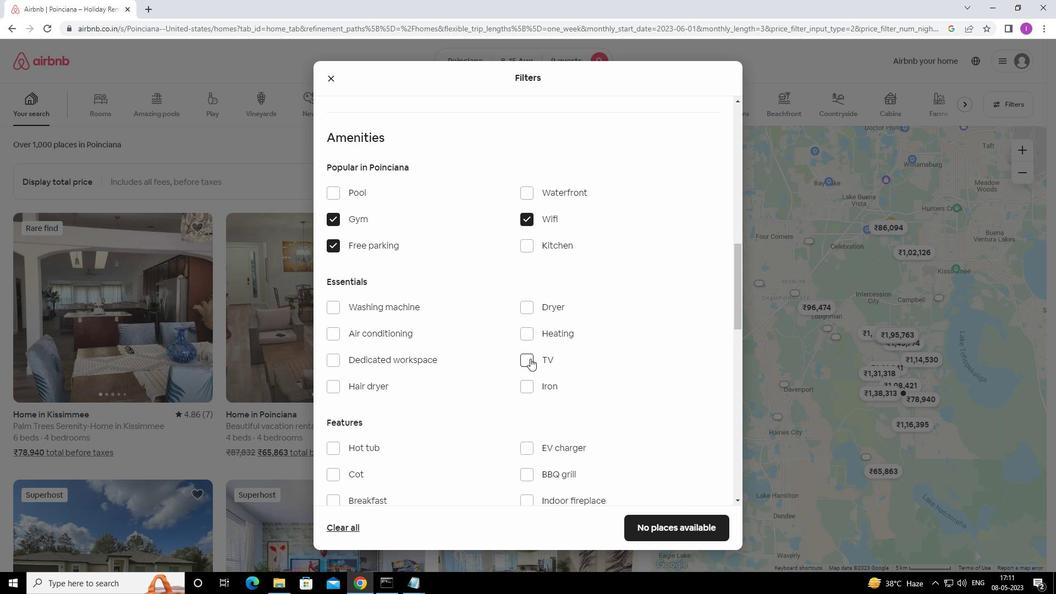 
Action: Mouse pressed left at (530, 358)
Screenshot: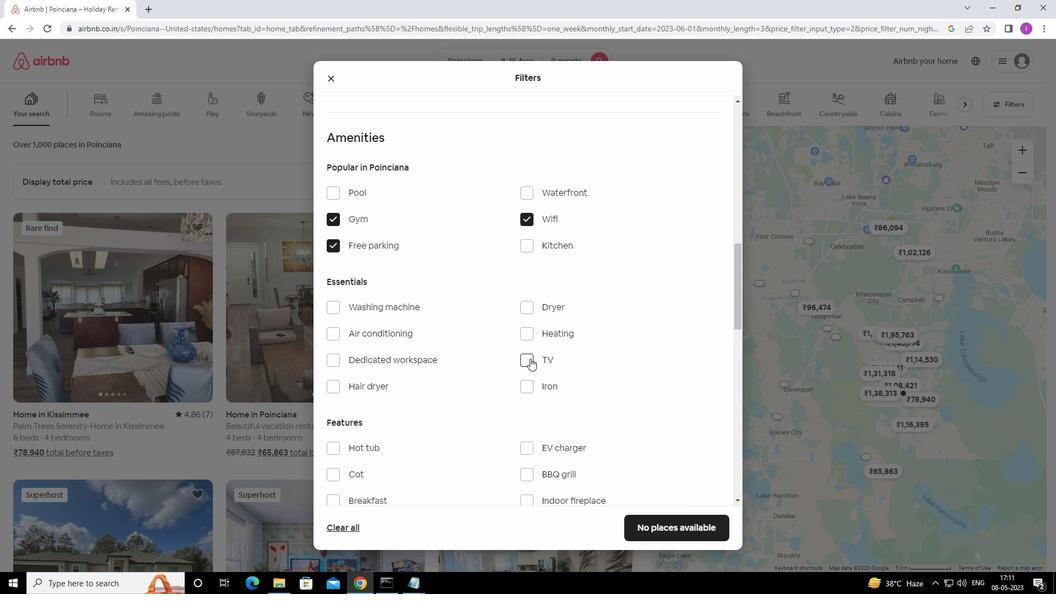 
Action: Mouse moved to (381, 405)
Screenshot: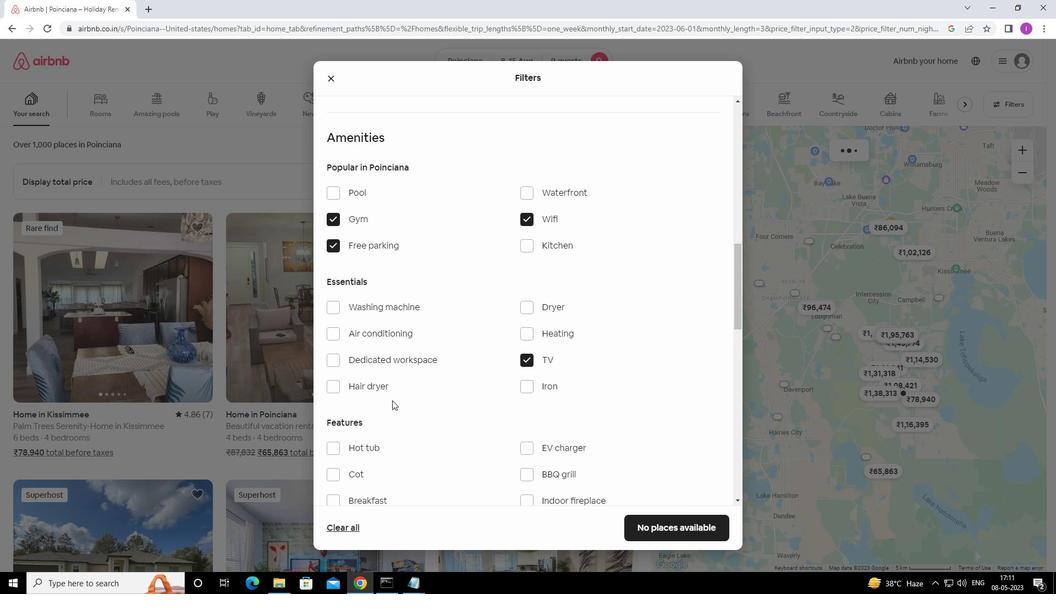 
Action: Mouse scrolled (381, 404) with delta (0, 0)
Screenshot: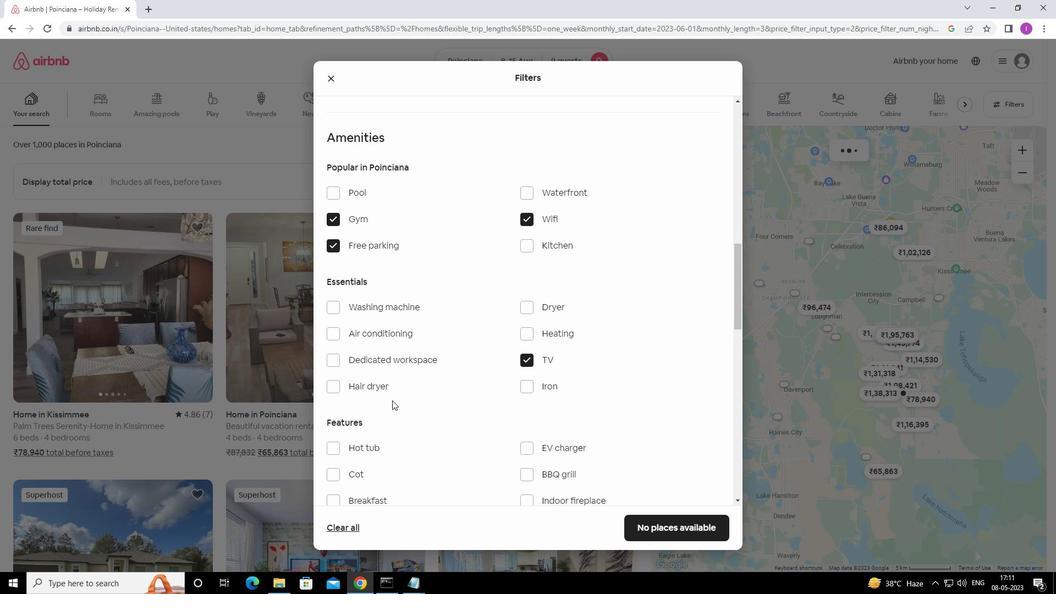
Action: Mouse moved to (381, 406)
Screenshot: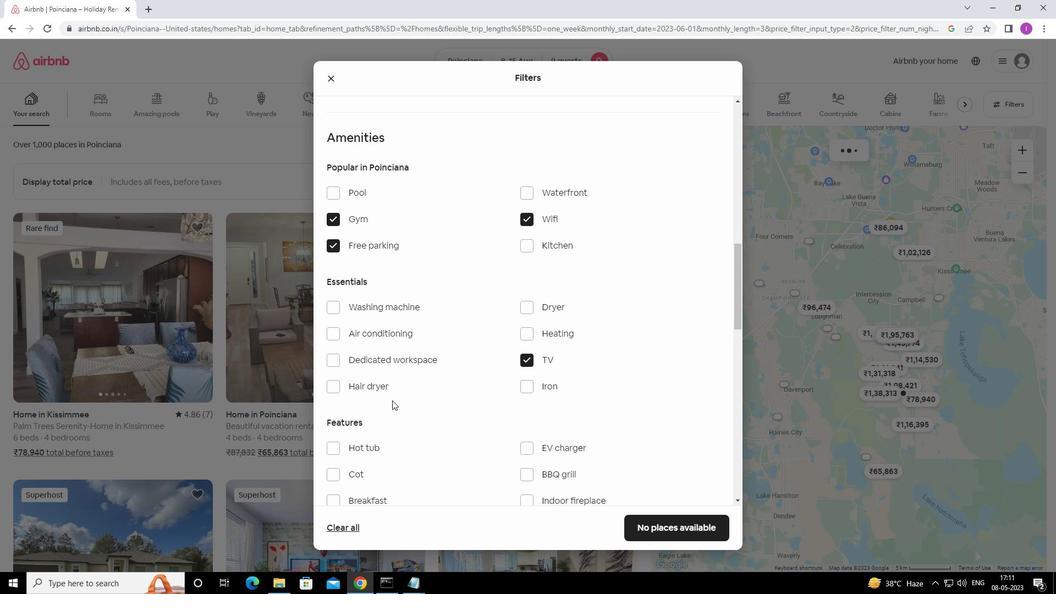 
Action: Mouse scrolled (381, 405) with delta (0, 0)
Screenshot: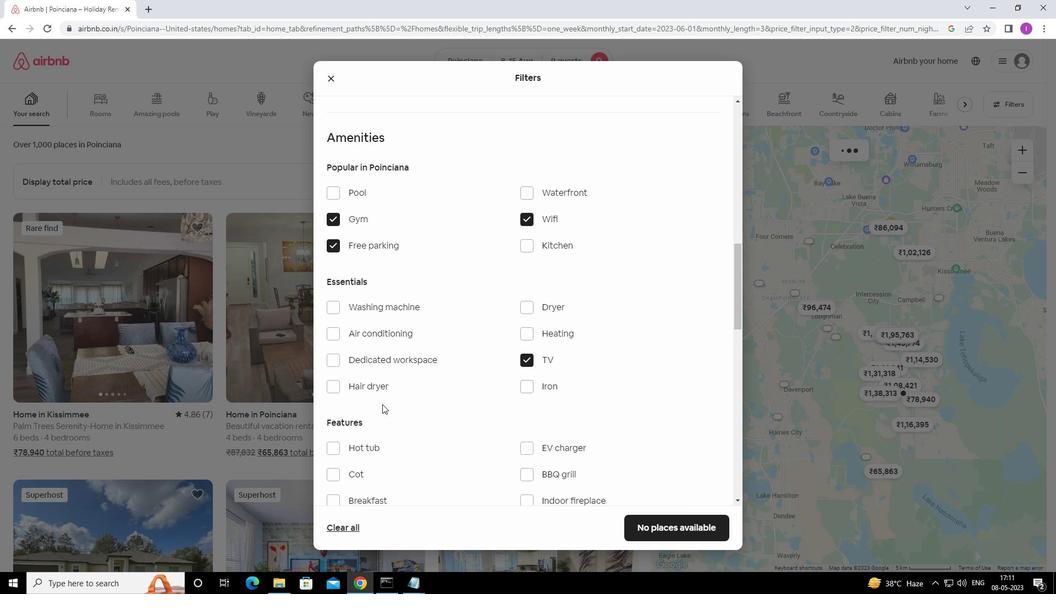 
Action: Mouse moved to (337, 394)
Screenshot: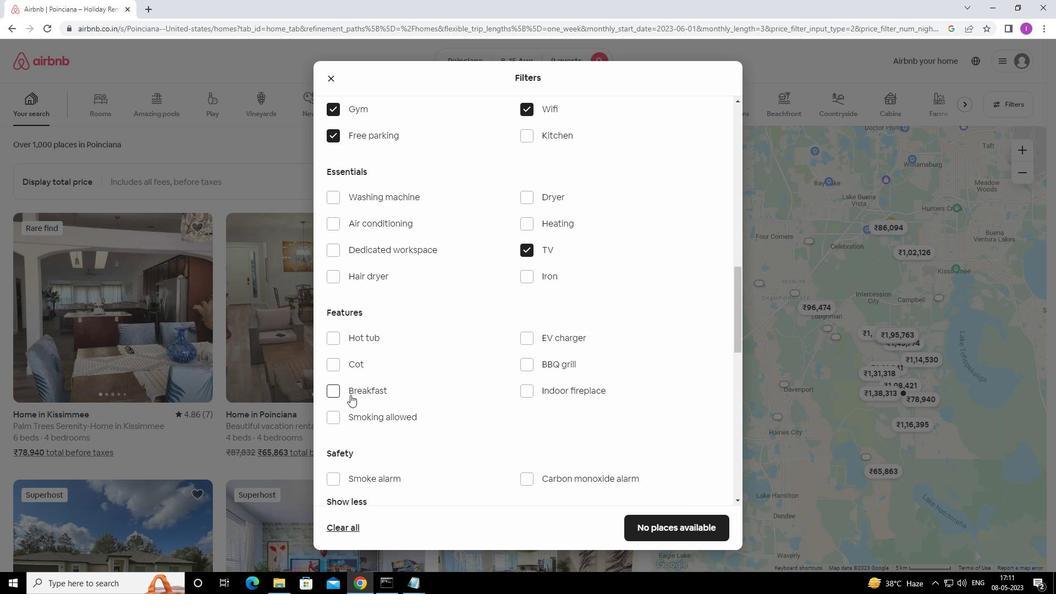
Action: Mouse pressed left at (337, 394)
Screenshot: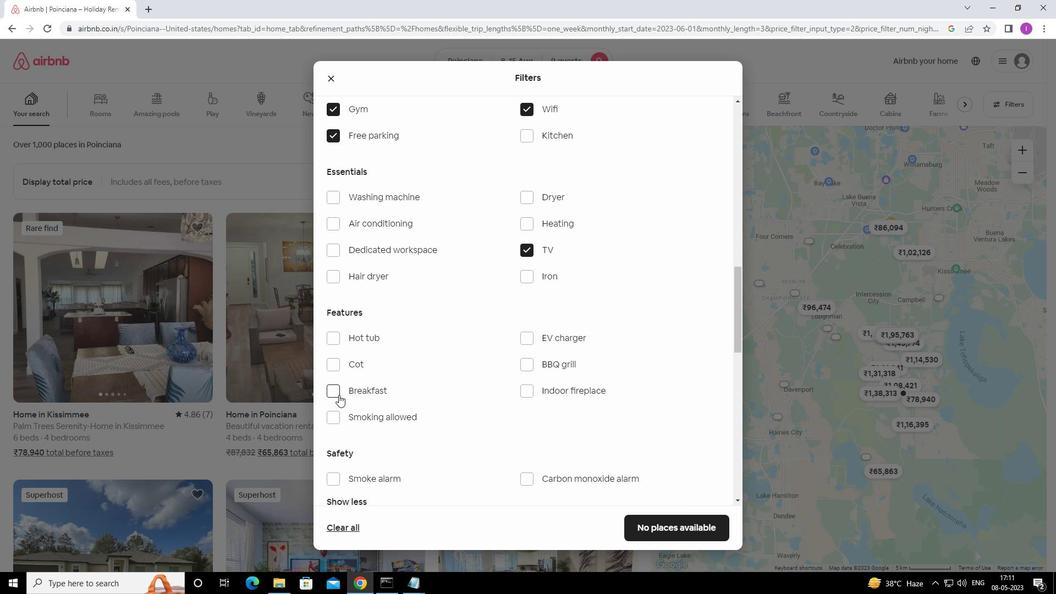 
Action: Mouse moved to (493, 399)
Screenshot: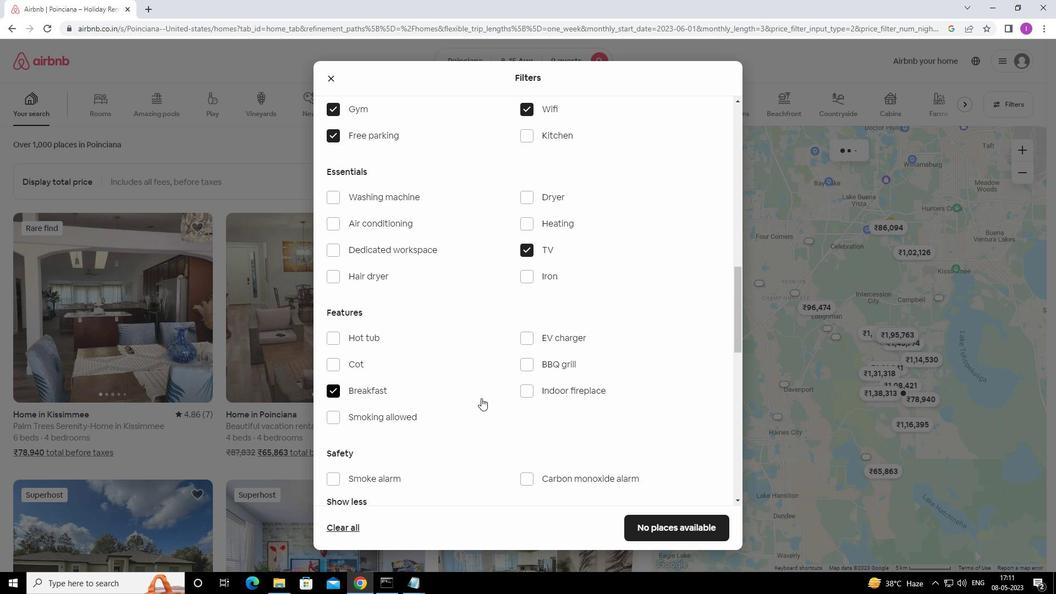 
Action: Mouse scrolled (493, 399) with delta (0, 0)
Screenshot: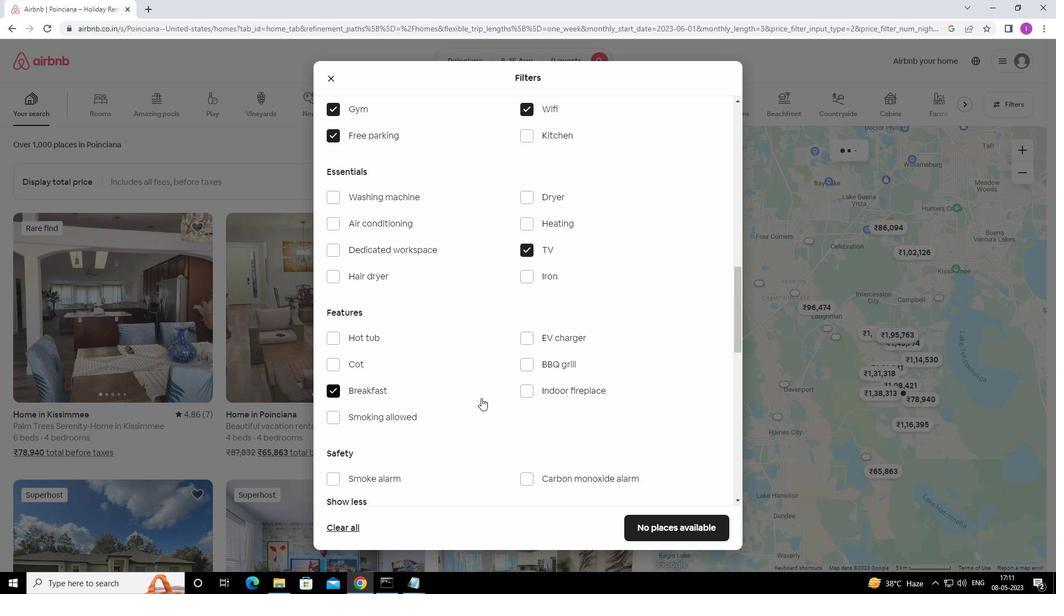 
Action: Mouse moved to (496, 402)
Screenshot: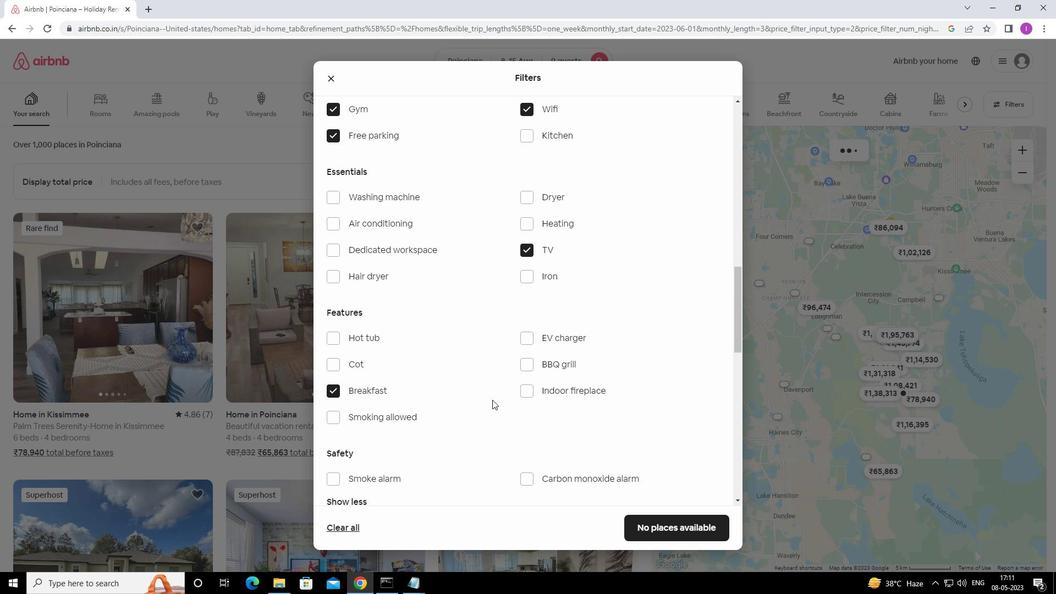 
Action: Mouse scrolled (496, 401) with delta (0, 0)
Screenshot: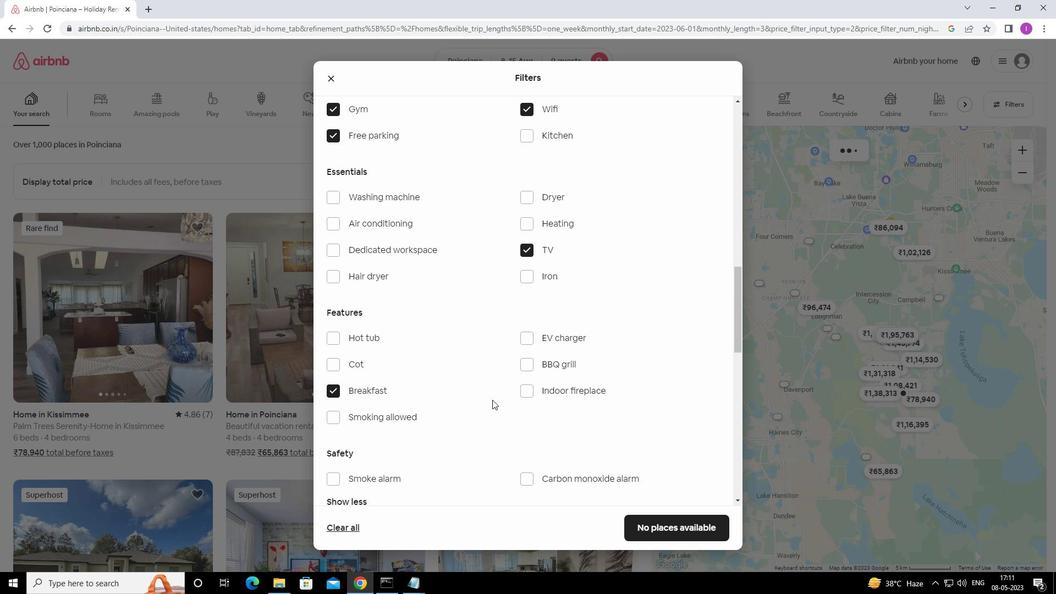
Action: Mouse moved to (497, 402)
Screenshot: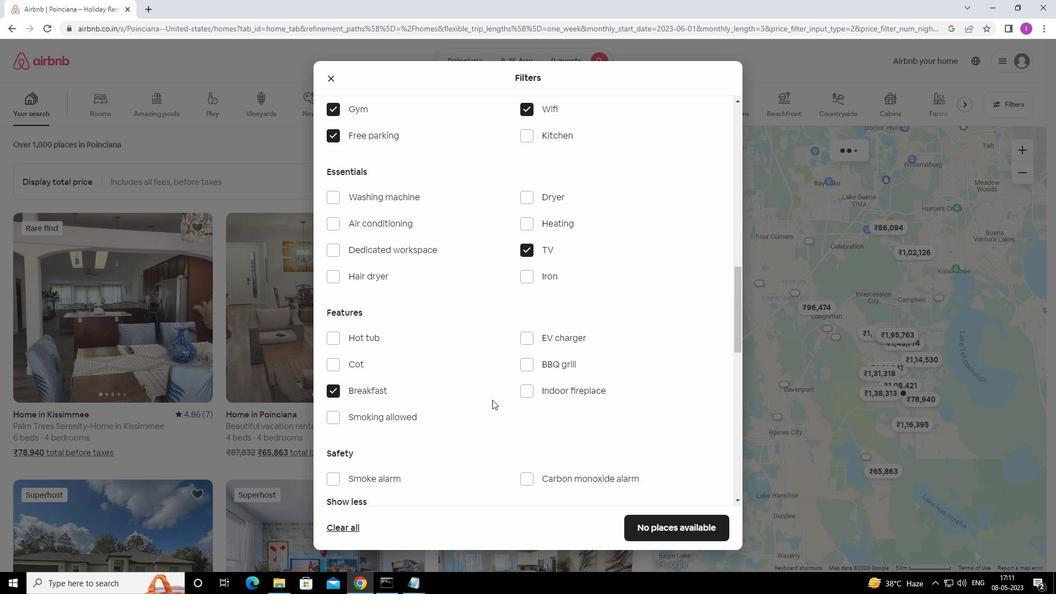 
Action: Mouse scrolled (497, 402) with delta (0, 0)
Screenshot: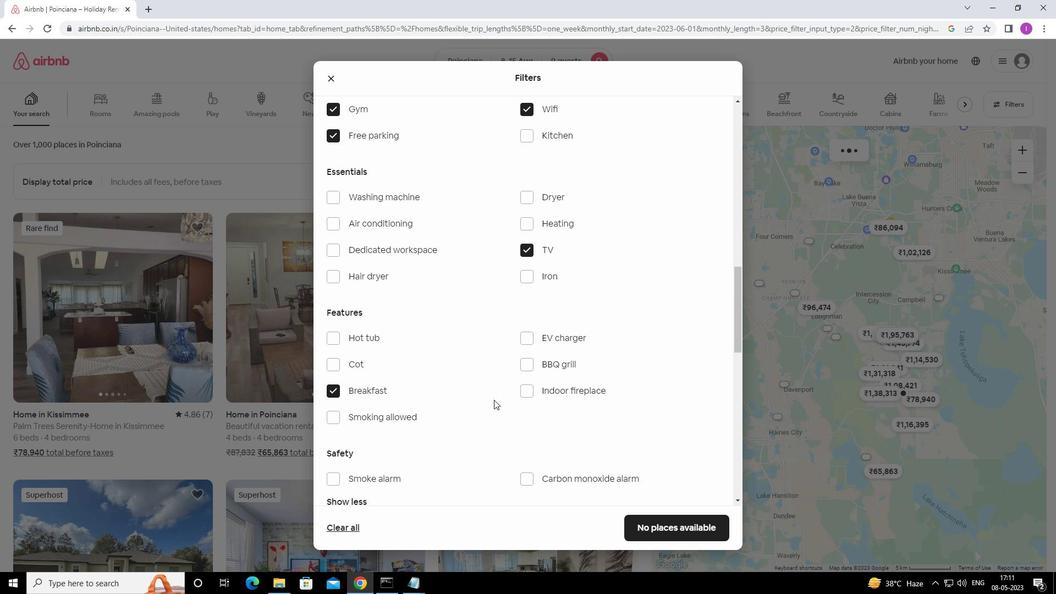 
Action: Mouse scrolled (497, 402) with delta (0, 0)
Screenshot: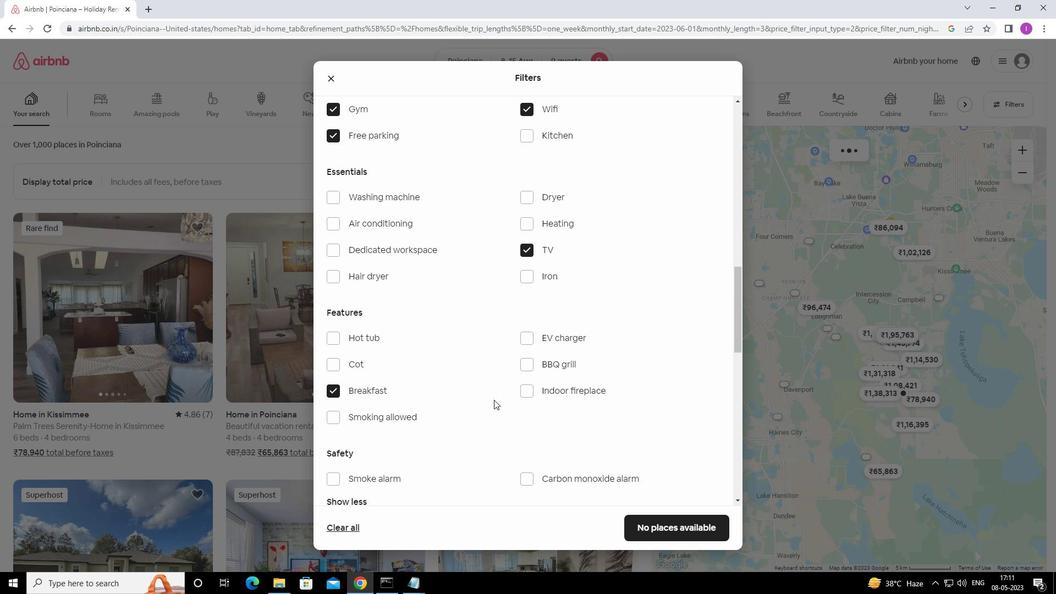 
Action: Mouse moved to (517, 402)
Screenshot: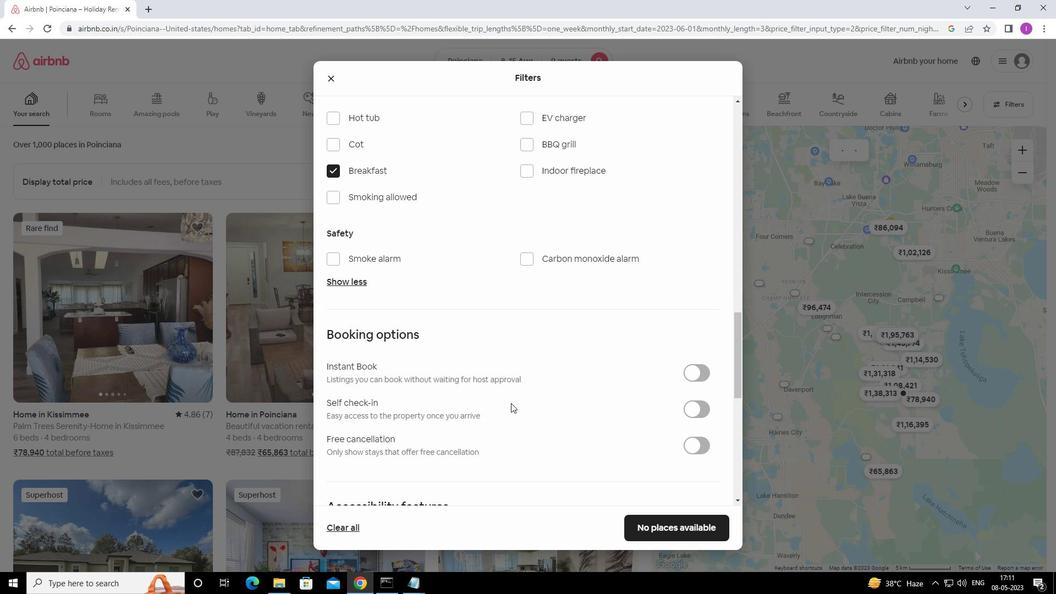 
Action: Mouse scrolled (517, 401) with delta (0, 0)
Screenshot: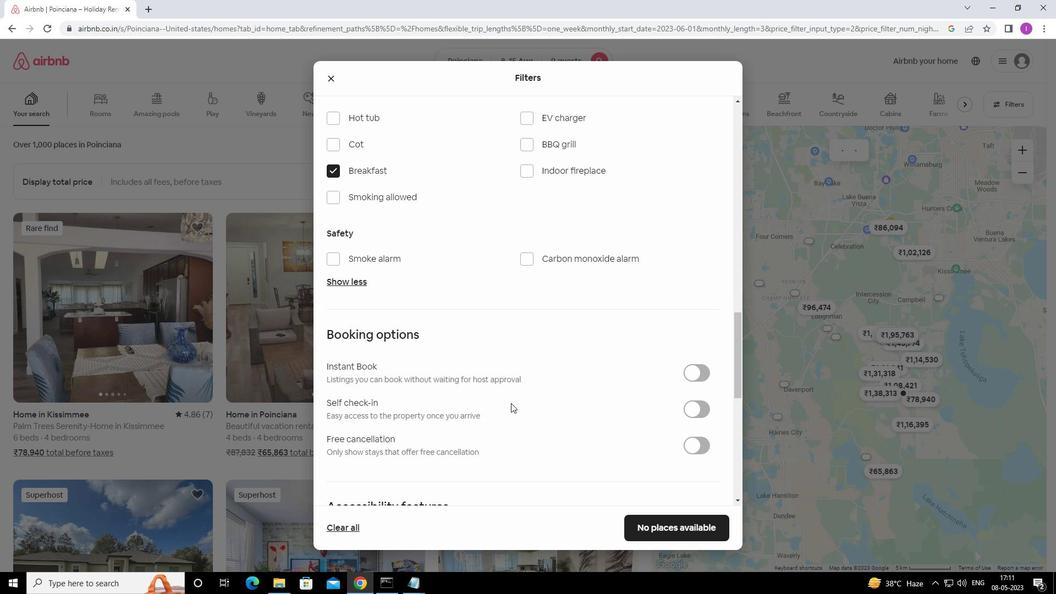 
Action: Mouse moved to (519, 402)
Screenshot: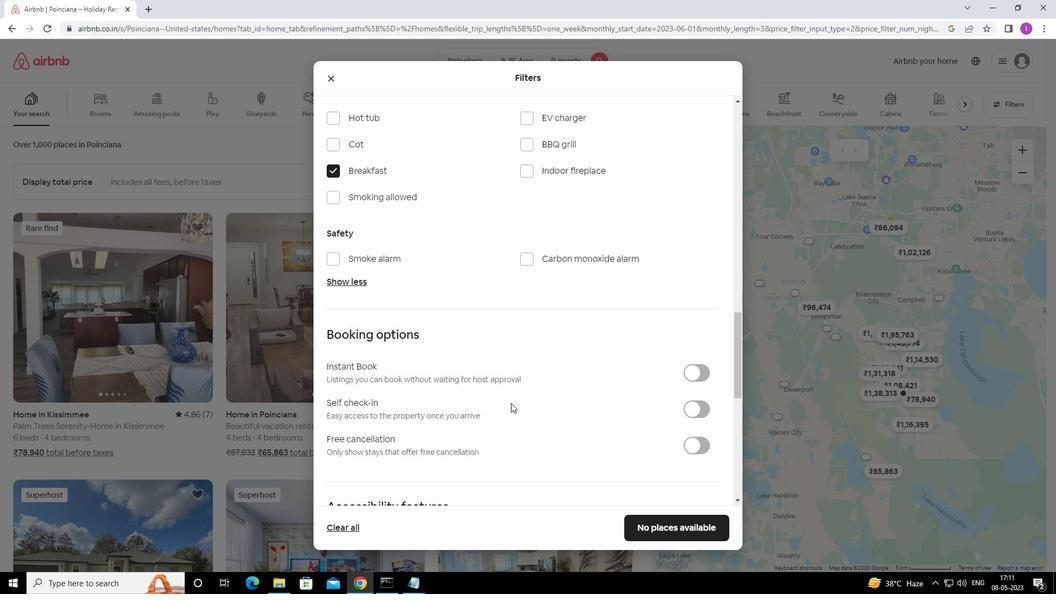 
Action: Mouse scrolled (519, 401) with delta (0, 0)
Screenshot: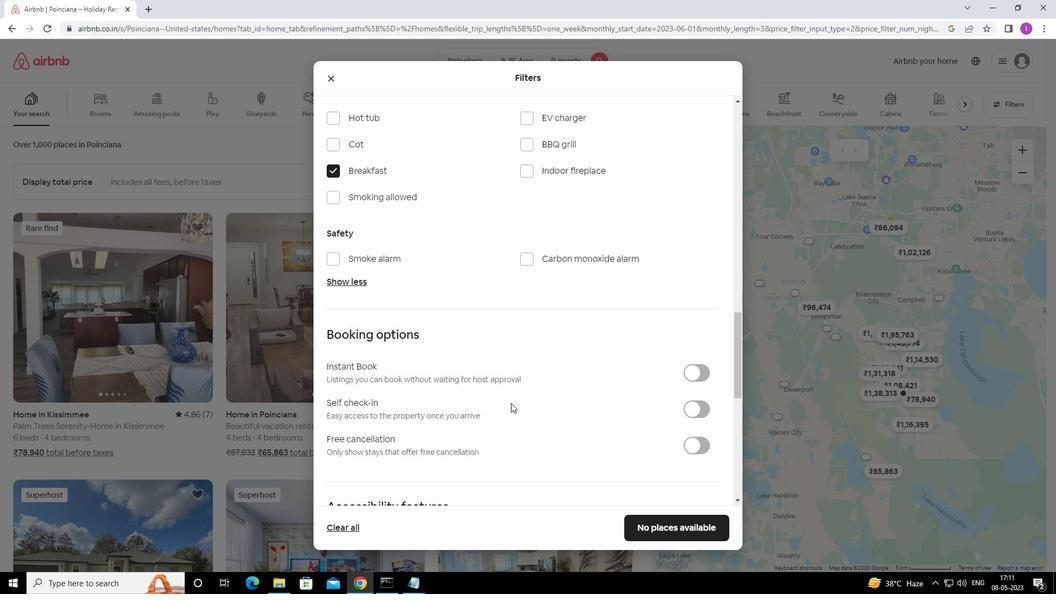 
Action: Mouse moved to (691, 300)
Screenshot: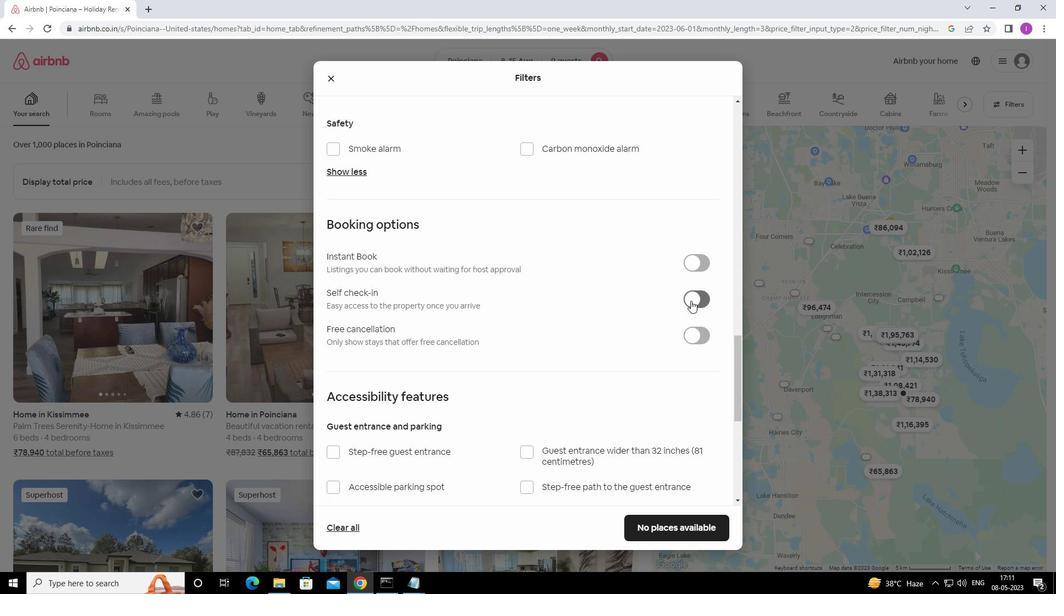 
Action: Mouse pressed left at (691, 300)
Screenshot: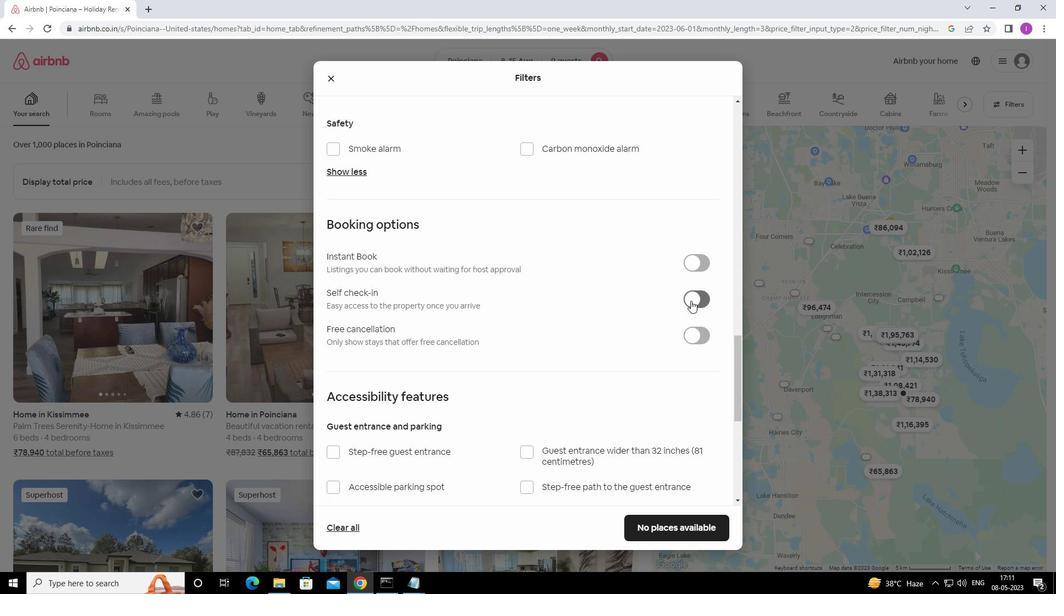 
Action: Mouse moved to (350, 453)
Screenshot: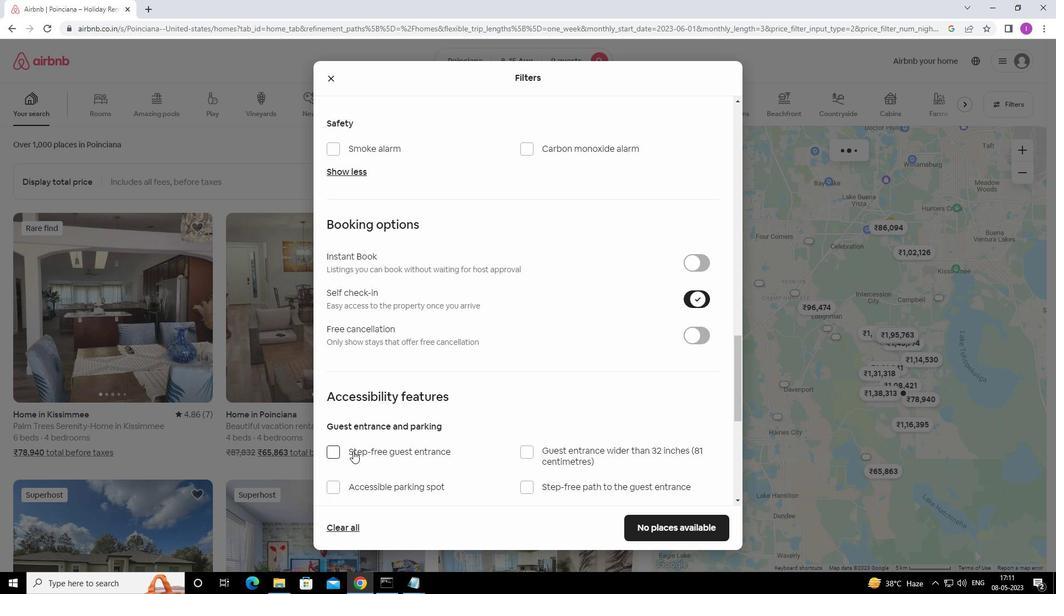 
Action: Mouse scrolled (350, 453) with delta (0, 0)
Screenshot: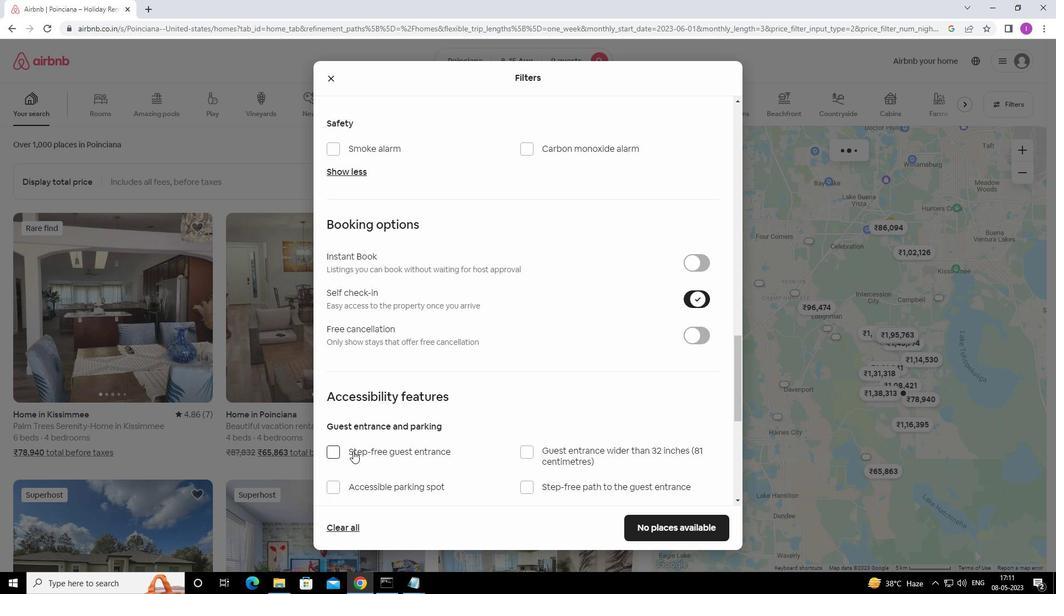 
Action: Mouse moved to (352, 457)
Screenshot: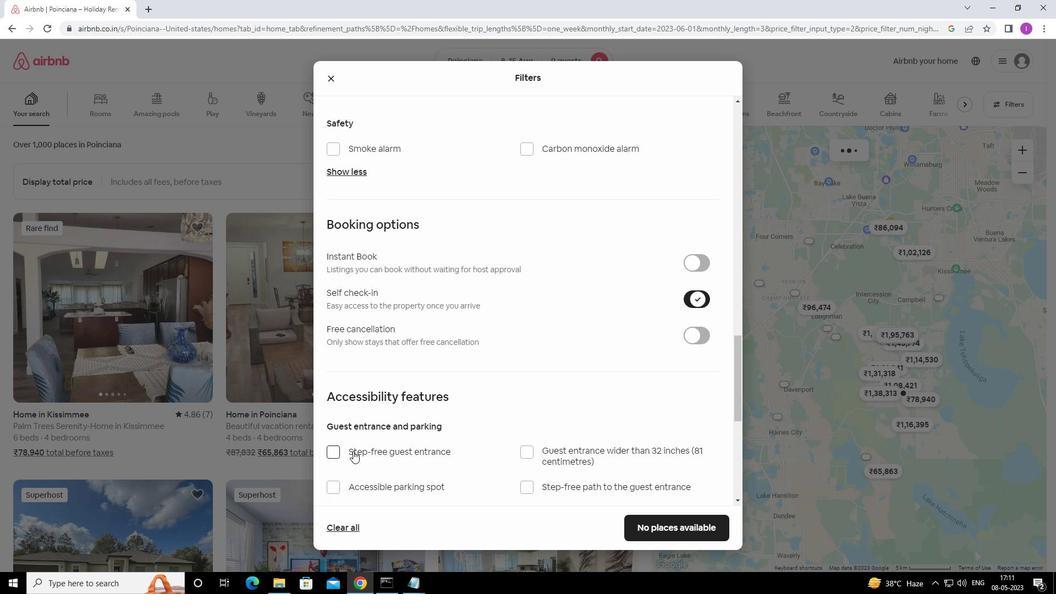 
Action: Mouse scrolled (352, 456) with delta (0, 0)
Screenshot: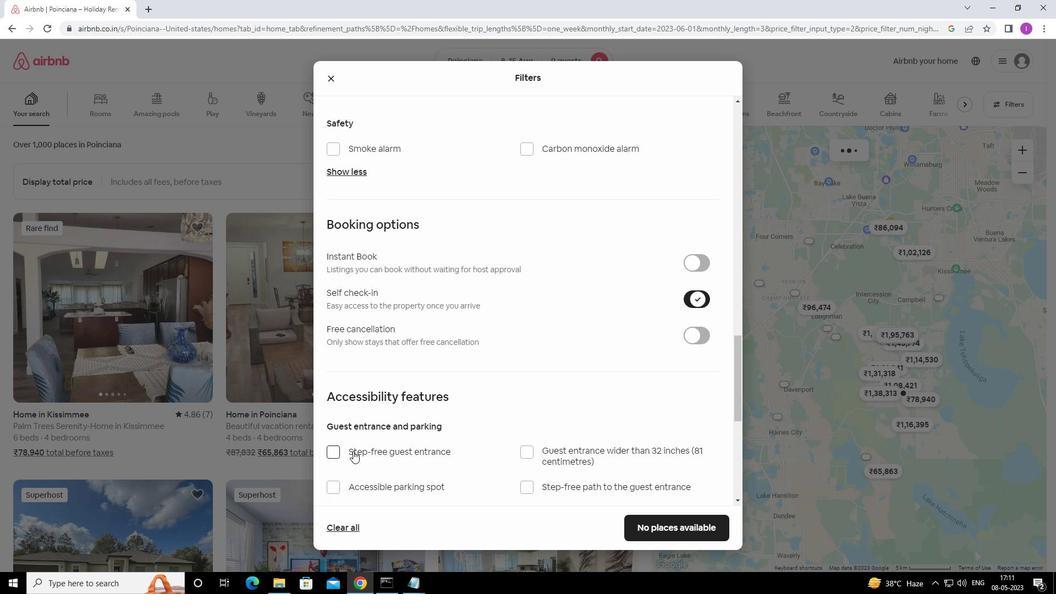 
Action: Mouse moved to (352, 457)
Screenshot: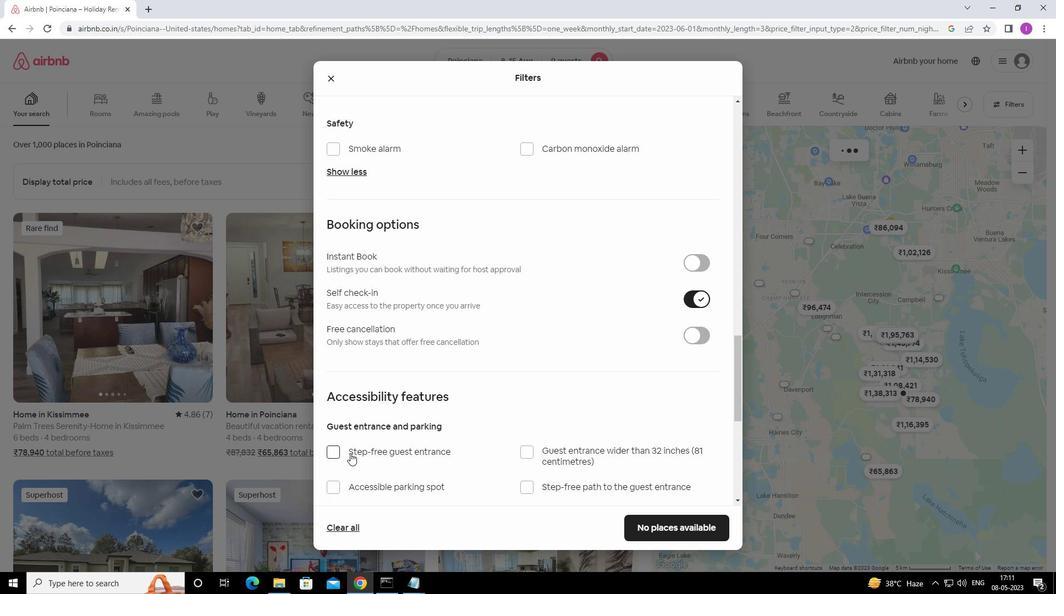 
Action: Mouse scrolled (352, 457) with delta (0, 0)
Screenshot: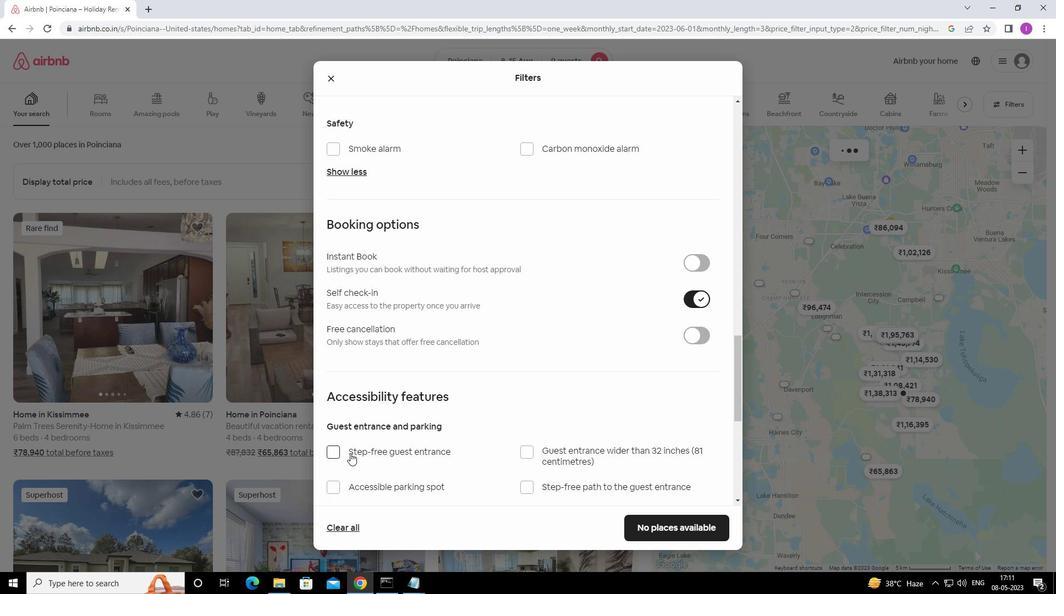 
Action: Mouse moved to (416, 458)
Screenshot: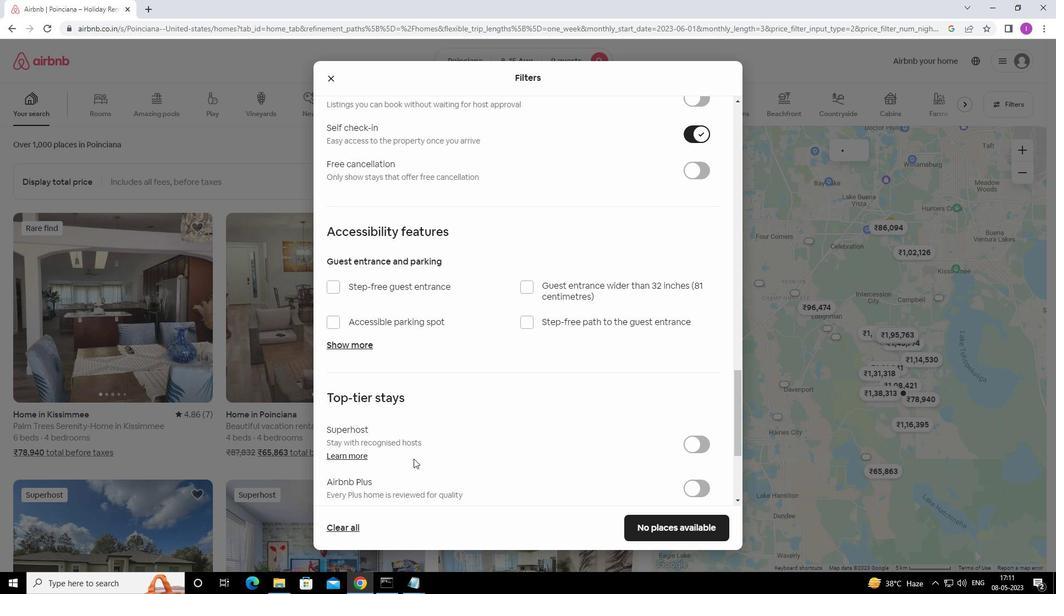 
Action: Mouse scrolled (416, 458) with delta (0, 0)
Screenshot: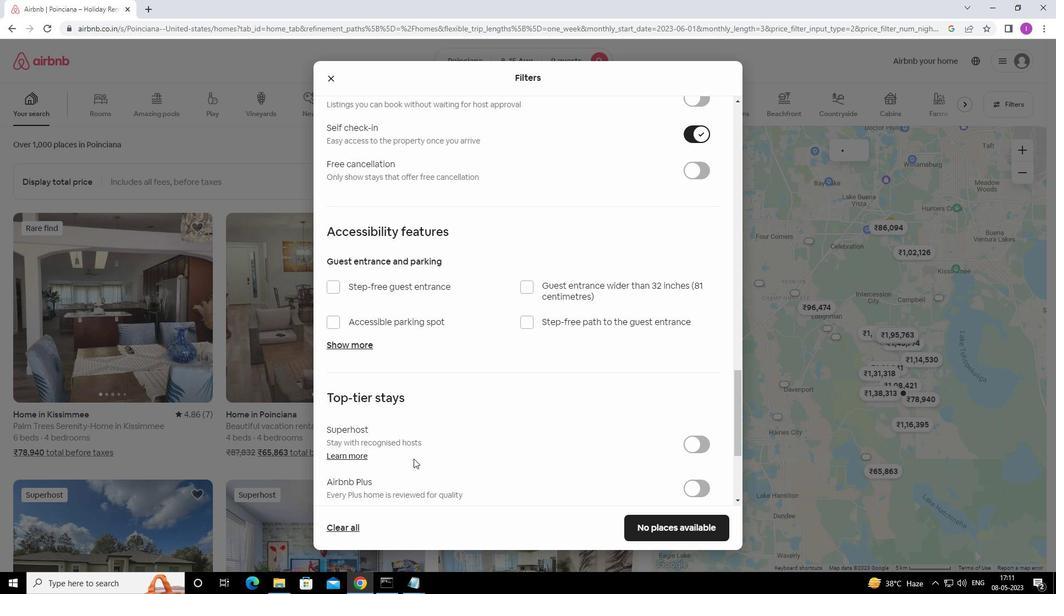 
Action: Mouse moved to (418, 459)
Screenshot: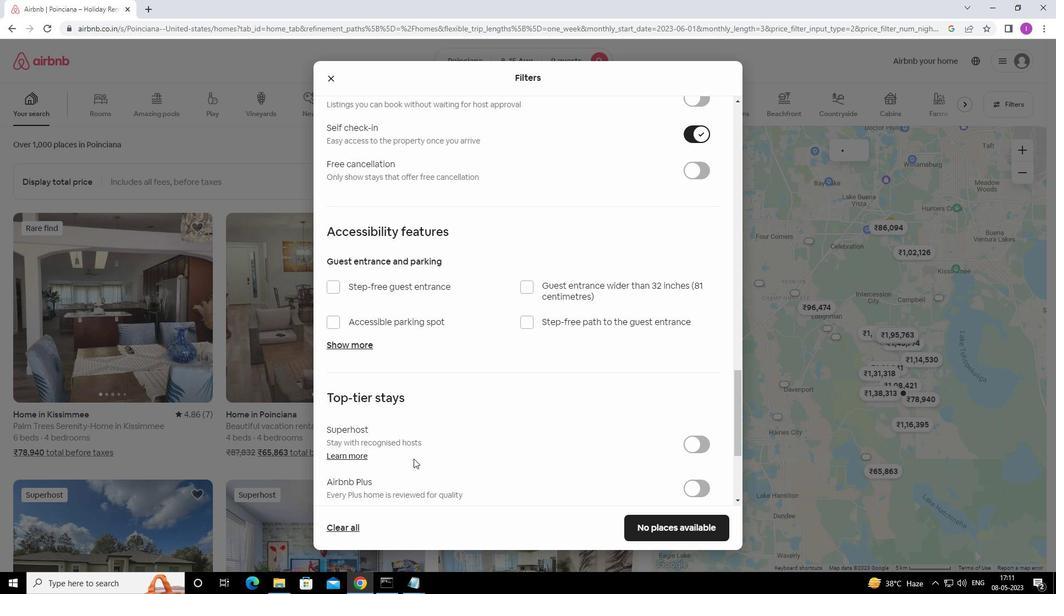 
Action: Mouse scrolled (418, 458) with delta (0, 0)
Screenshot: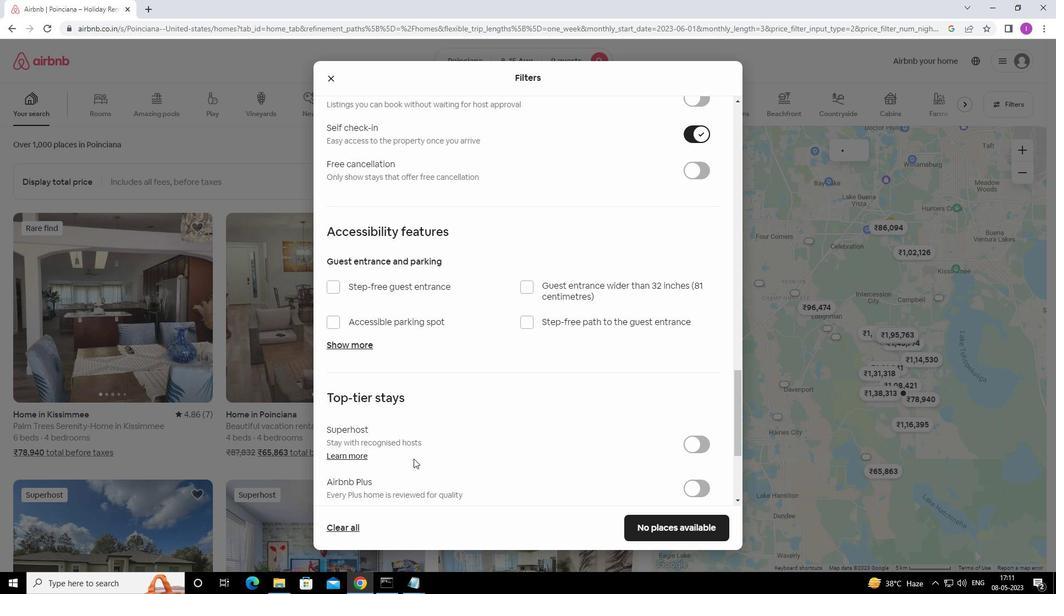 
Action: Mouse moved to (419, 459)
Screenshot: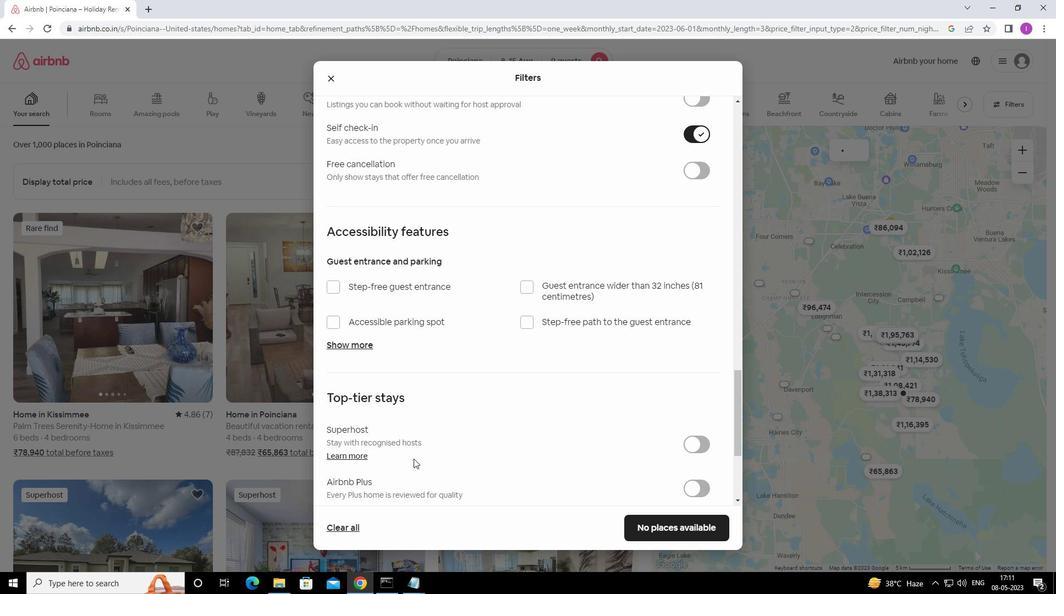 
Action: Mouse scrolled (419, 458) with delta (0, 0)
Screenshot: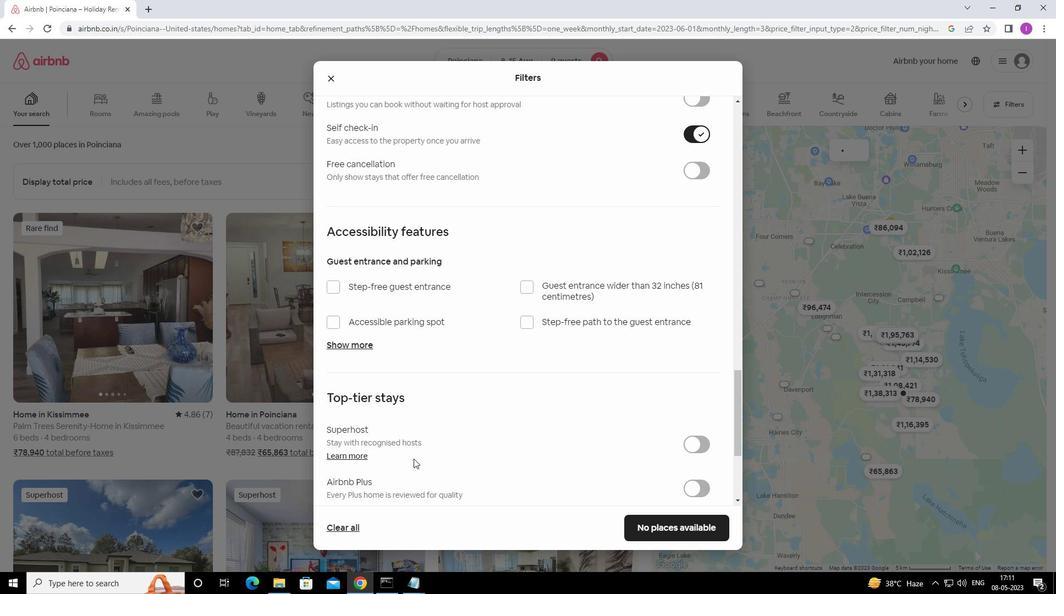 
Action: Mouse moved to (510, 447)
Screenshot: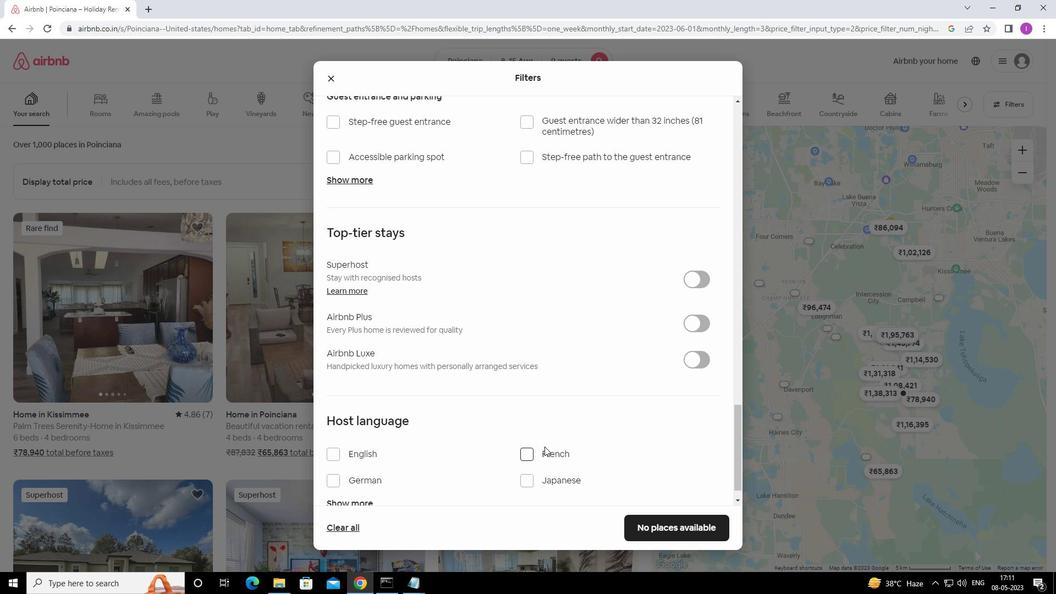 
Action: Mouse scrolled (510, 446) with delta (0, 0)
Screenshot: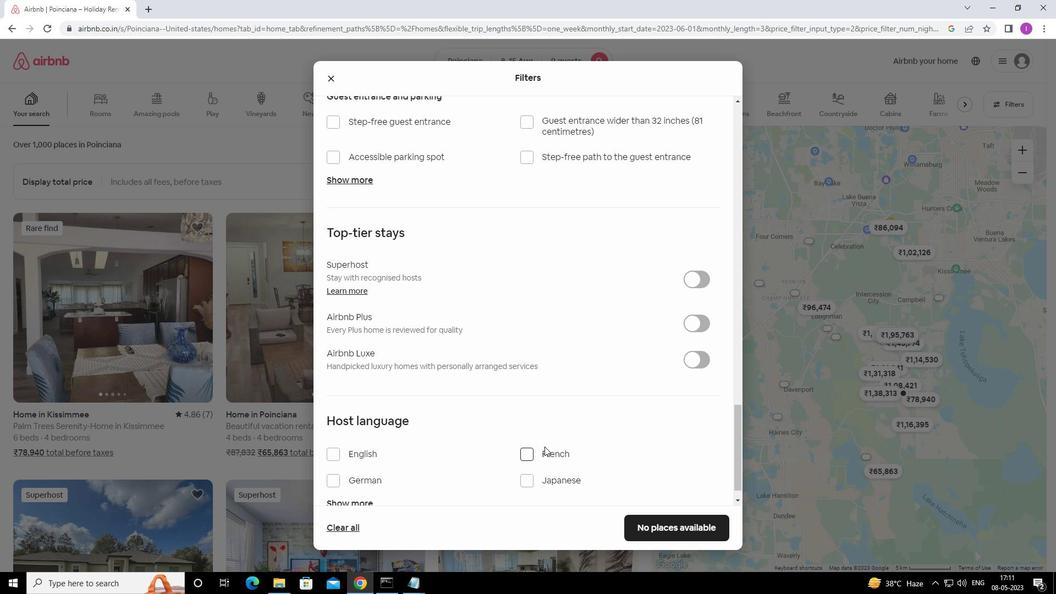 
Action: Mouse moved to (510, 447)
Screenshot: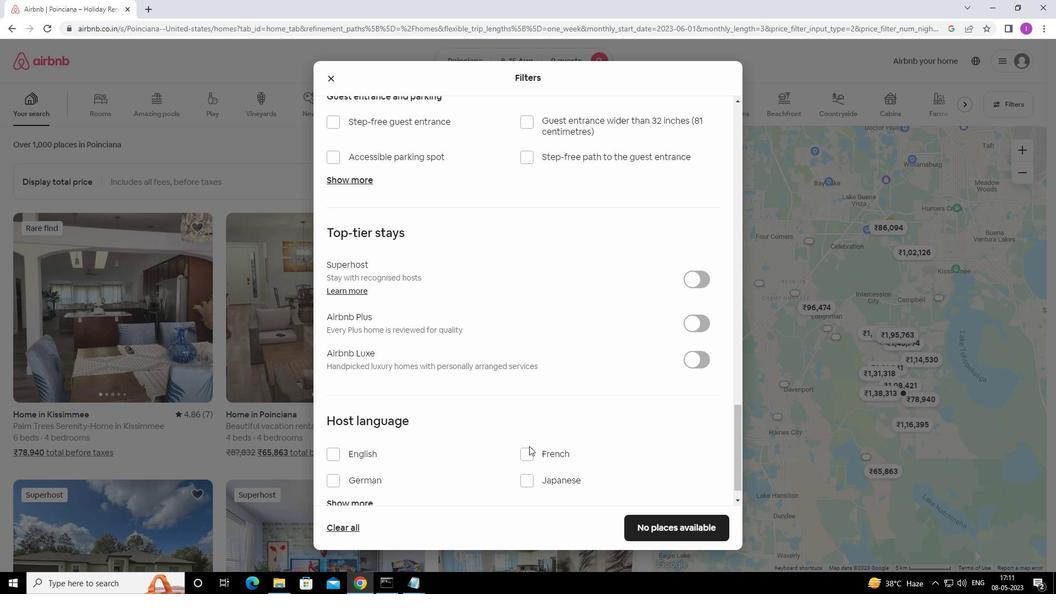 
Action: Mouse scrolled (510, 447) with delta (0, 0)
Screenshot: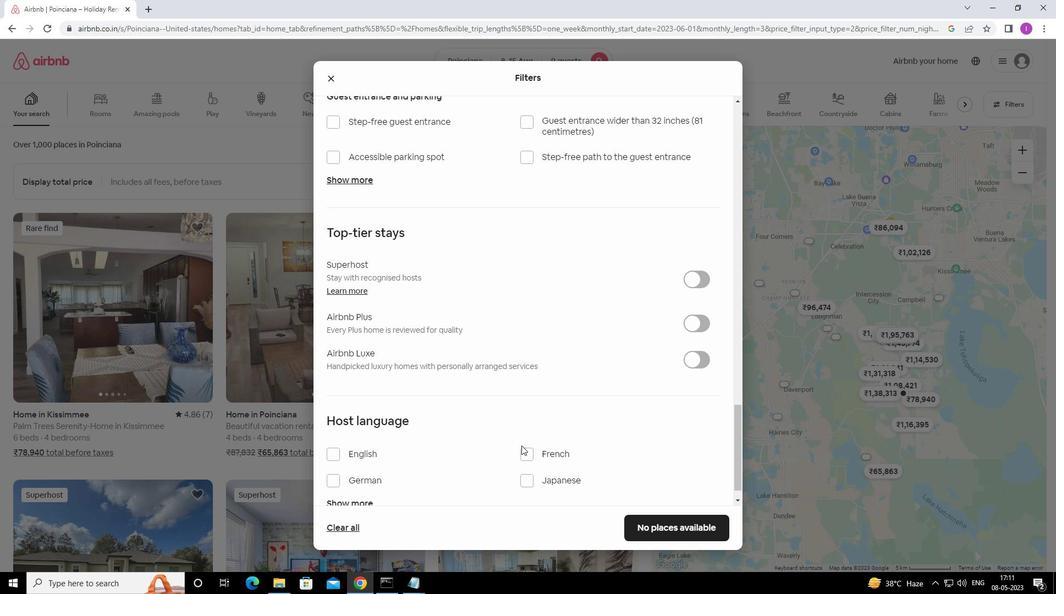 
Action: Mouse moved to (509, 448)
Screenshot: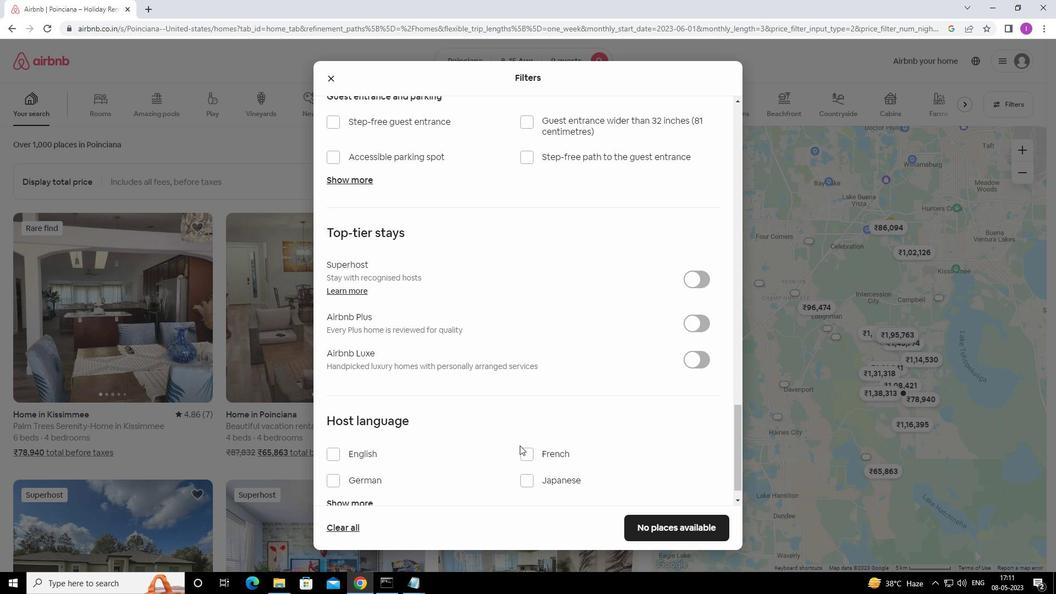 
Action: Mouse scrolled (509, 448) with delta (0, 0)
Screenshot: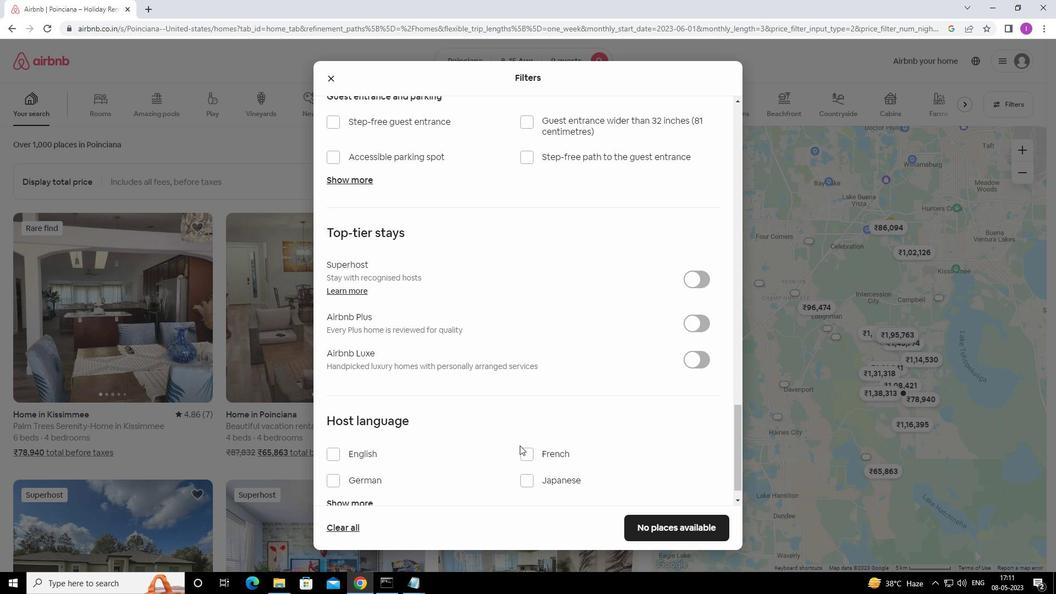 
Action: Mouse moved to (333, 430)
Screenshot: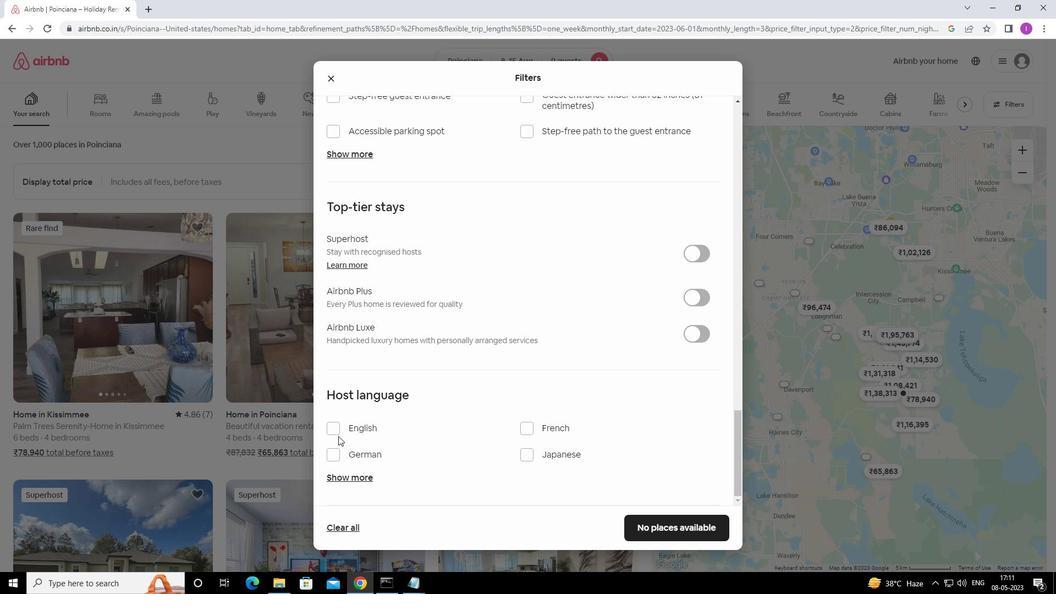 
Action: Mouse pressed left at (333, 430)
Screenshot: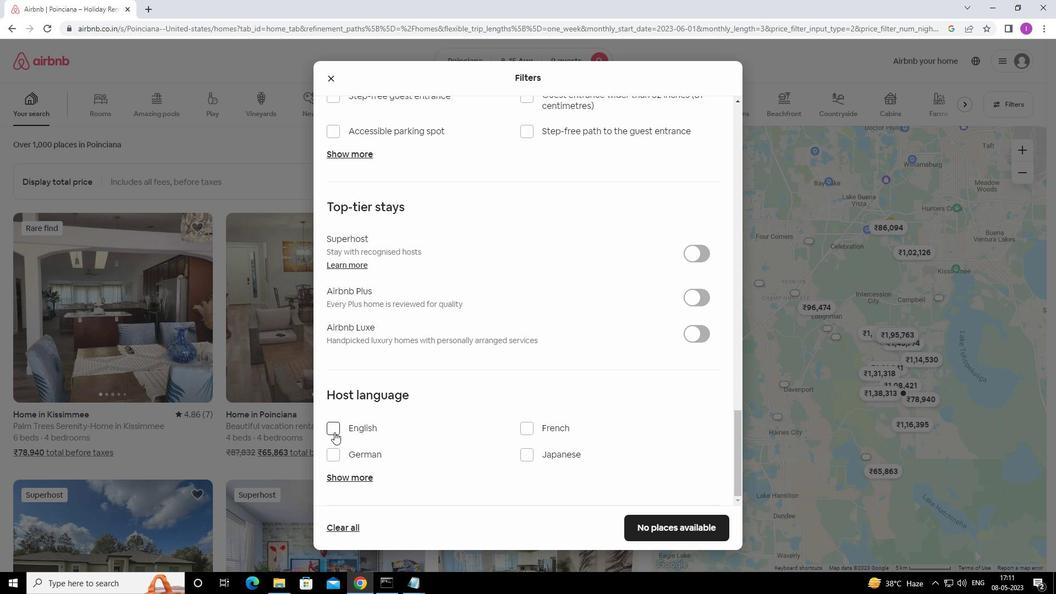 
Action: Mouse moved to (543, 447)
Screenshot: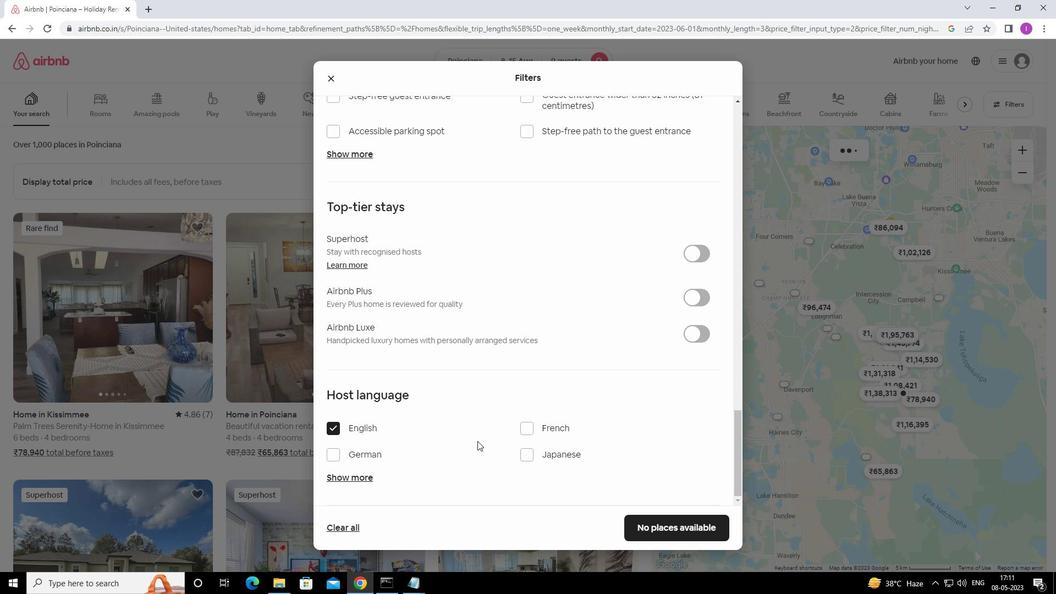 
Action: Mouse scrolled (543, 446) with delta (0, 0)
Screenshot: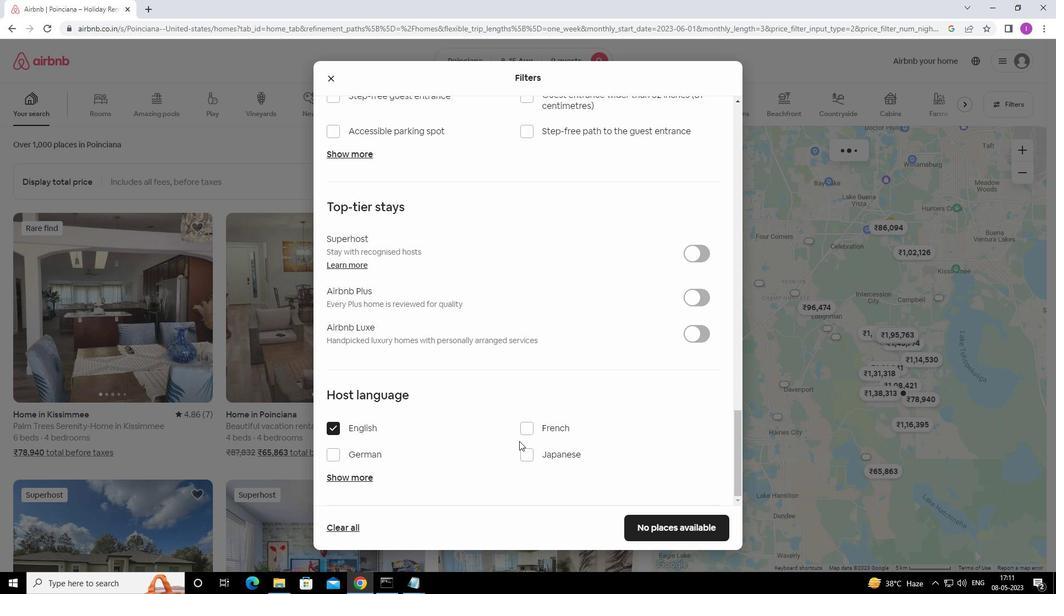 
Action: Mouse moved to (553, 458)
Screenshot: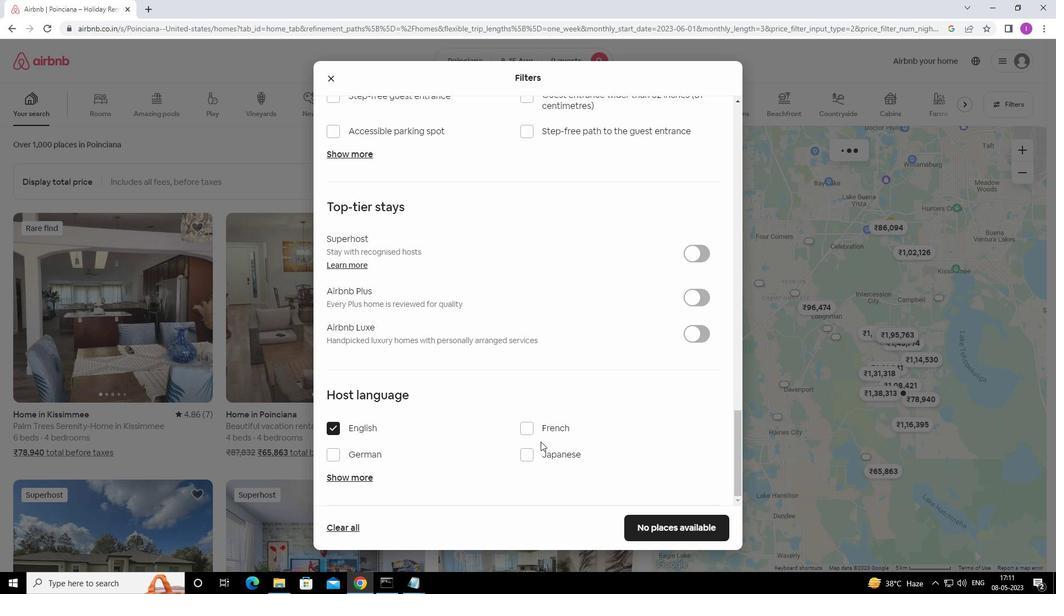 
Action: Mouse scrolled (553, 457) with delta (0, 0)
Screenshot: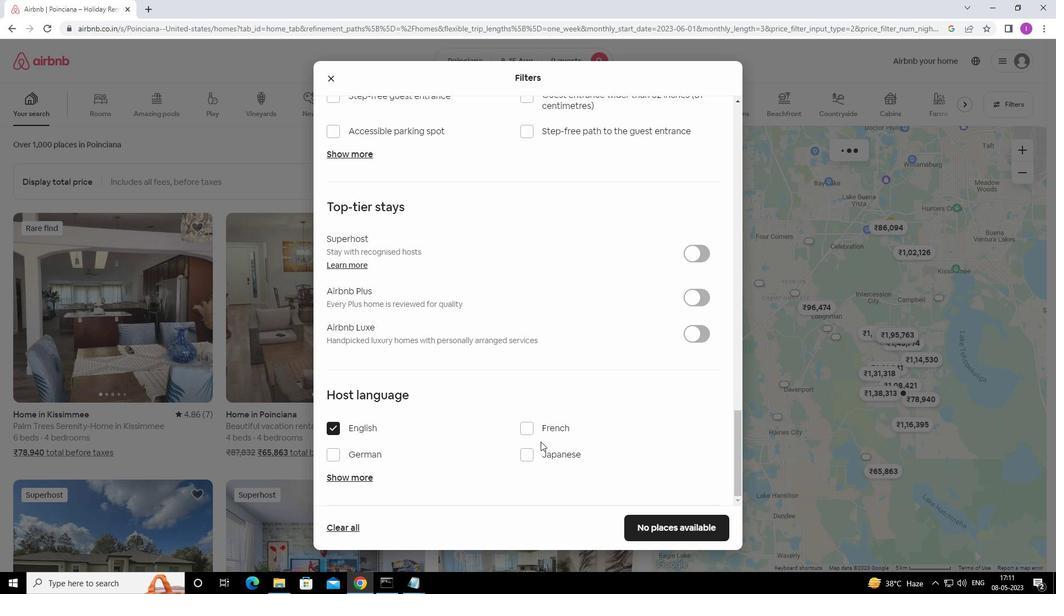 
Action: Mouse moved to (565, 463)
Screenshot: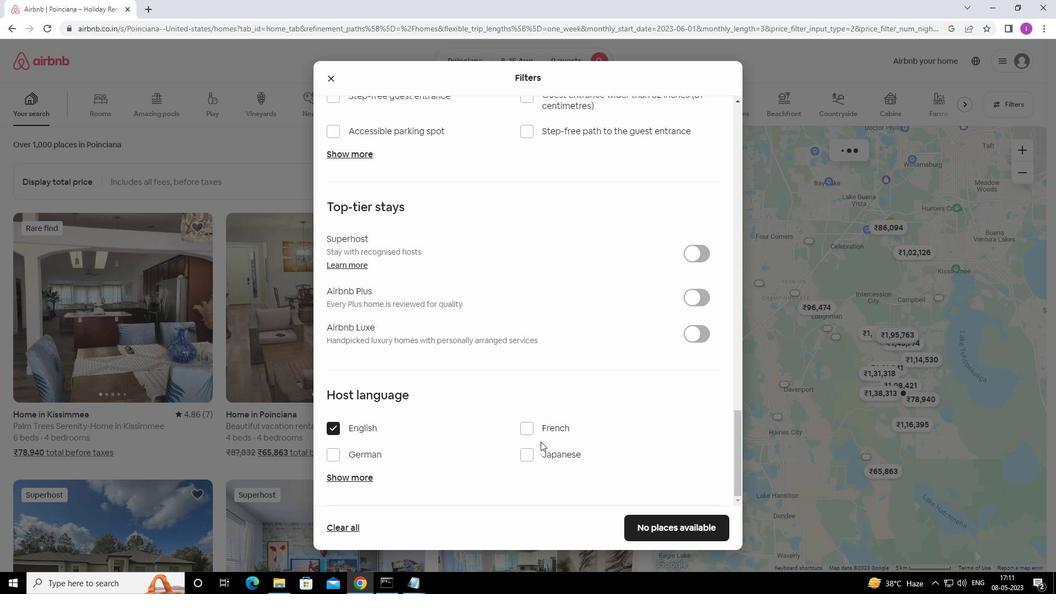 
Action: Mouse scrolled (565, 463) with delta (0, 0)
Screenshot: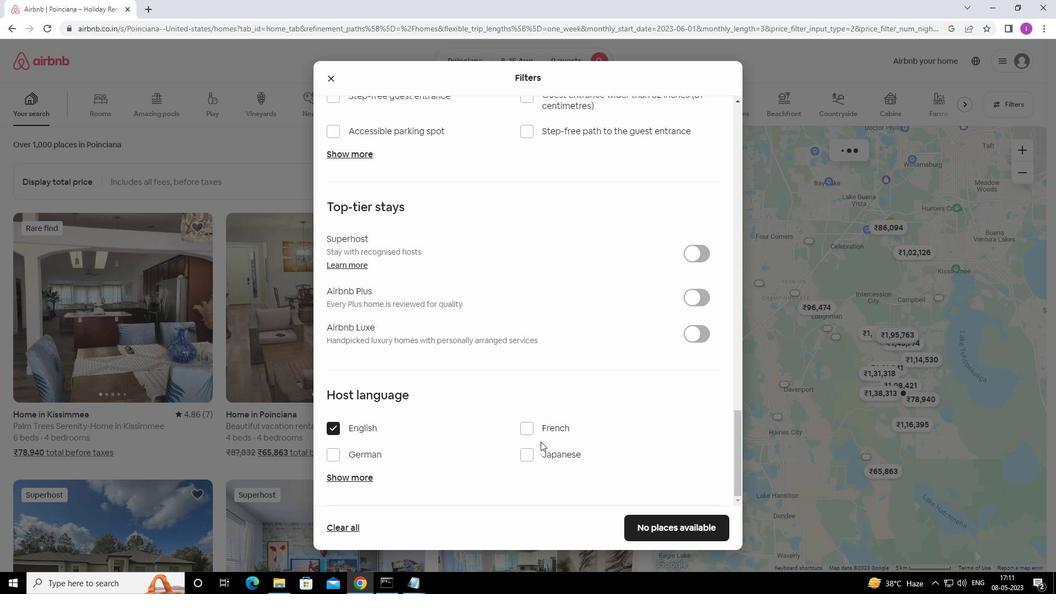 
Action: Mouse moved to (571, 463)
Screenshot: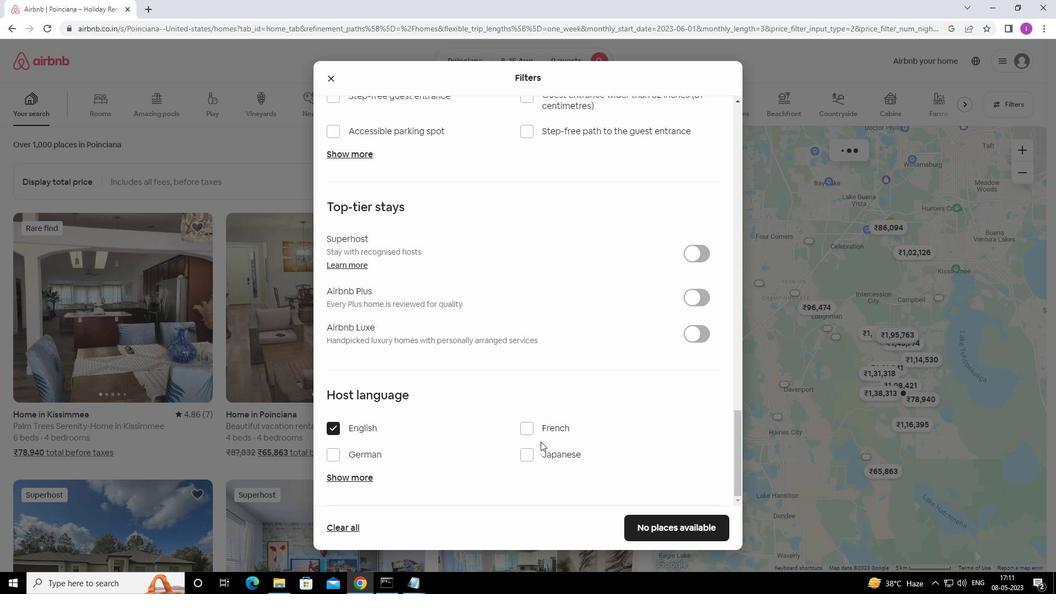 
Action: Mouse scrolled (571, 463) with delta (0, 0)
Screenshot: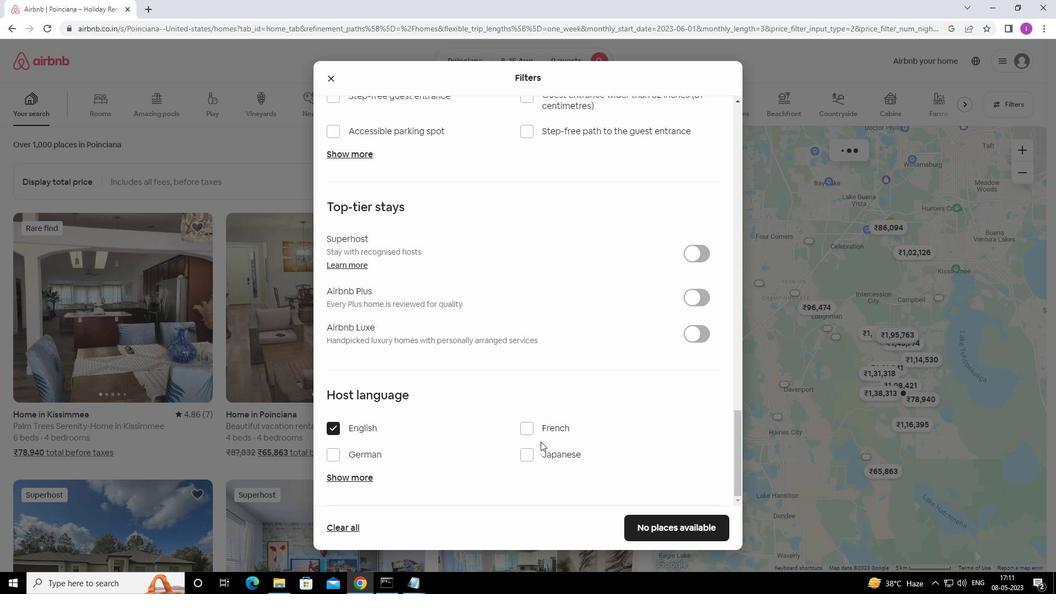 
Action: Mouse moved to (642, 523)
Screenshot: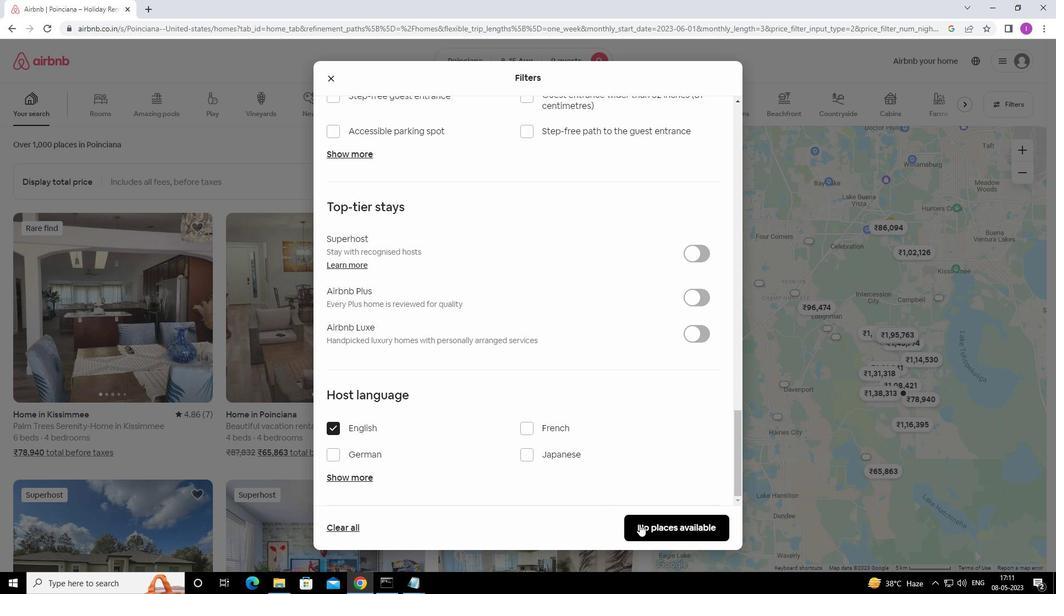 
Action: Mouse pressed left at (642, 523)
Screenshot: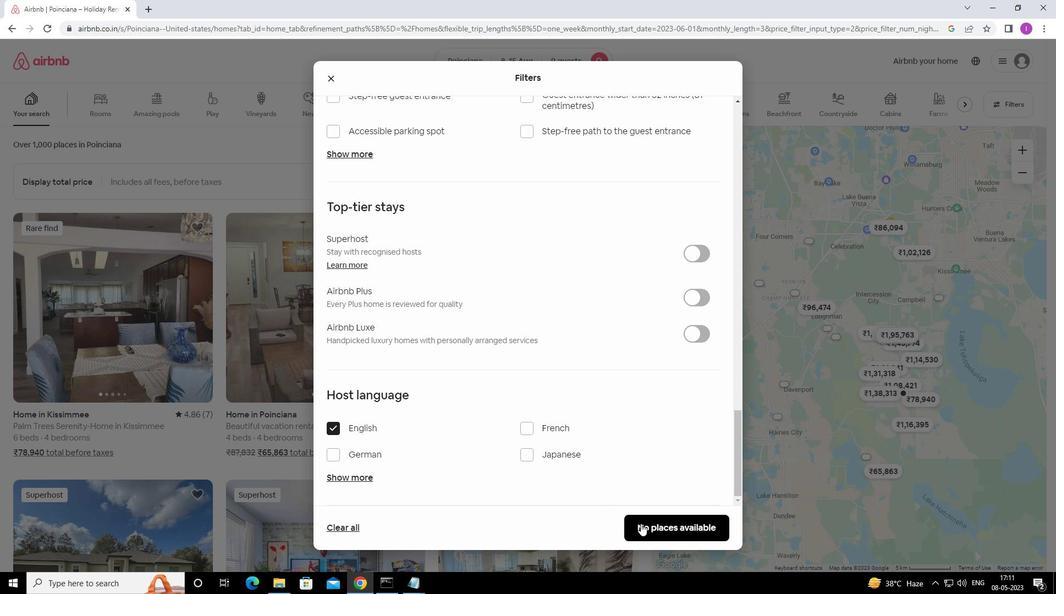 
Action: Mouse moved to (640, 392)
Screenshot: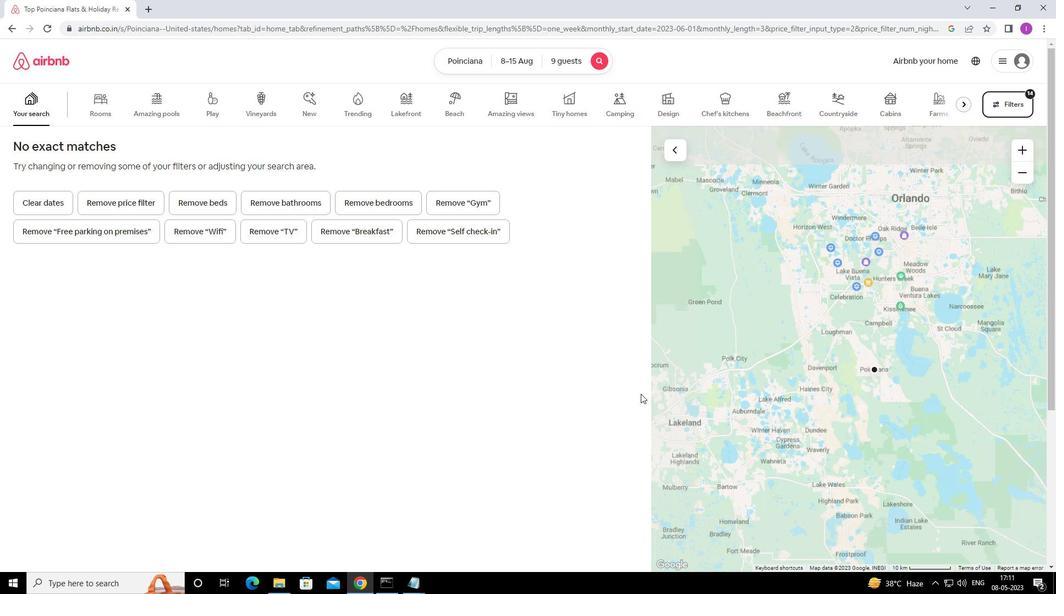 
